 Task: Add a signature Melody Gonzalez containing With sincere appreciation and gratitude, Melody Gonzalez to email address softage.9@softage.net and add a folder Health insurance
Action: Mouse moved to (1093, 82)
Screenshot: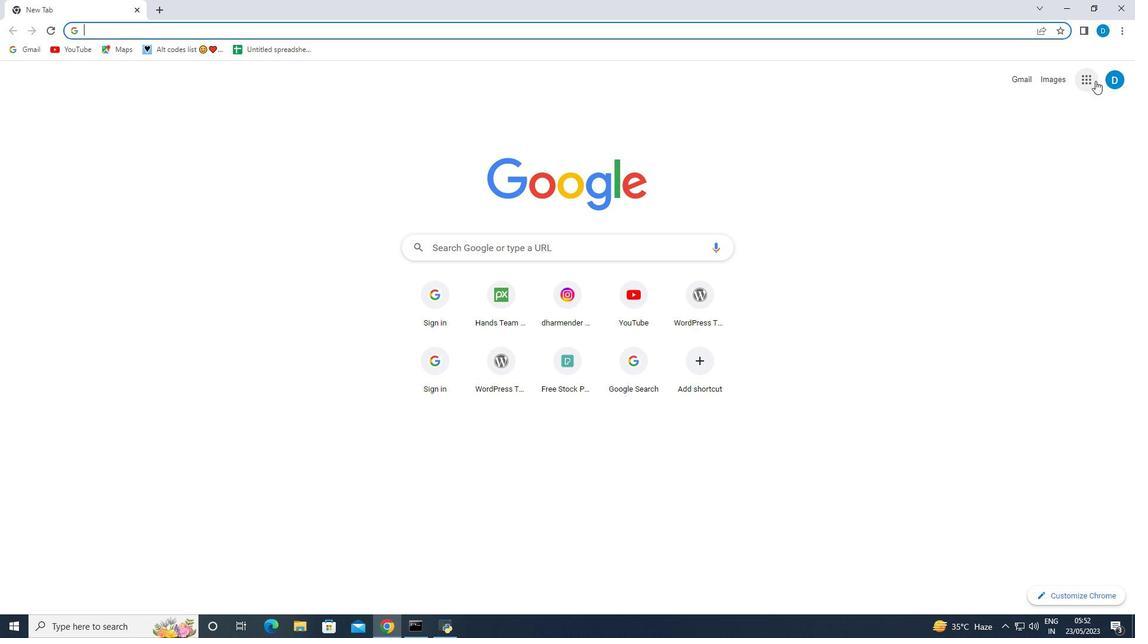 
Action: Mouse pressed left at (1093, 82)
Screenshot: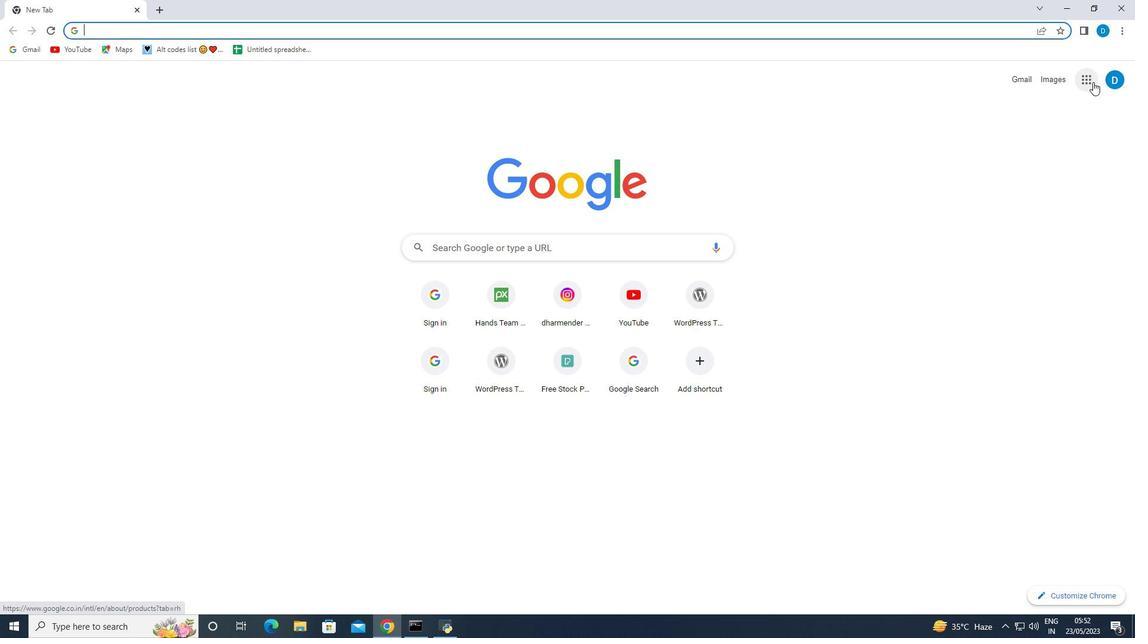 
Action: Mouse moved to (983, 247)
Screenshot: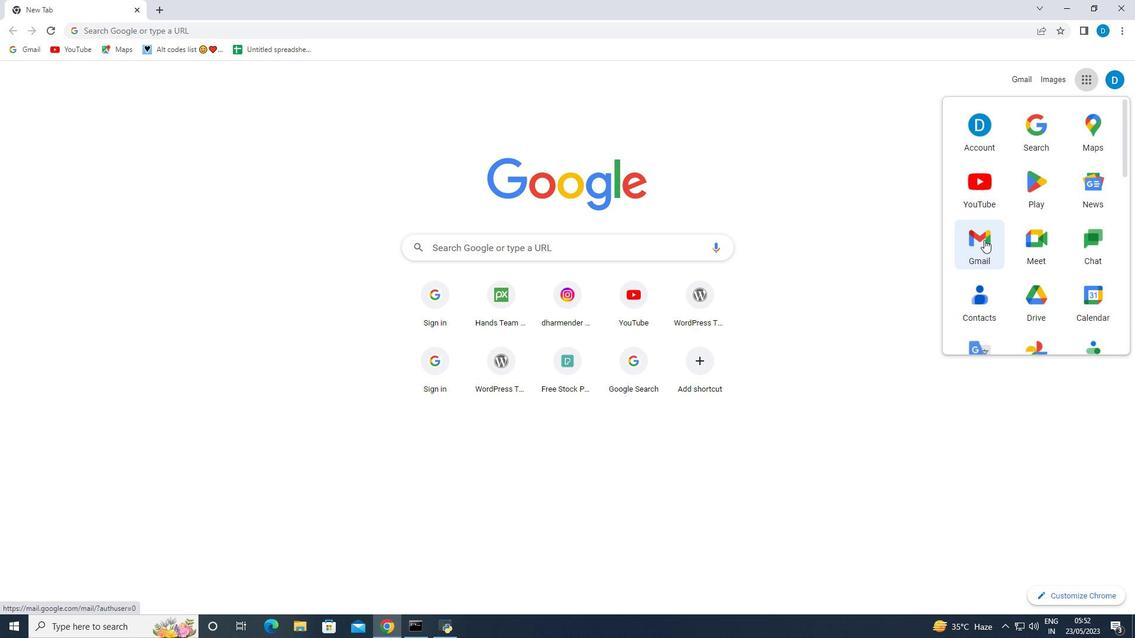
Action: Mouse pressed left at (983, 247)
Screenshot: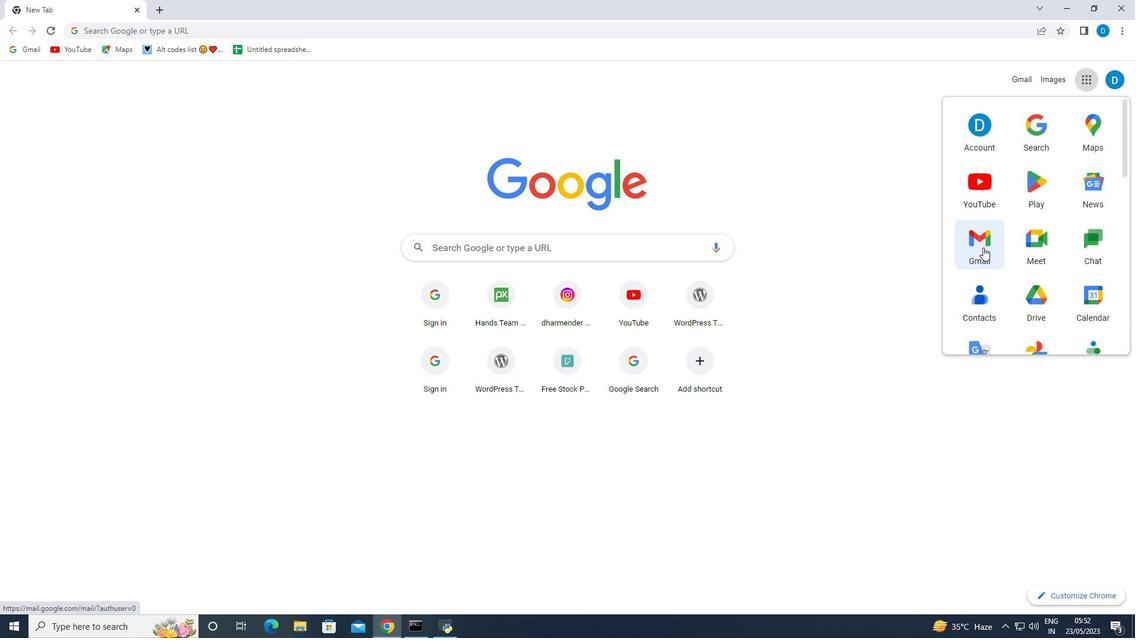 
Action: Mouse moved to (1062, 84)
Screenshot: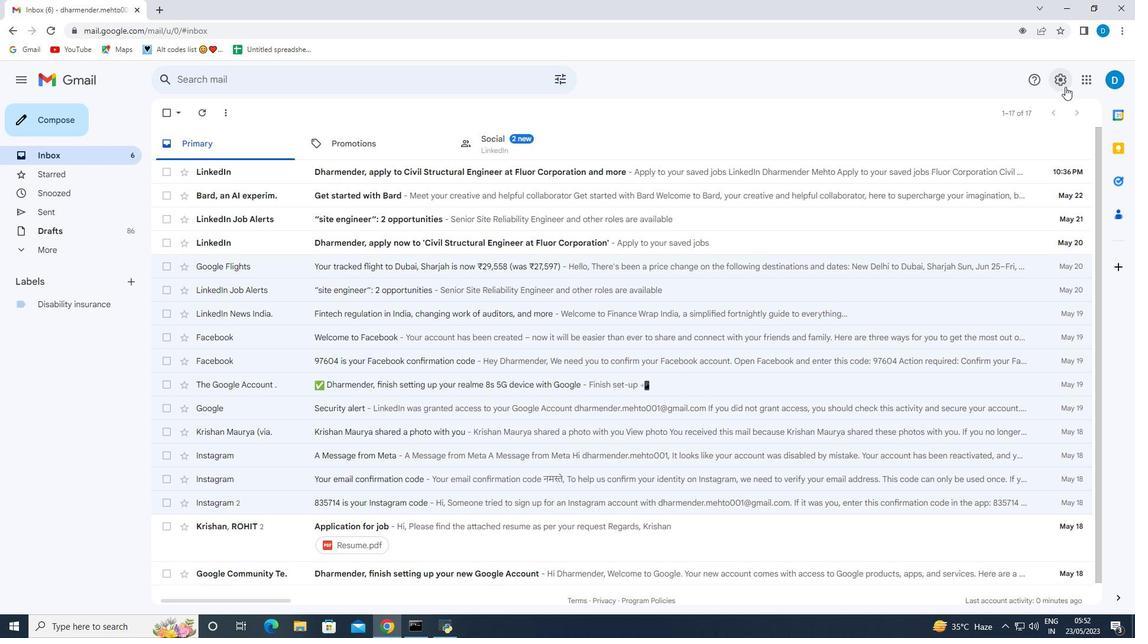 
Action: Mouse pressed left at (1062, 84)
Screenshot: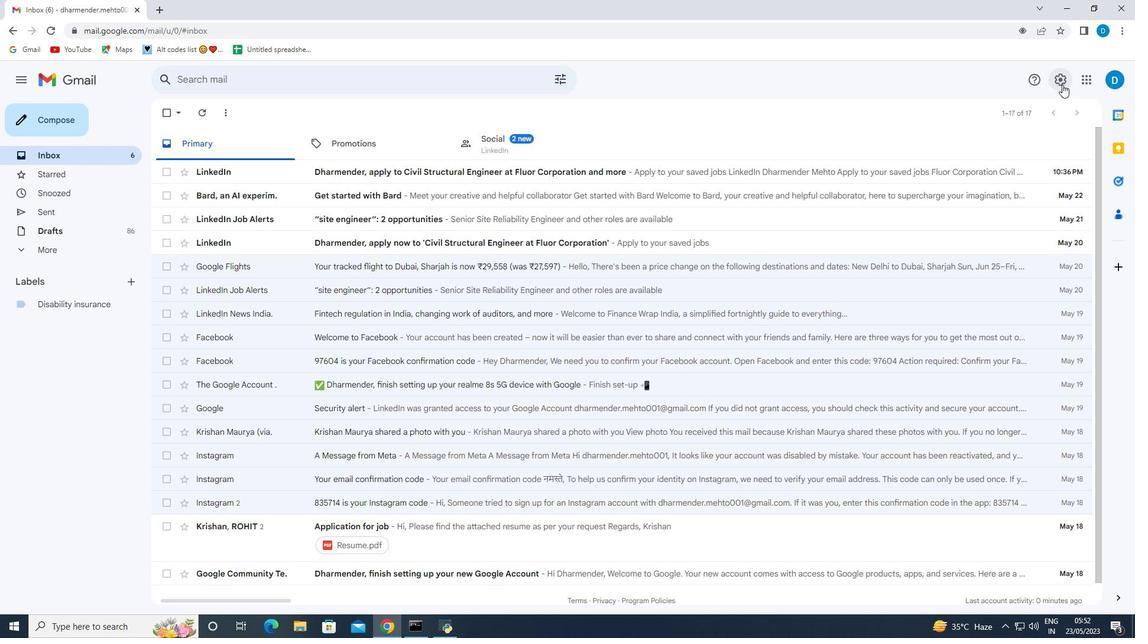 
Action: Mouse moved to (1011, 140)
Screenshot: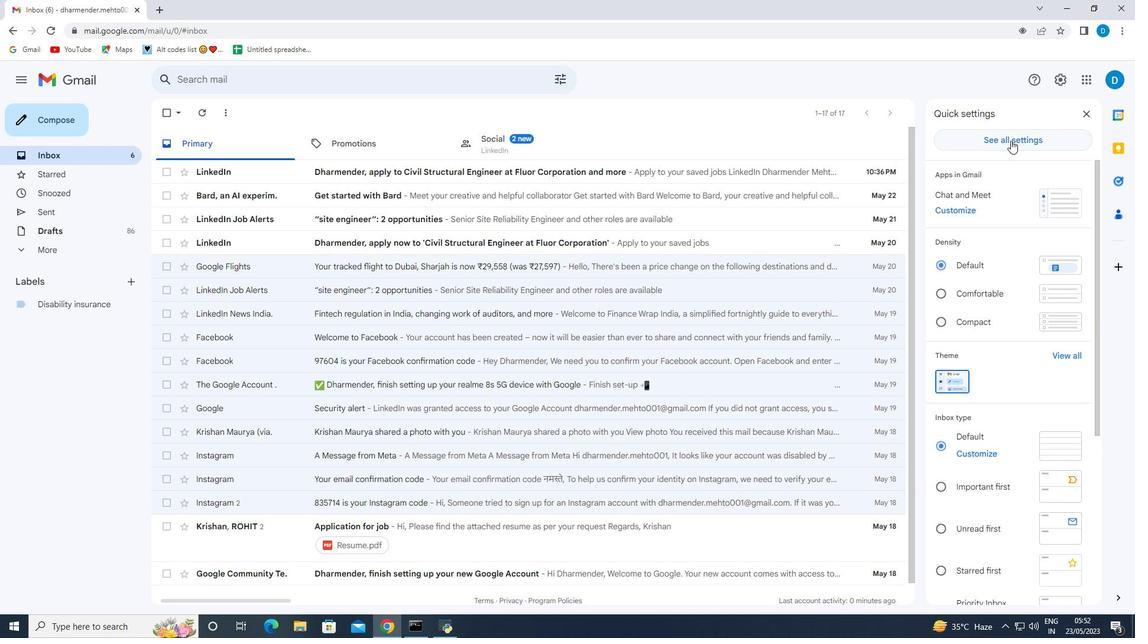 
Action: Mouse pressed left at (1011, 140)
Screenshot: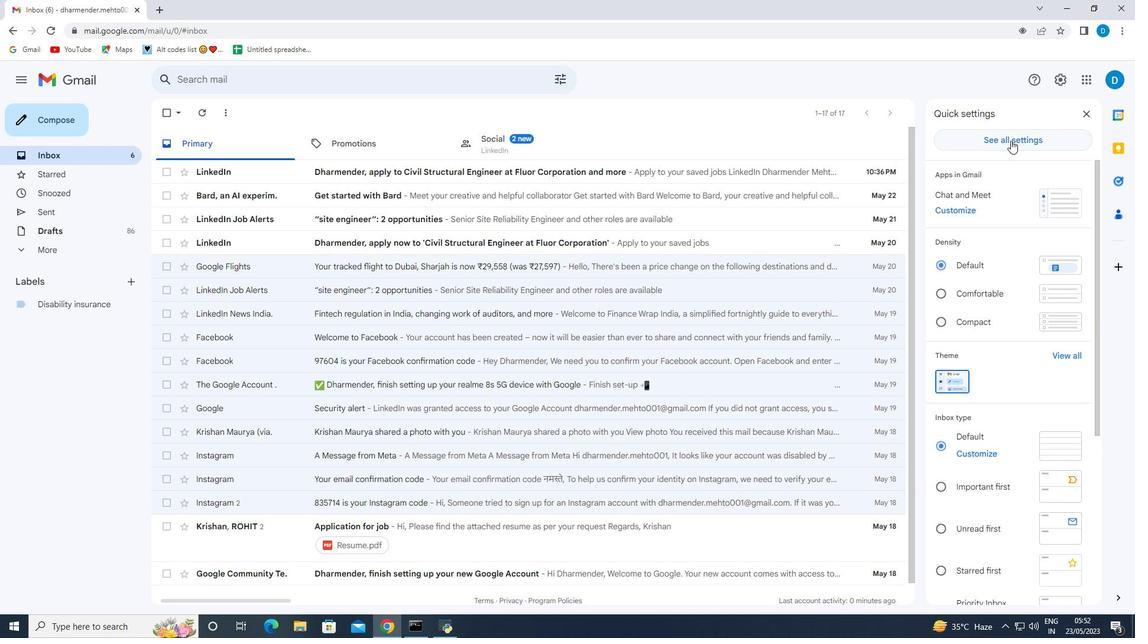 
Action: Mouse moved to (635, 299)
Screenshot: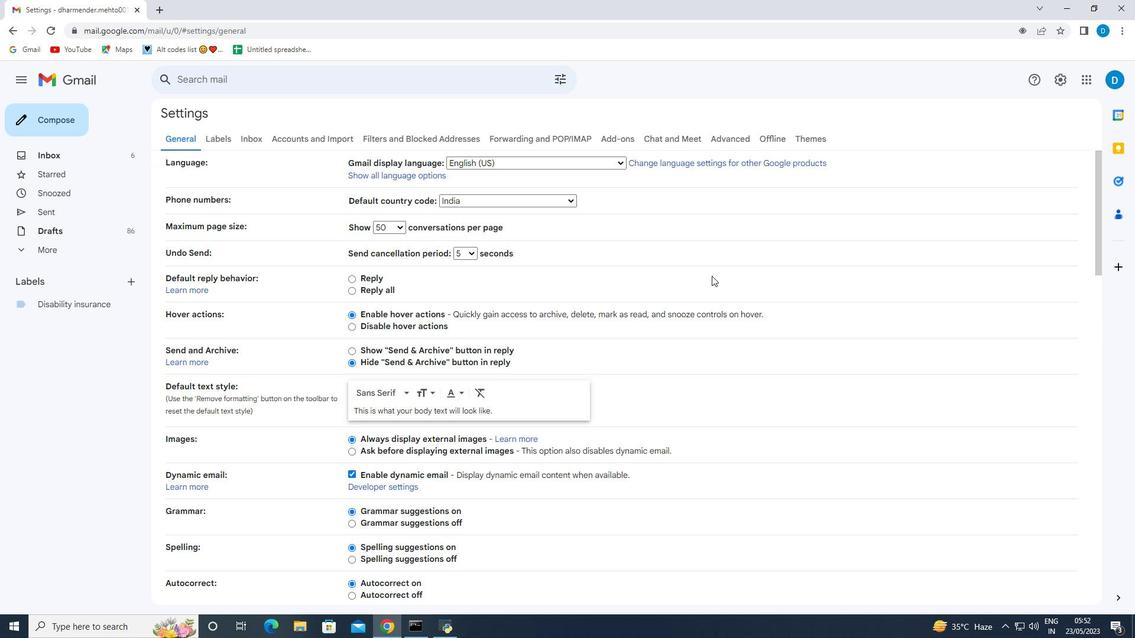 
Action: Mouse scrolled (635, 299) with delta (0, 0)
Screenshot: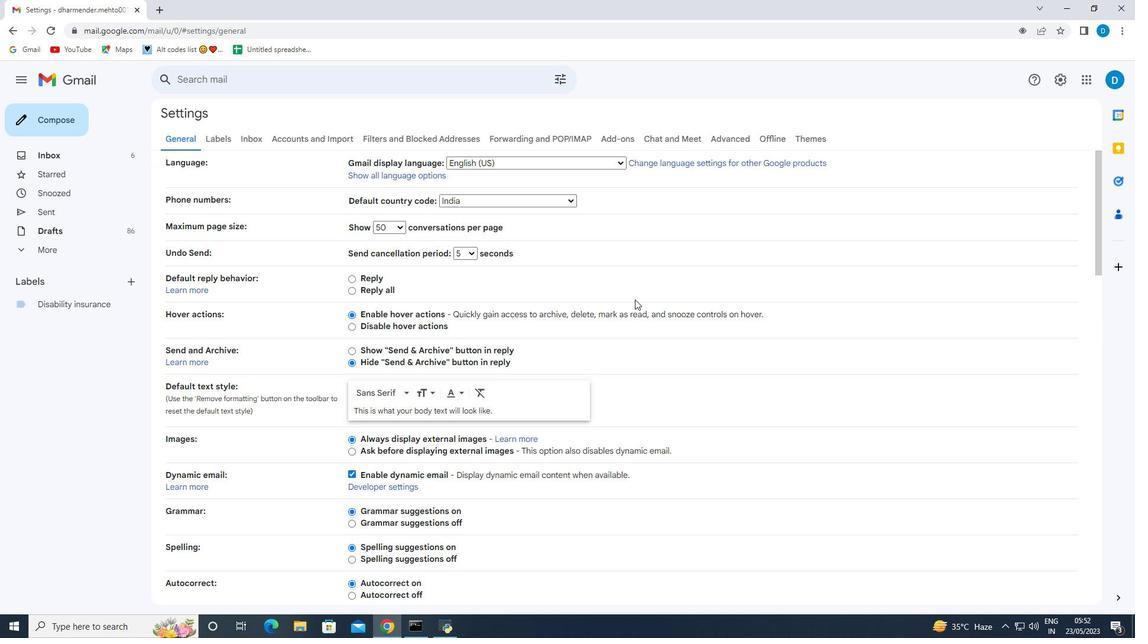 
Action: Mouse moved to (632, 300)
Screenshot: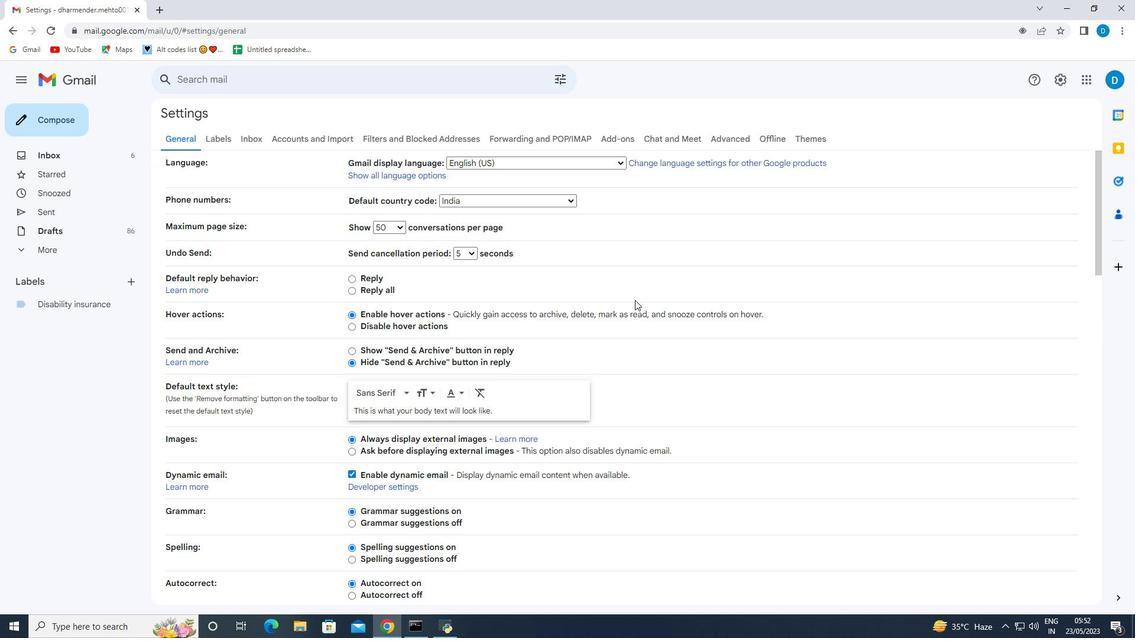 
Action: Mouse scrolled (632, 300) with delta (0, 0)
Screenshot: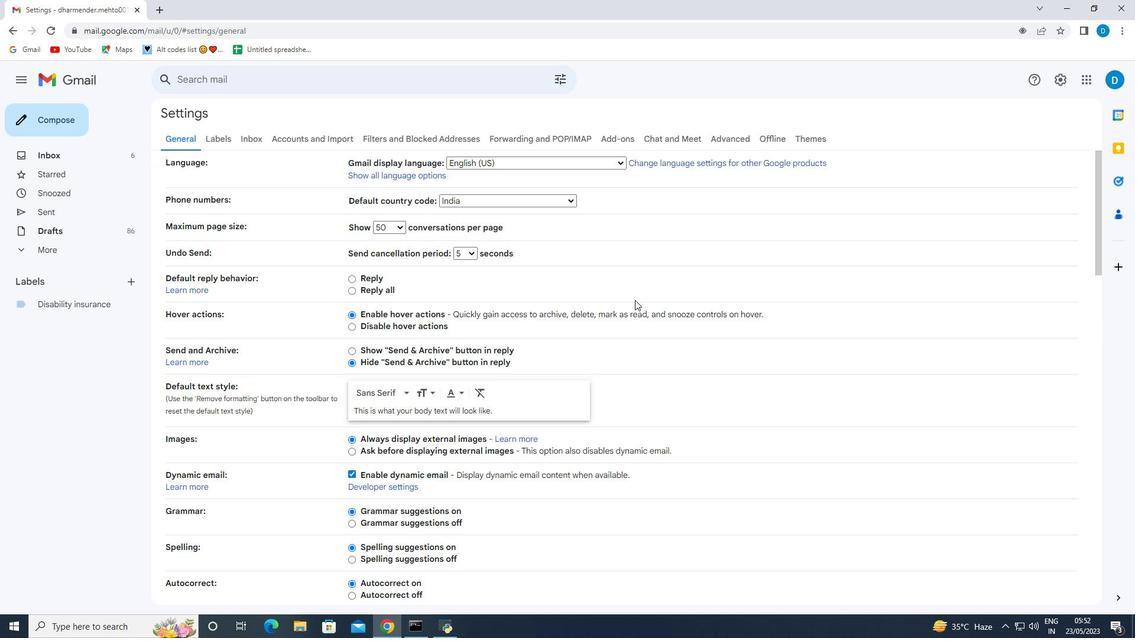 
Action: Mouse moved to (587, 308)
Screenshot: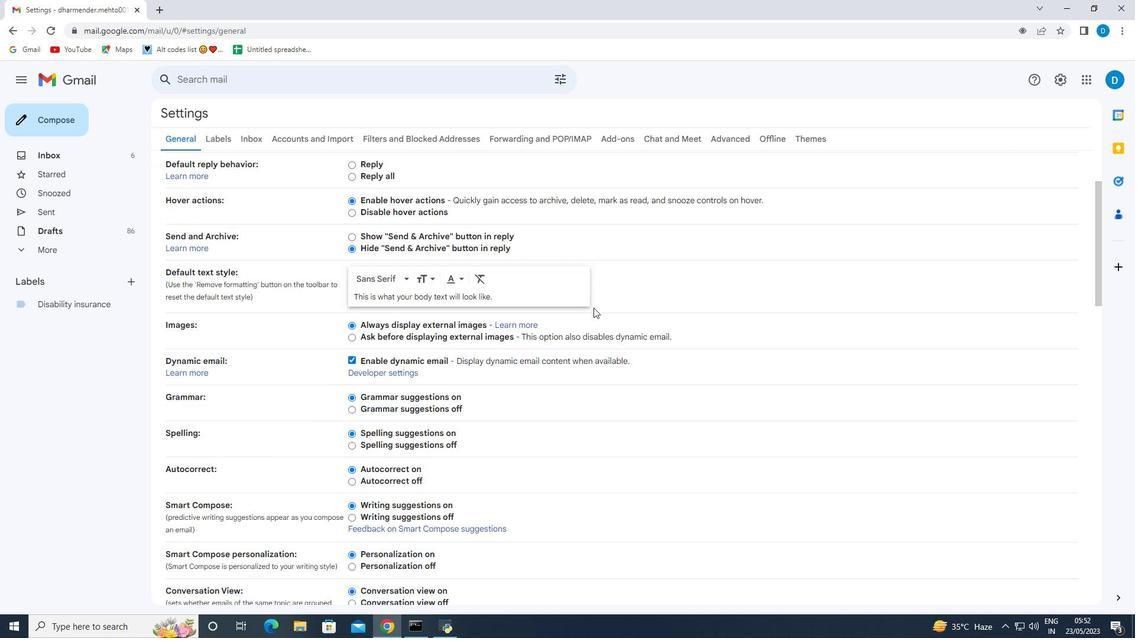 
Action: Mouse scrolled (587, 308) with delta (0, 0)
Screenshot: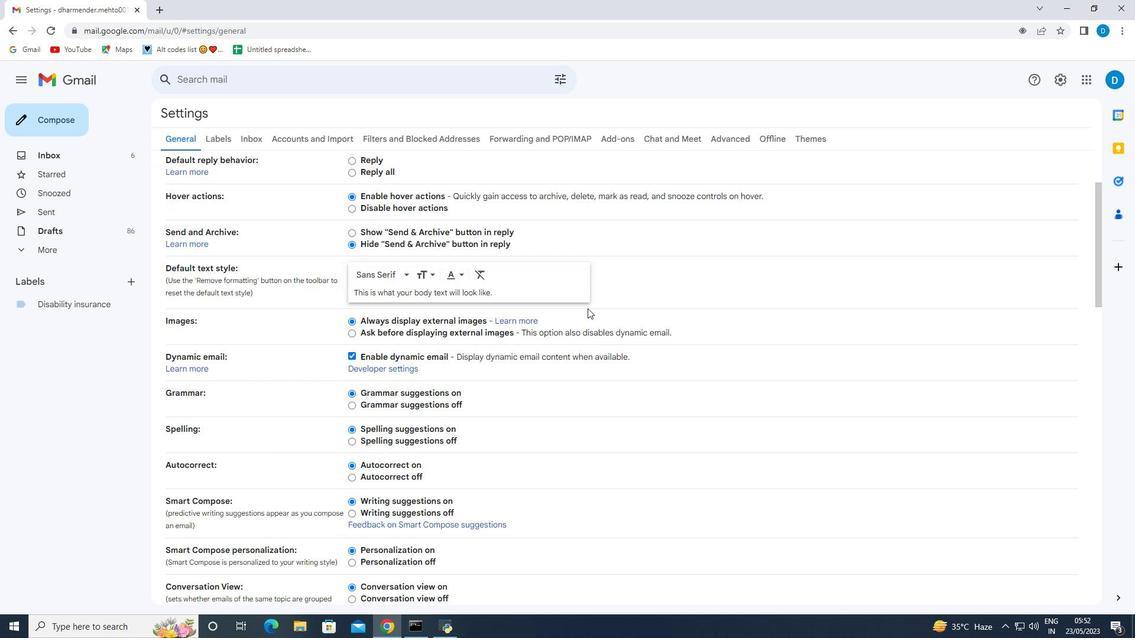 
Action: Mouse scrolled (587, 308) with delta (0, 0)
Screenshot: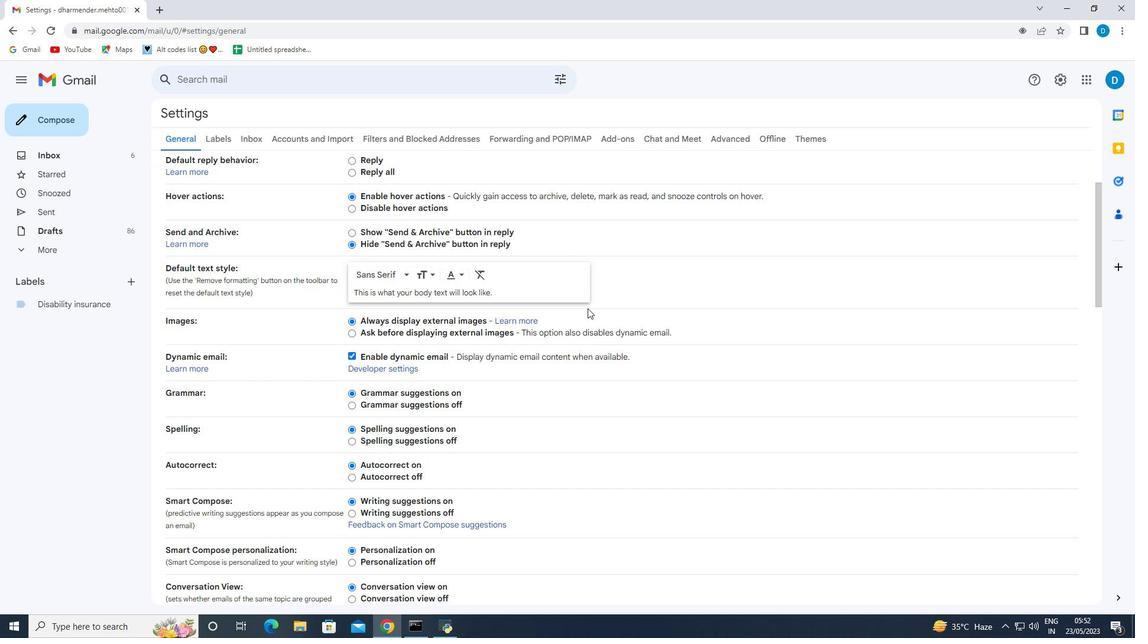
Action: Mouse scrolled (587, 308) with delta (0, 0)
Screenshot: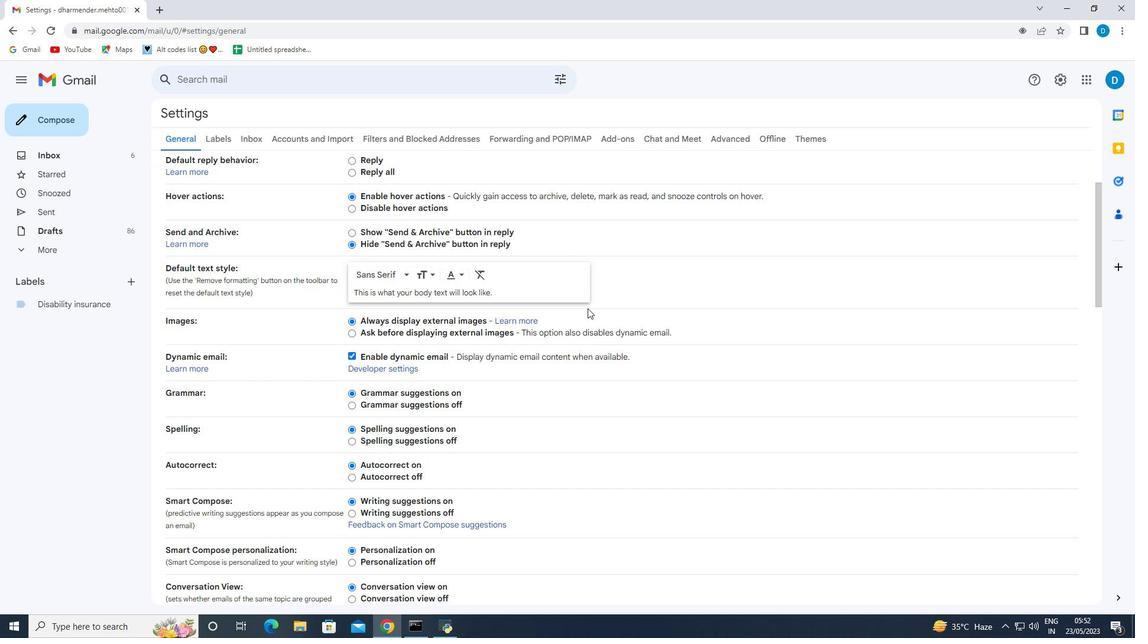 
Action: Mouse scrolled (587, 308) with delta (0, 0)
Screenshot: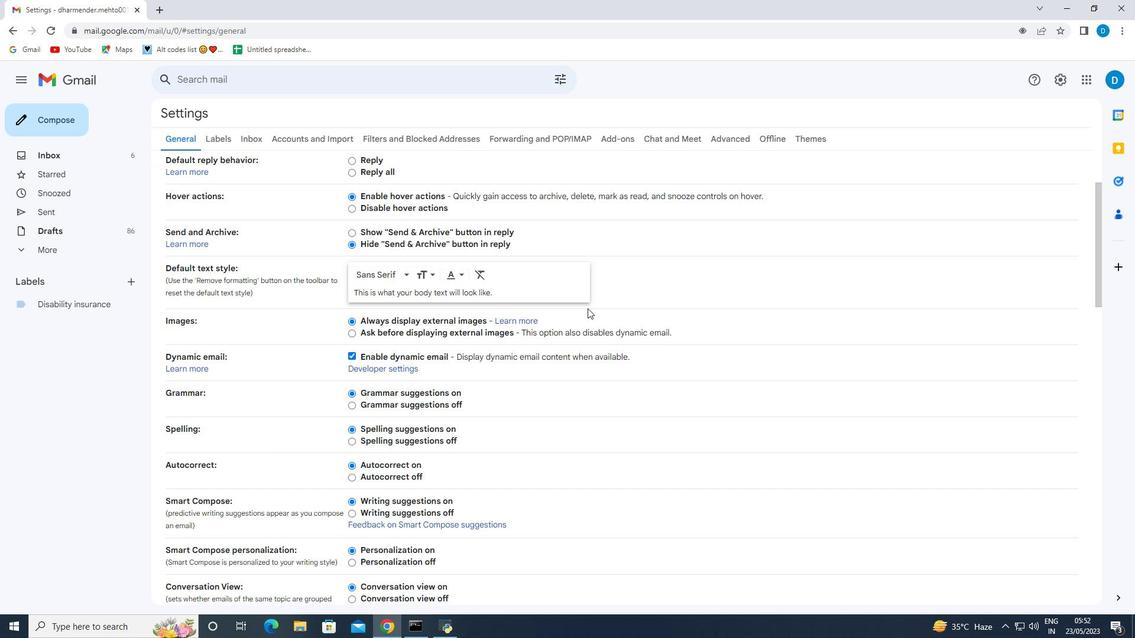 
Action: Mouse scrolled (587, 308) with delta (0, 0)
Screenshot: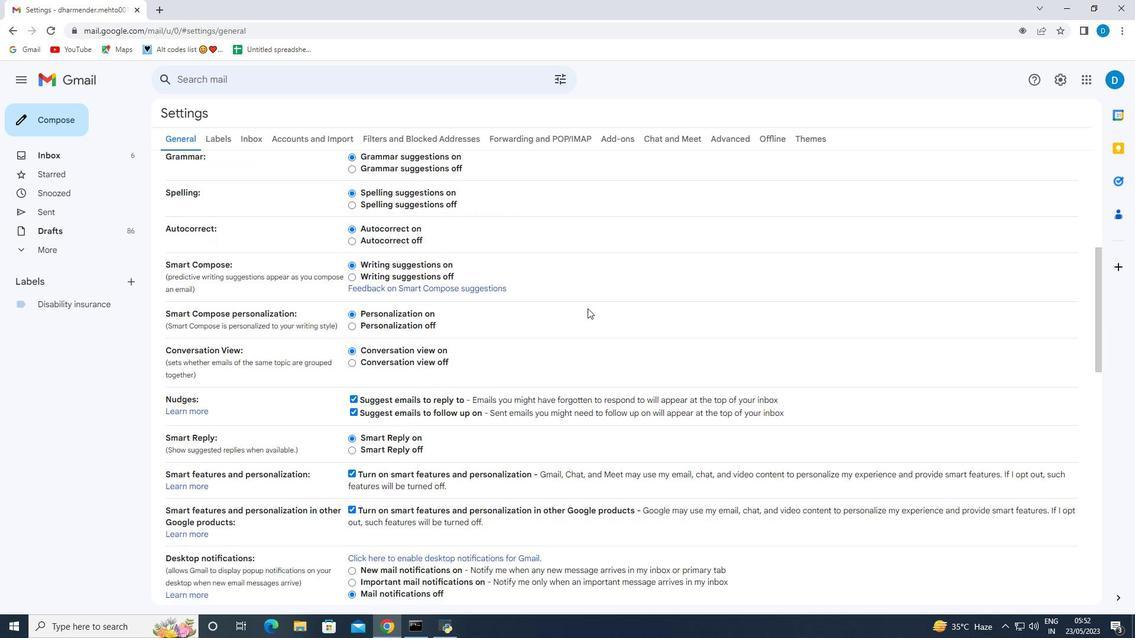 
Action: Mouse scrolled (587, 308) with delta (0, 0)
Screenshot: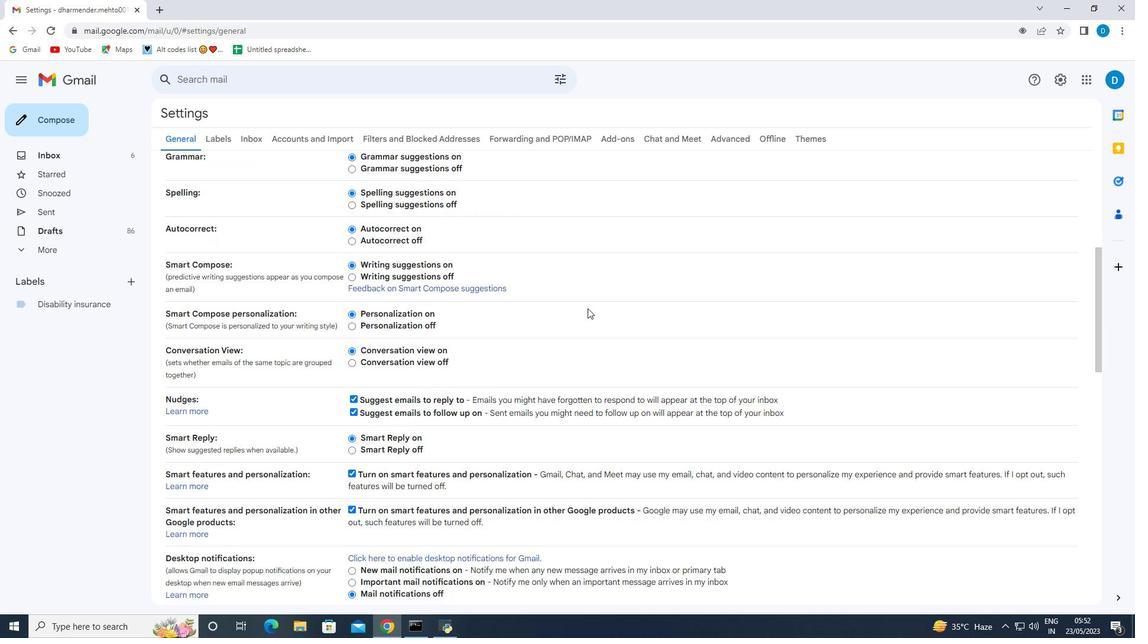 
Action: Mouse scrolled (587, 308) with delta (0, 0)
Screenshot: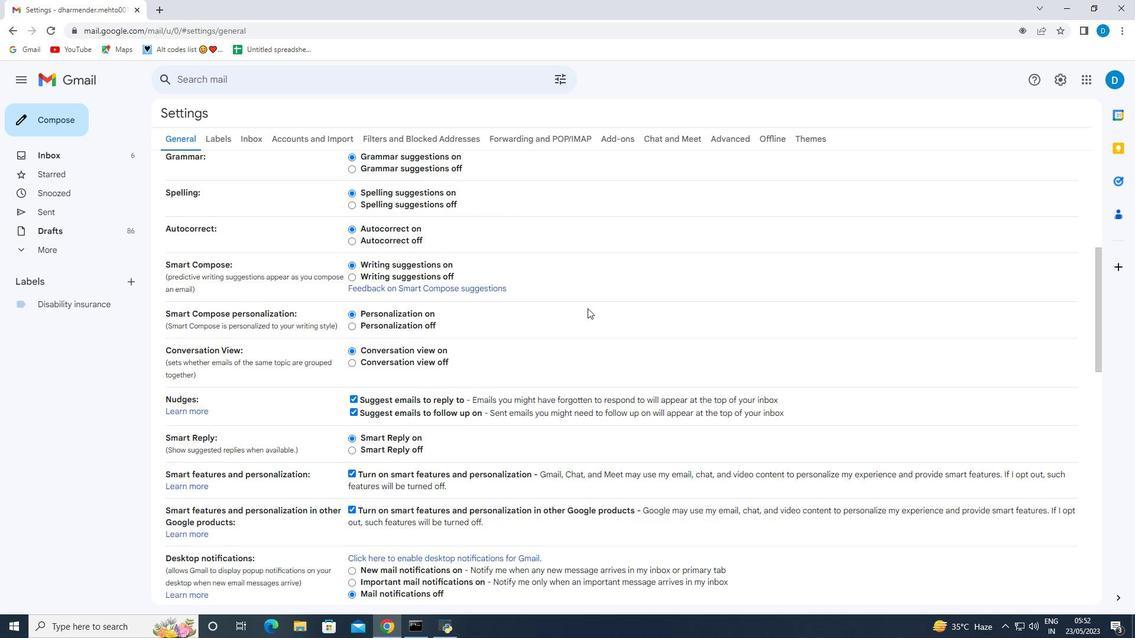 
Action: Mouse scrolled (587, 308) with delta (0, 0)
Screenshot: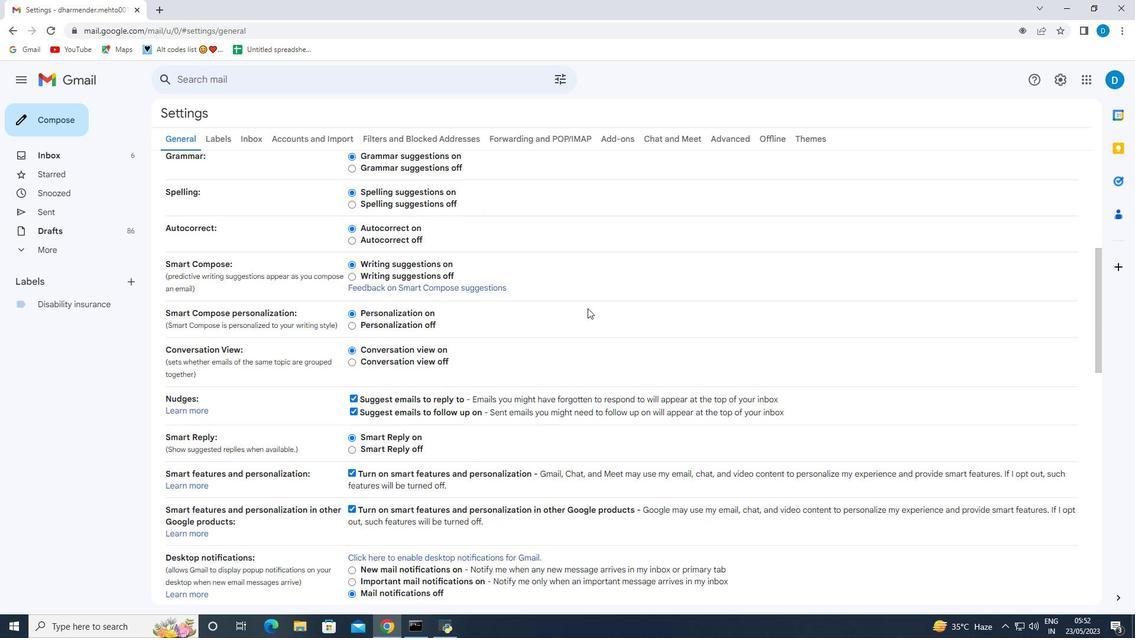 
Action: Mouse moved to (562, 346)
Screenshot: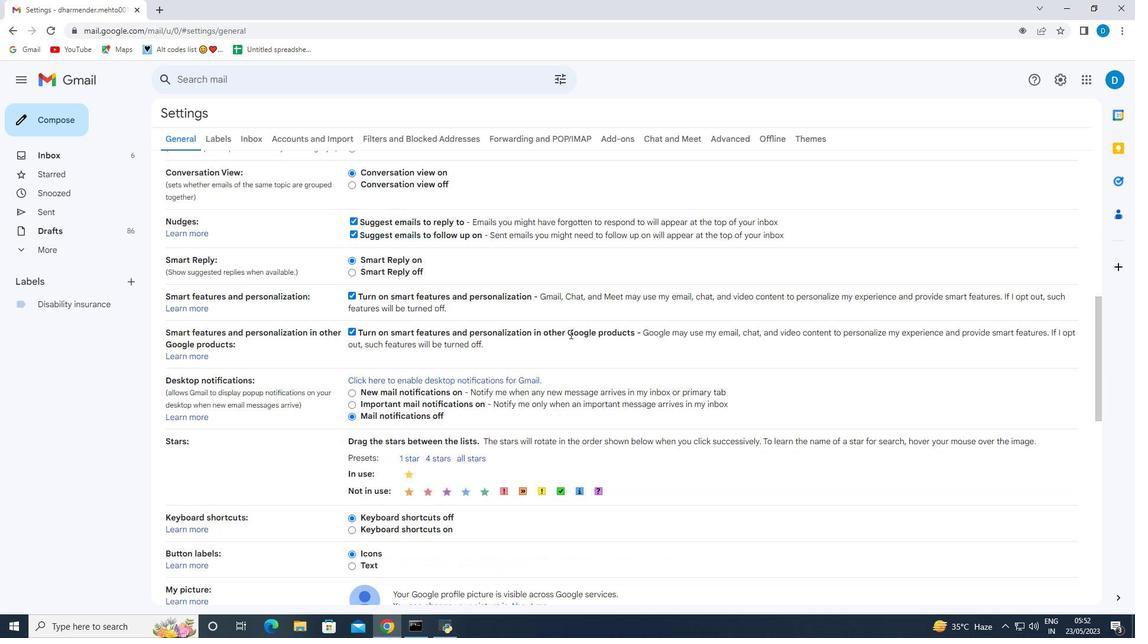 
Action: Mouse scrolled (562, 345) with delta (0, 0)
Screenshot: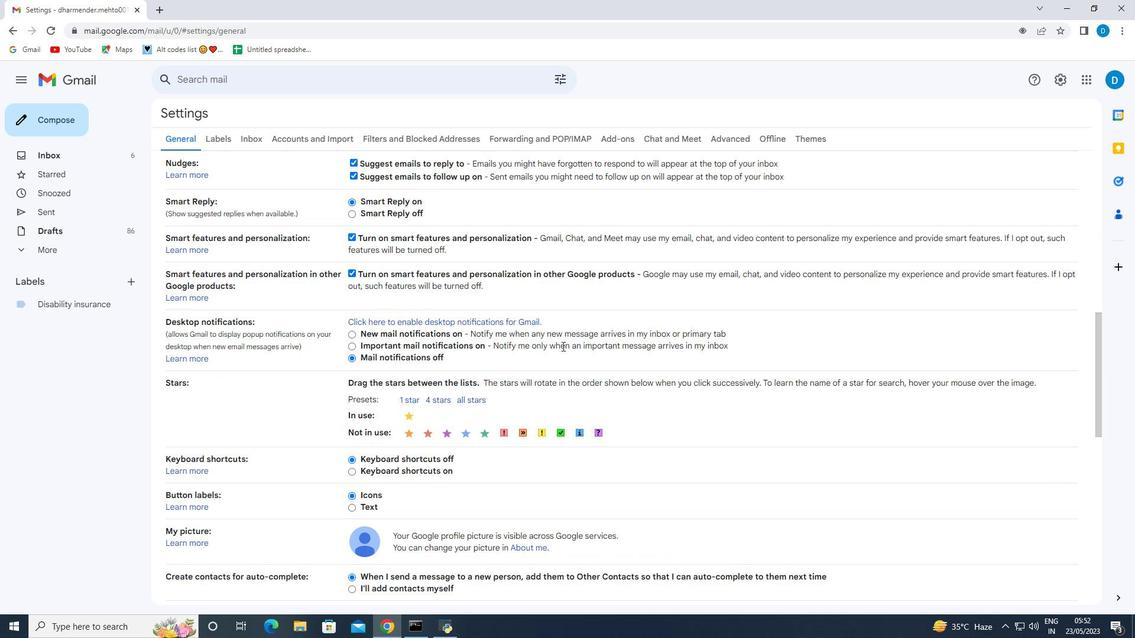 
Action: Mouse scrolled (562, 345) with delta (0, 0)
Screenshot: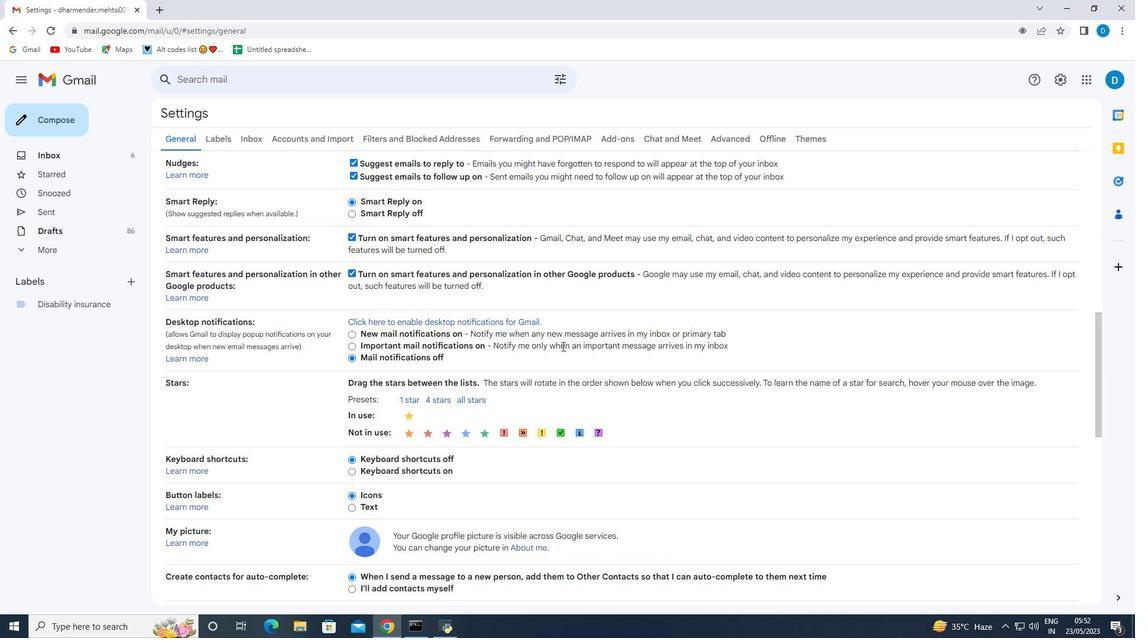 
Action: Mouse scrolled (562, 345) with delta (0, 0)
Screenshot: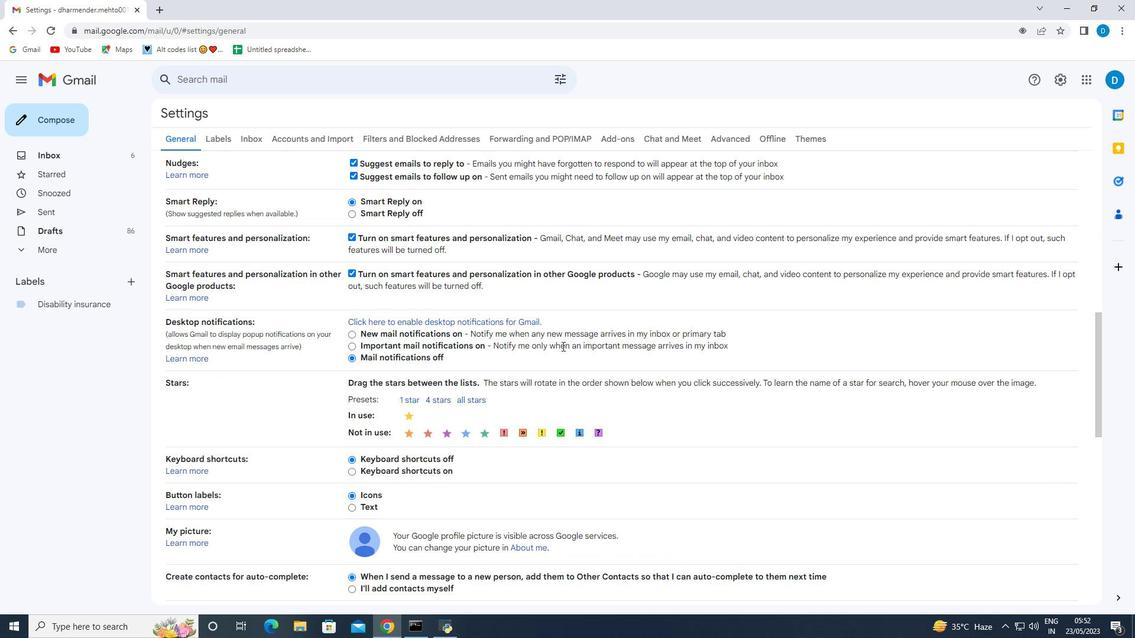 
Action: Mouse scrolled (562, 345) with delta (0, 0)
Screenshot: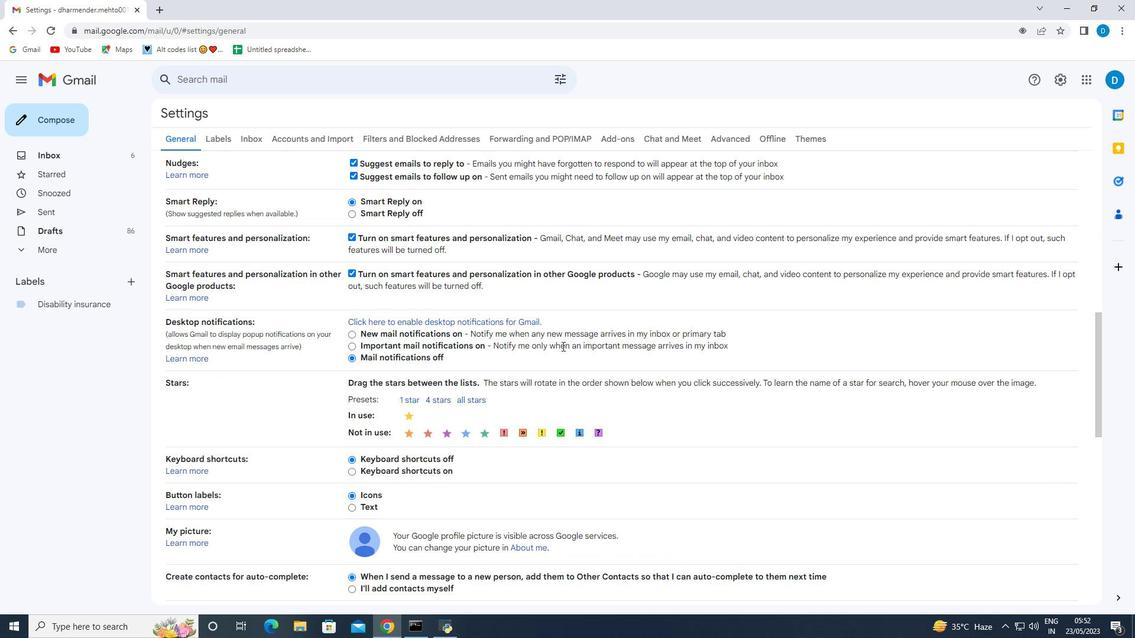 
Action: Mouse moved to (481, 411)
Screenshot: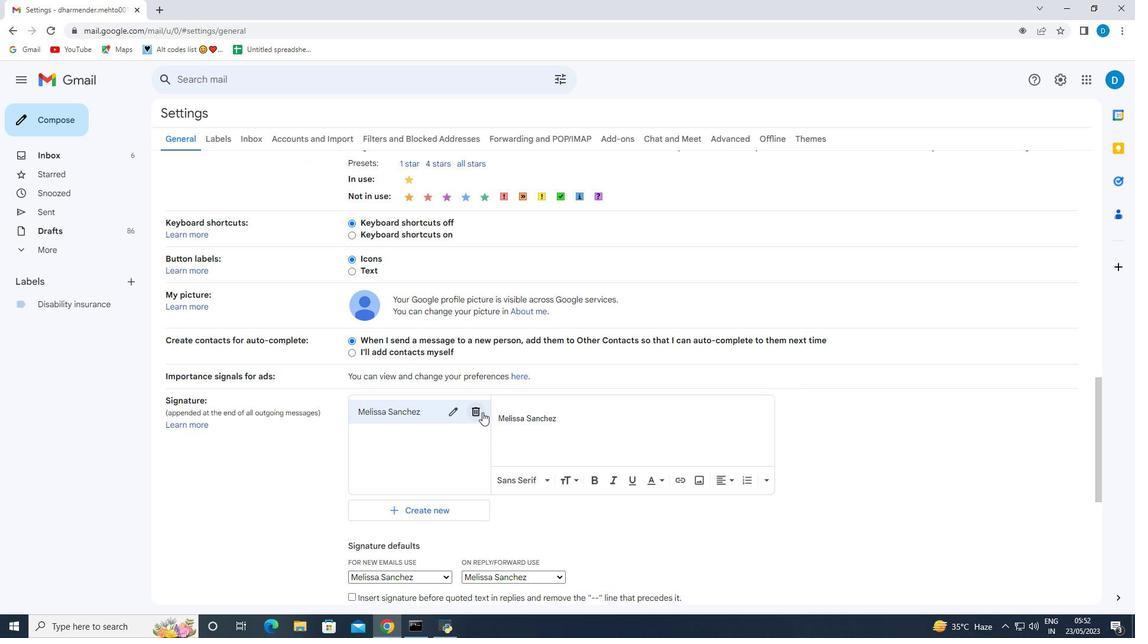 
Action: Mouse pressed left at (481, 411)
Screenshot: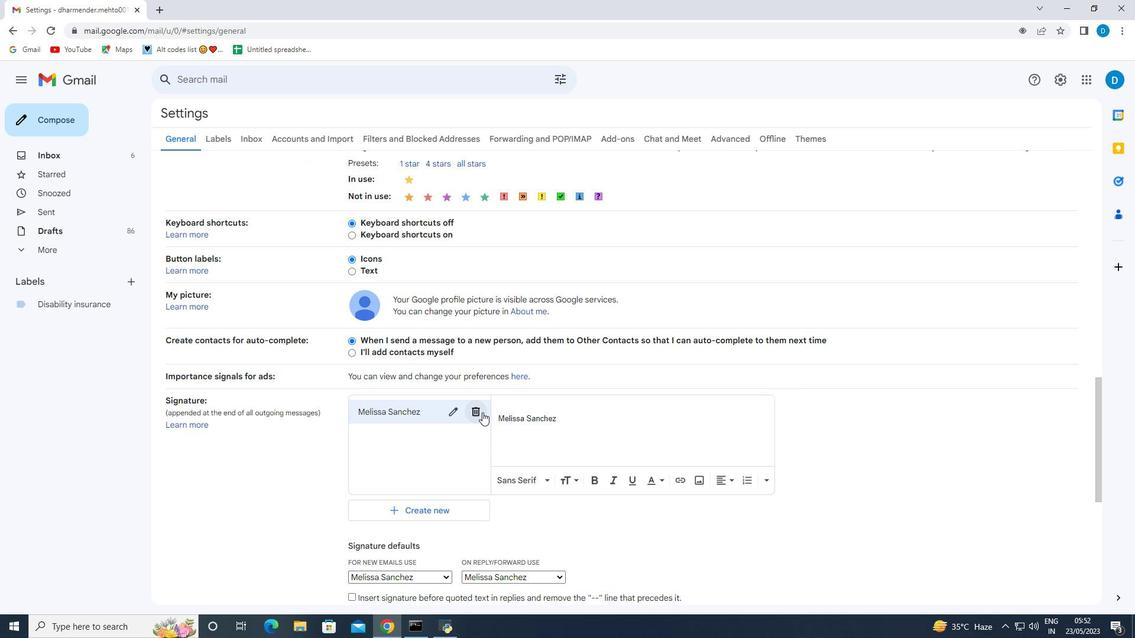 
Action: Mouse moved to (660, 364)
Screenshot: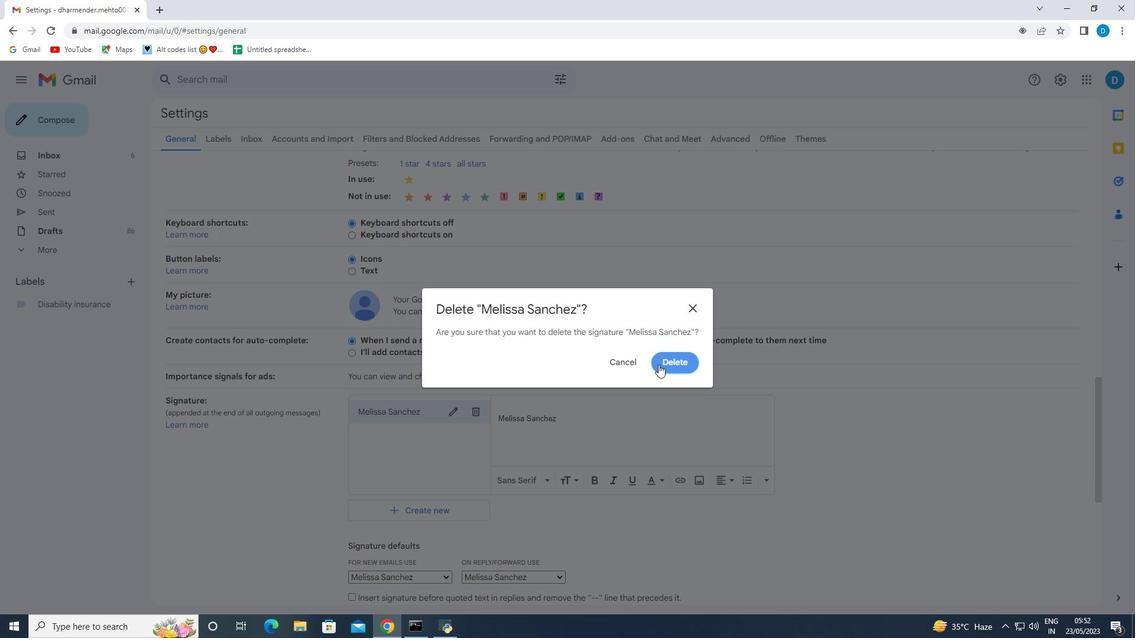 
Action: Mouse pressed left at (660, 364)
Screenshot: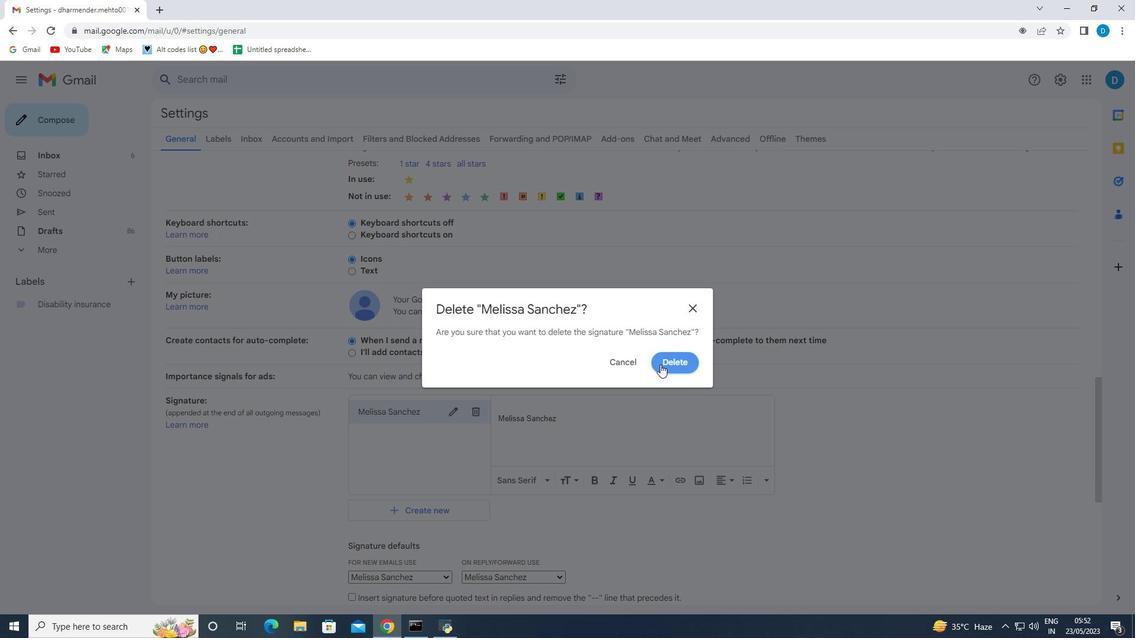 
Action: Mouse moved to (659, 368)
Screenshot: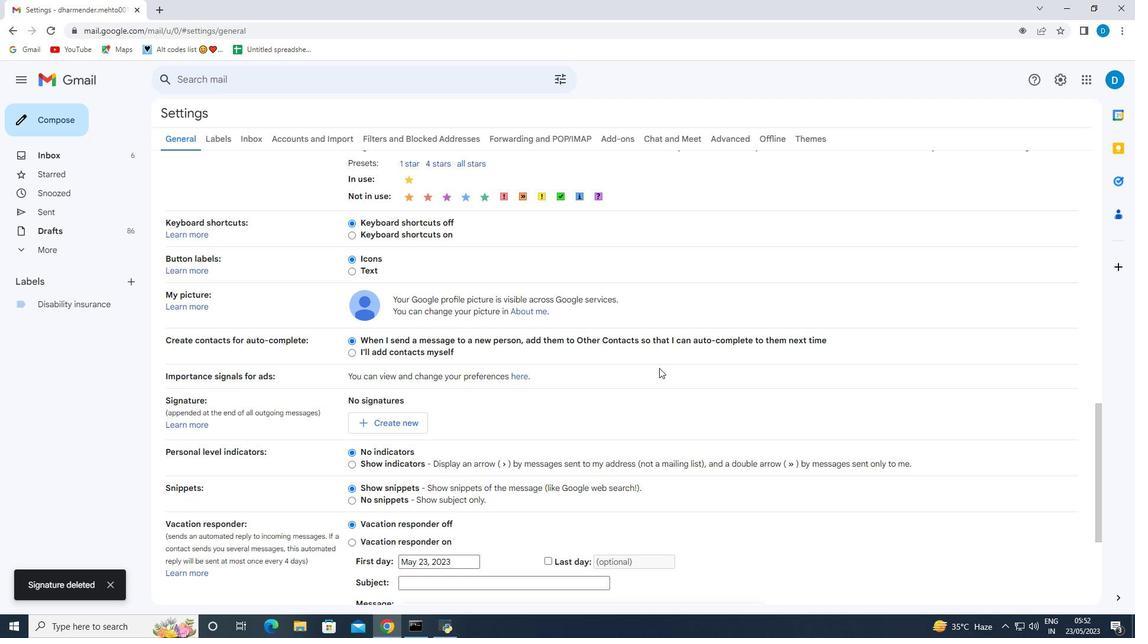 
Action: Mouse scrolled (659, 368) with delta (0, 0)
Screenshot: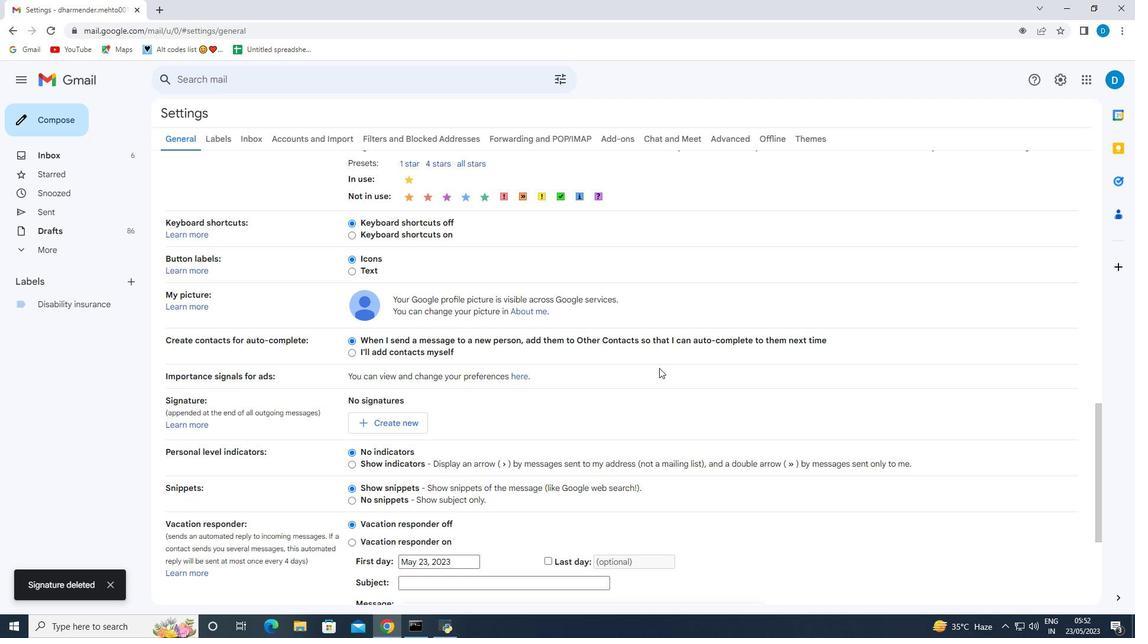 
Action: Mouse moved to (659, 368)
Screenshot: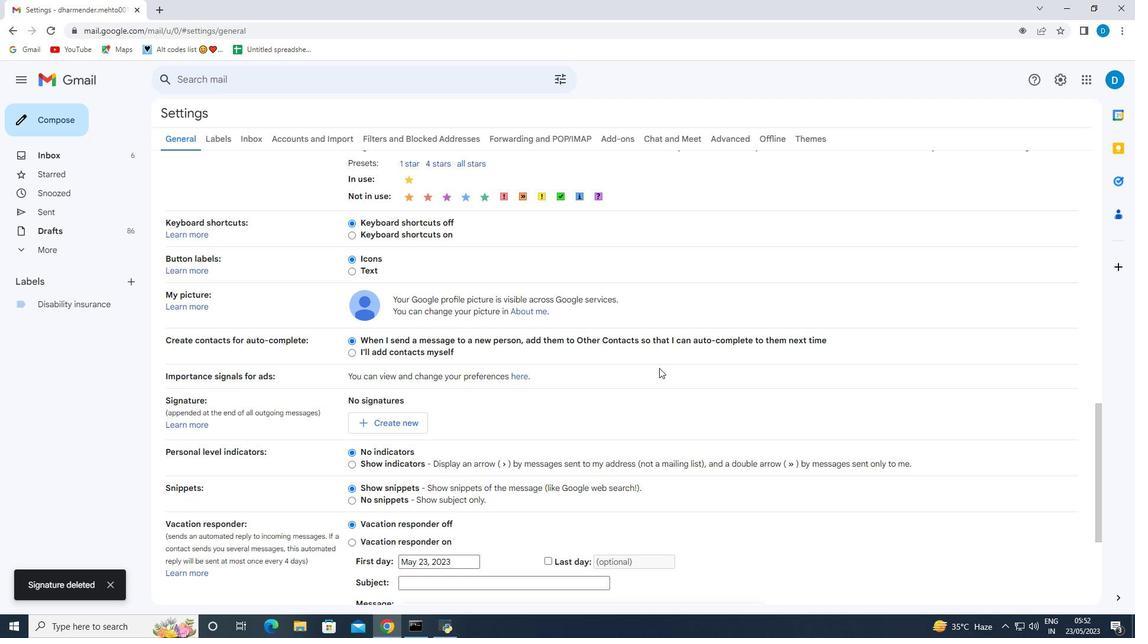 
Action: Mouse scrolled (659, 368) with delta (0, 0)
Screenshot: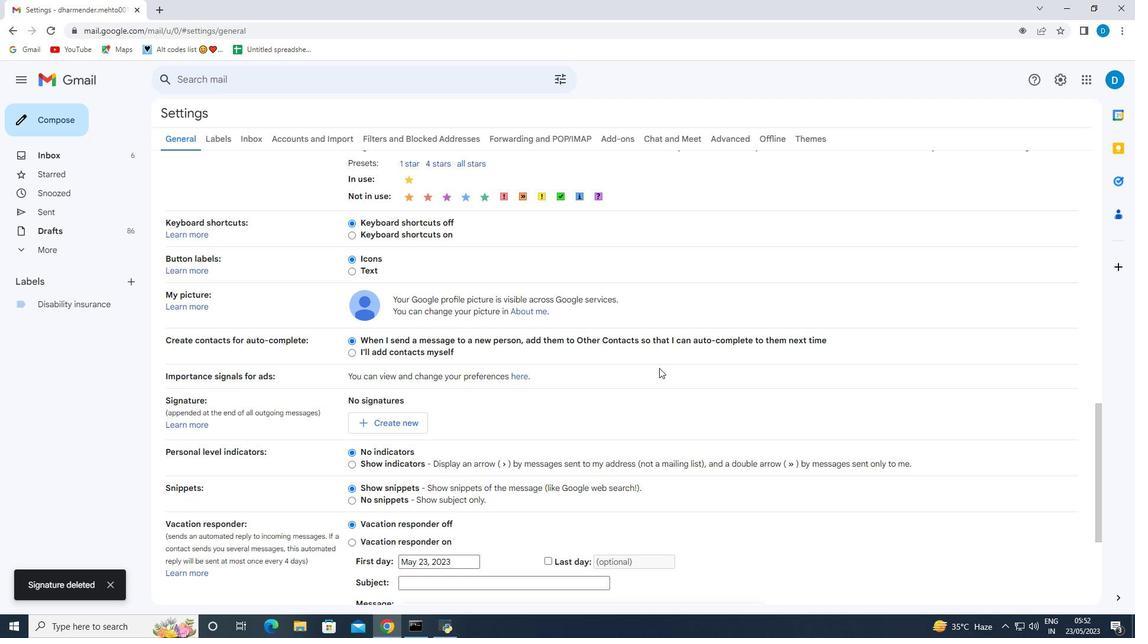 
Action: Mouse moved to (659, 369)
Screenshot: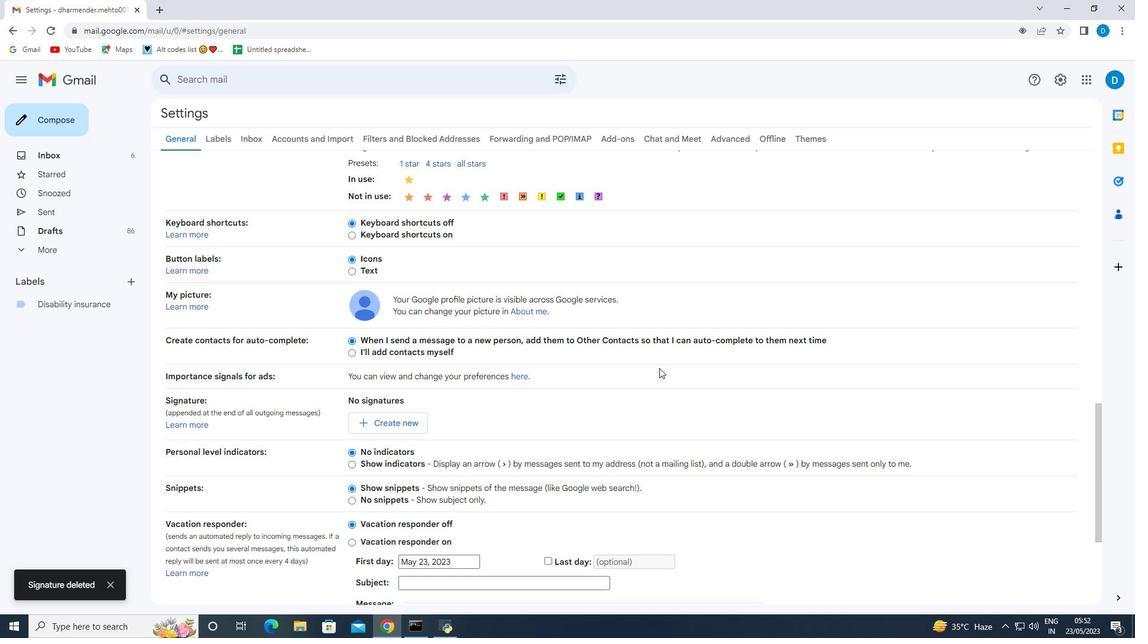 
Action: Mouse scrolled (659, 368) with delta (0, 0)
Screenshot: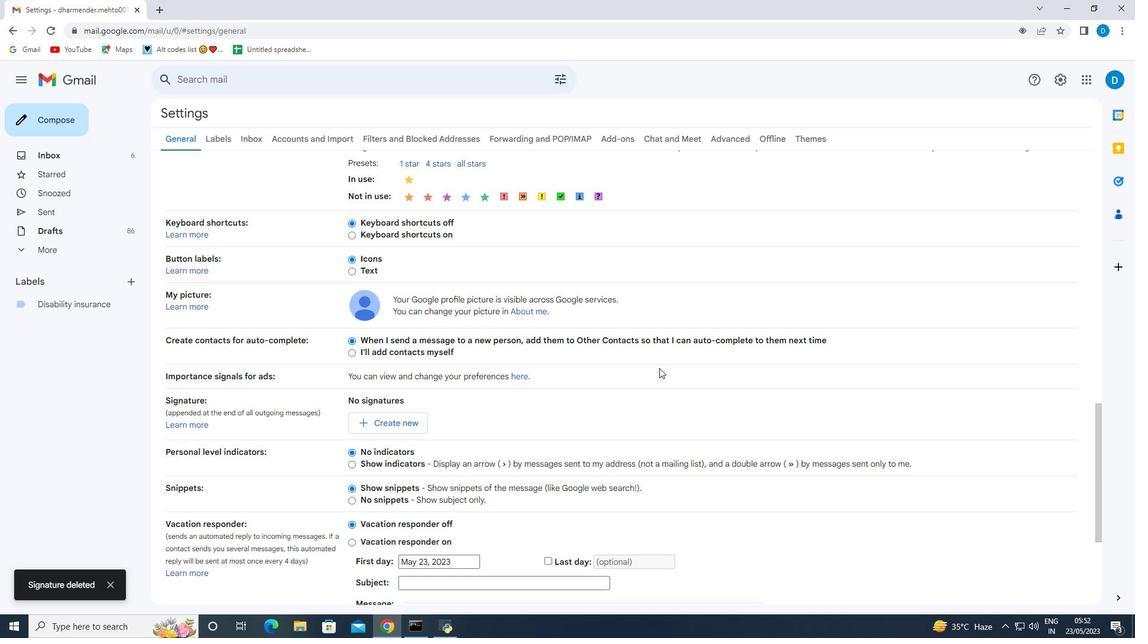 
Action: Mouse scrolled (659, 368) with delta (0, 0)
Screenshot: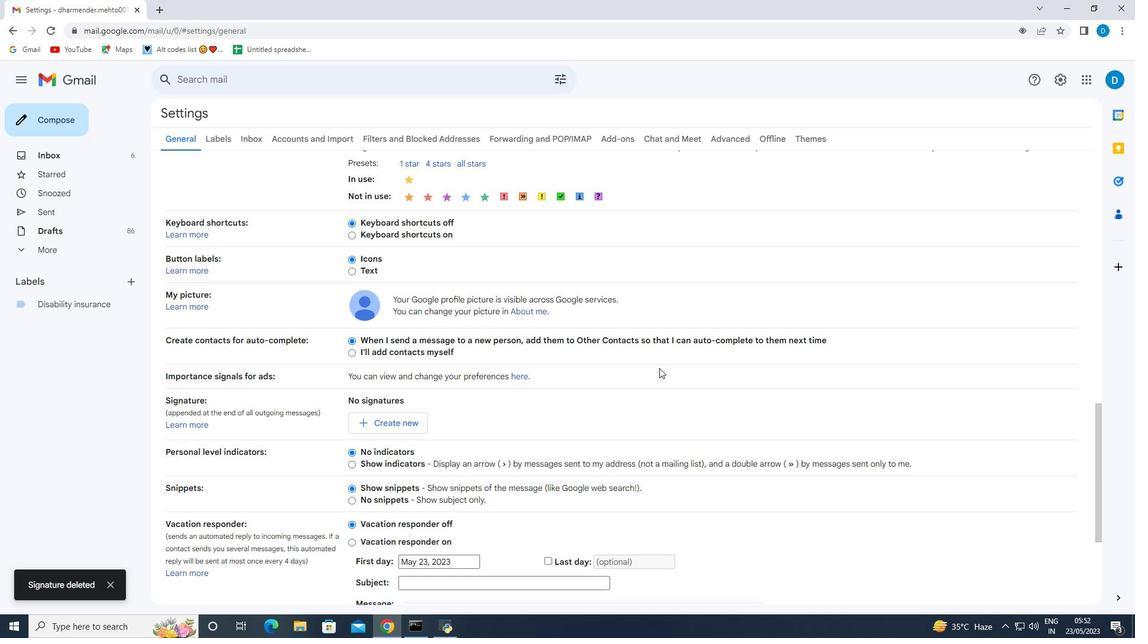 
Action: Mouse moved to (659, 370)
Screenshot: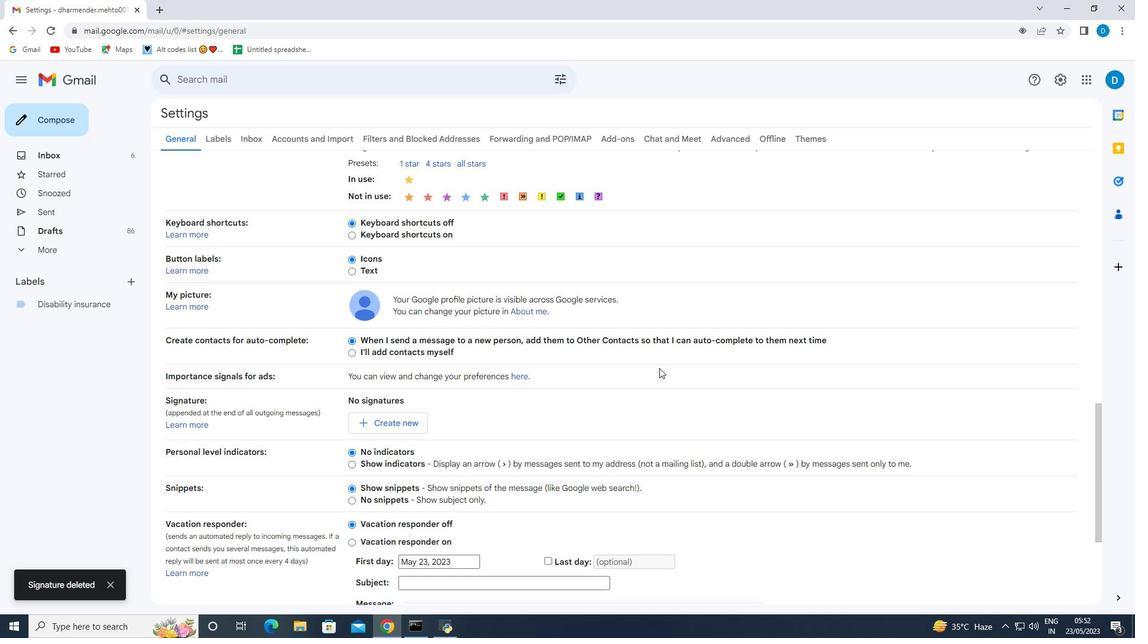 
Action: Mouse scrolled (659, 369) with delta (0, 0)
Screenshot: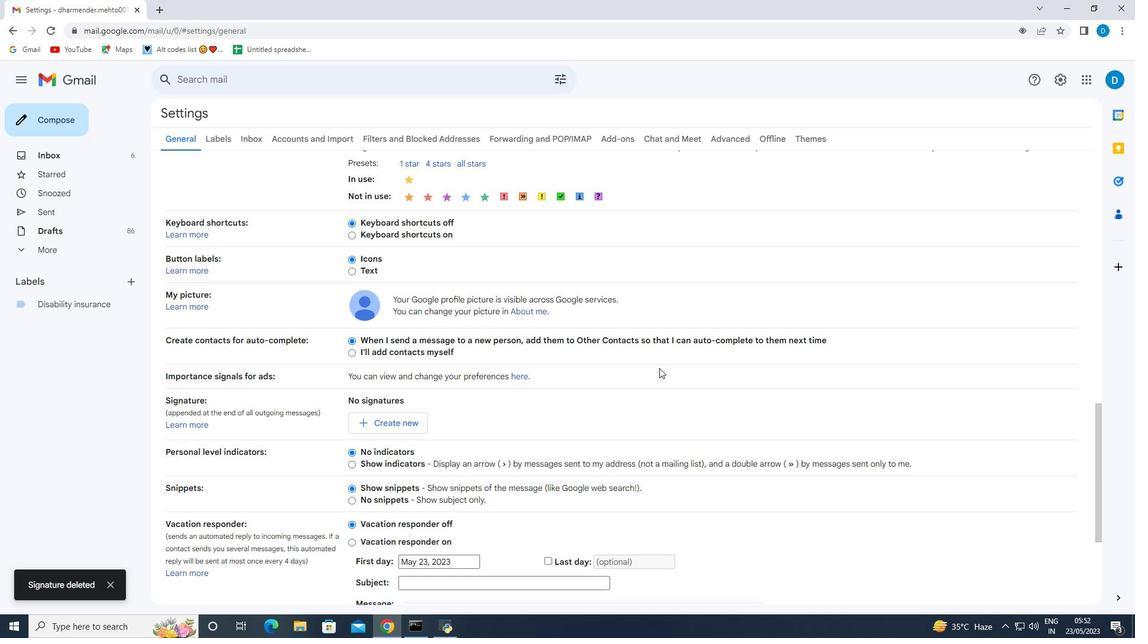 
Action: Mouse moved to (658, 370)
Screenshot: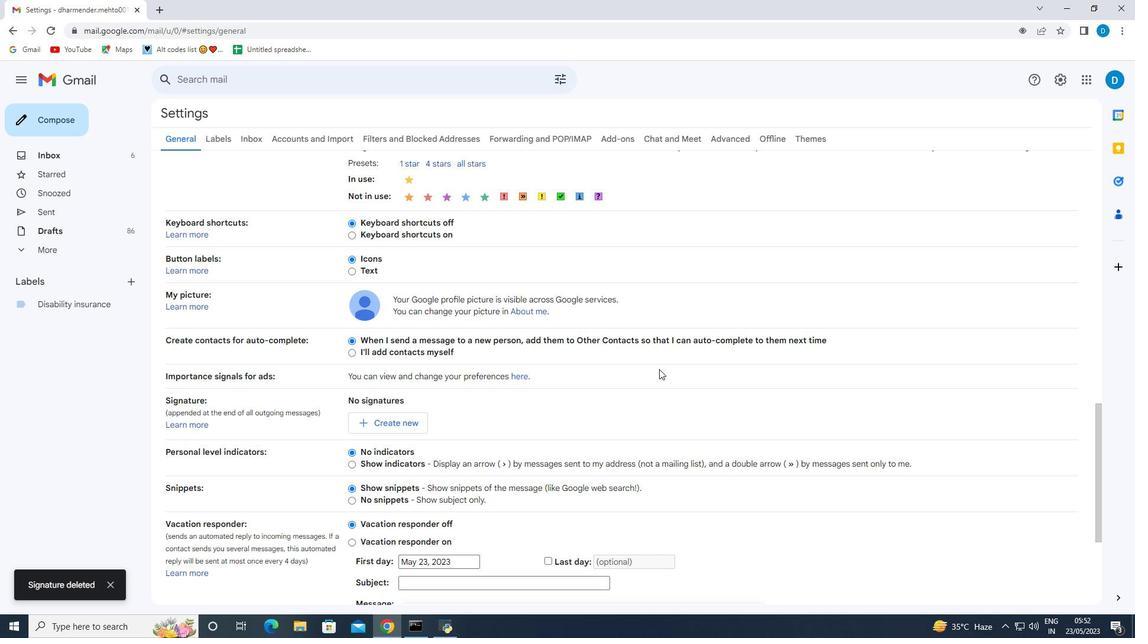 
Action: Mouse scrolled (658, 369) with delta (0, 0)
Screenshot: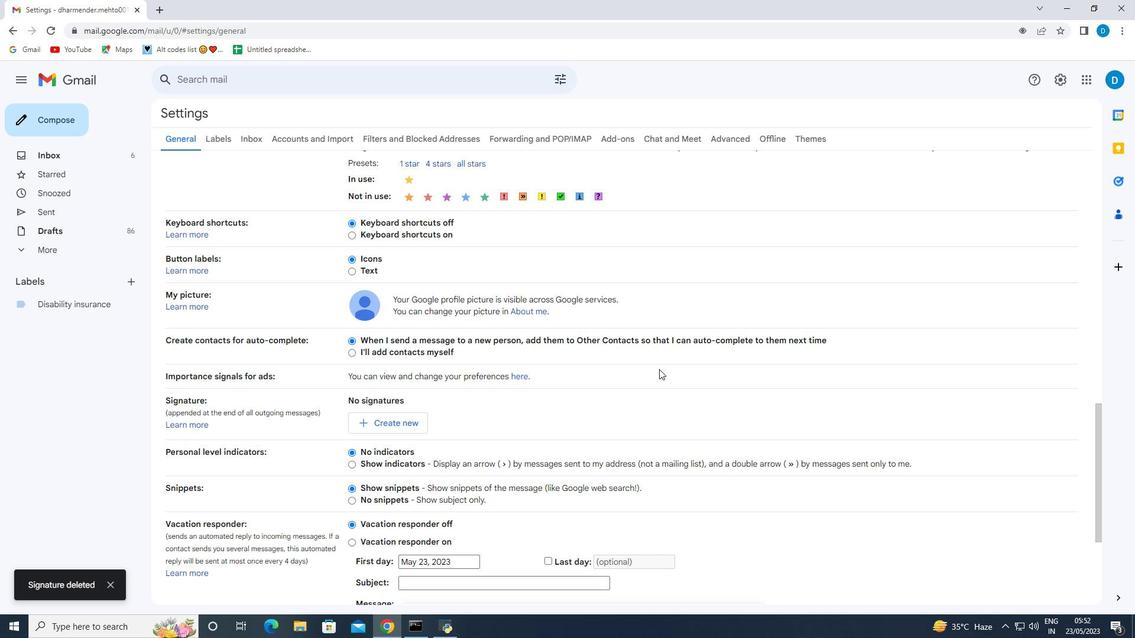 
Action: Mouse moved to (656, 373)
Screenshot: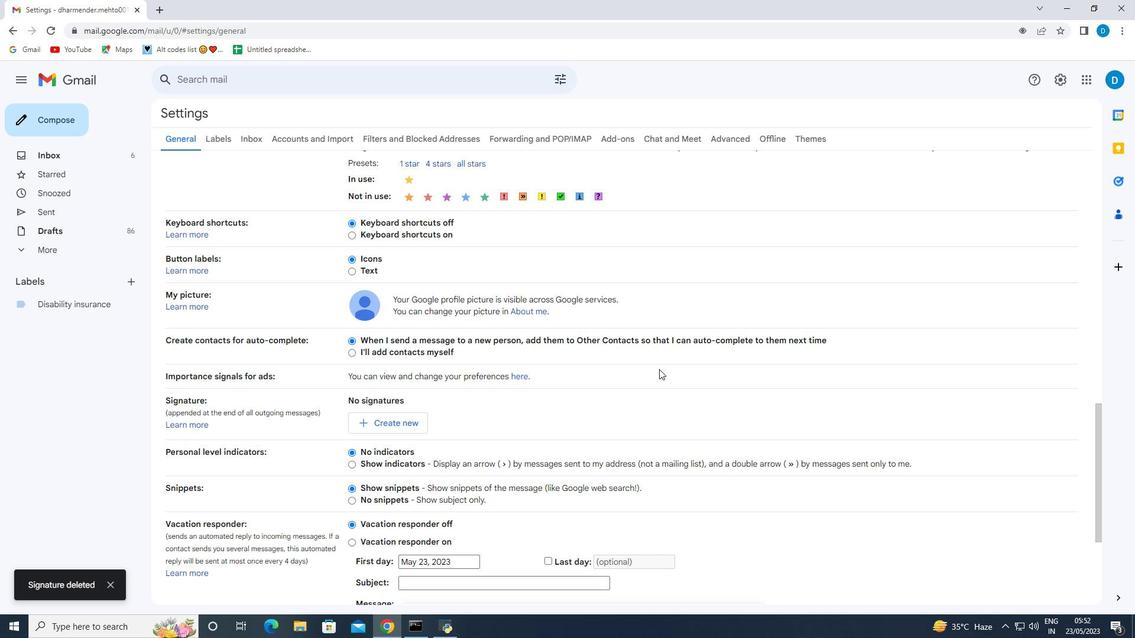 
Action: Mouse scrolled (656, 373) with delta (0, 0)
Screenshot: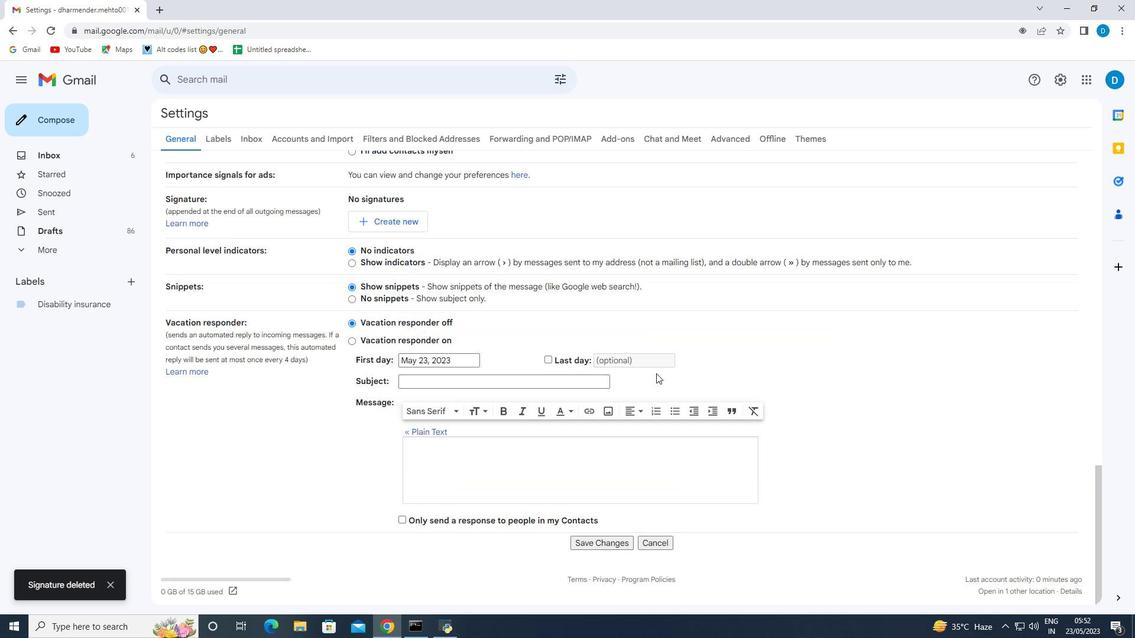 
Action: Mouse moved to (655, 374)
Screenshot: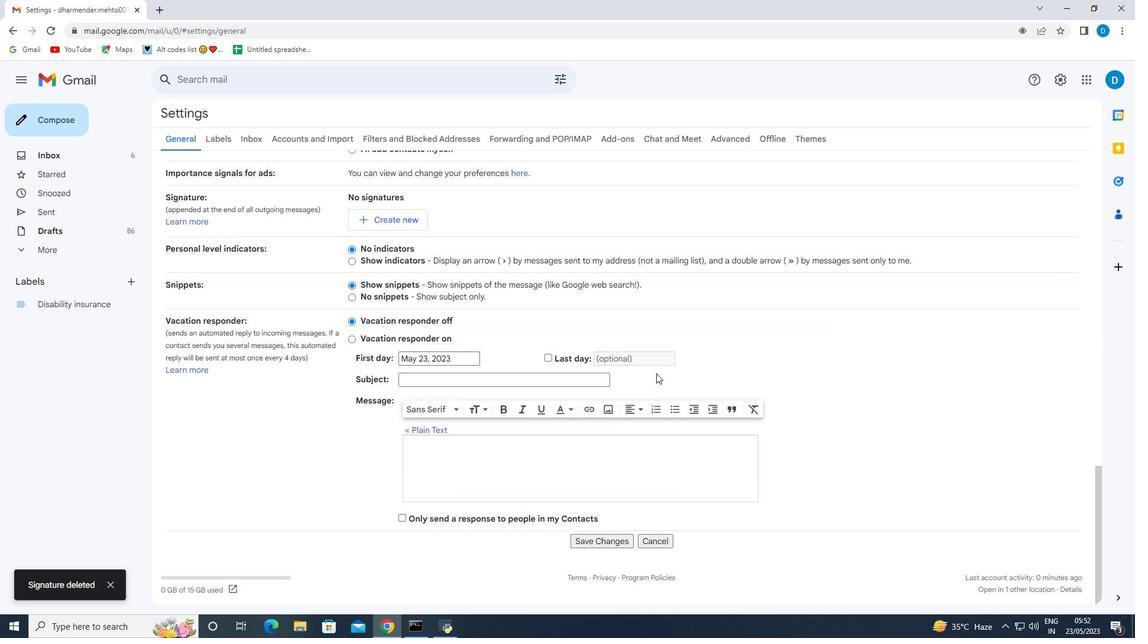 
Action: Mouse scrolled (655, 373) with delta (0, 0)
Screenshot: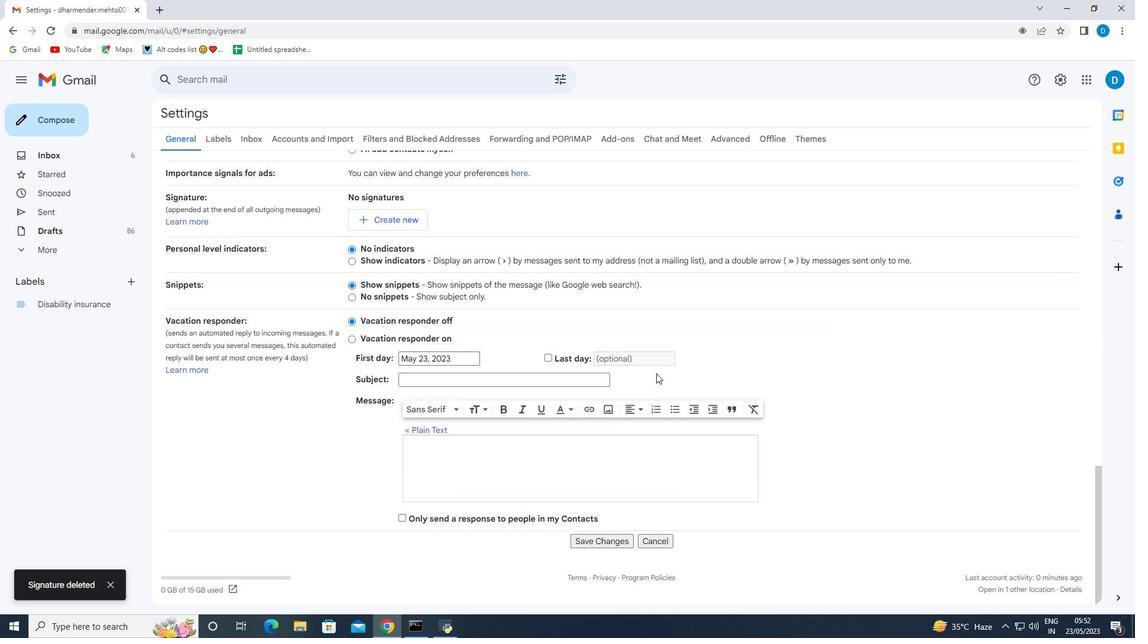 
Action: Mouse scrolled (655, 373) with delta (0, 0)
Screenshot: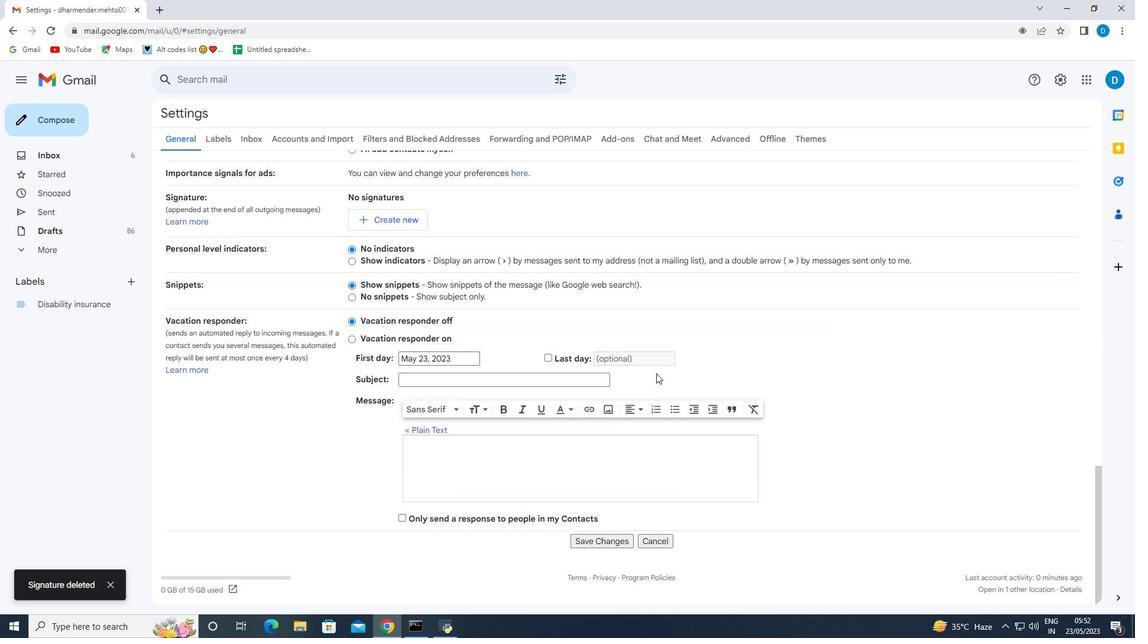 
Action: Mouse moved to (655, 374)
Screenshot: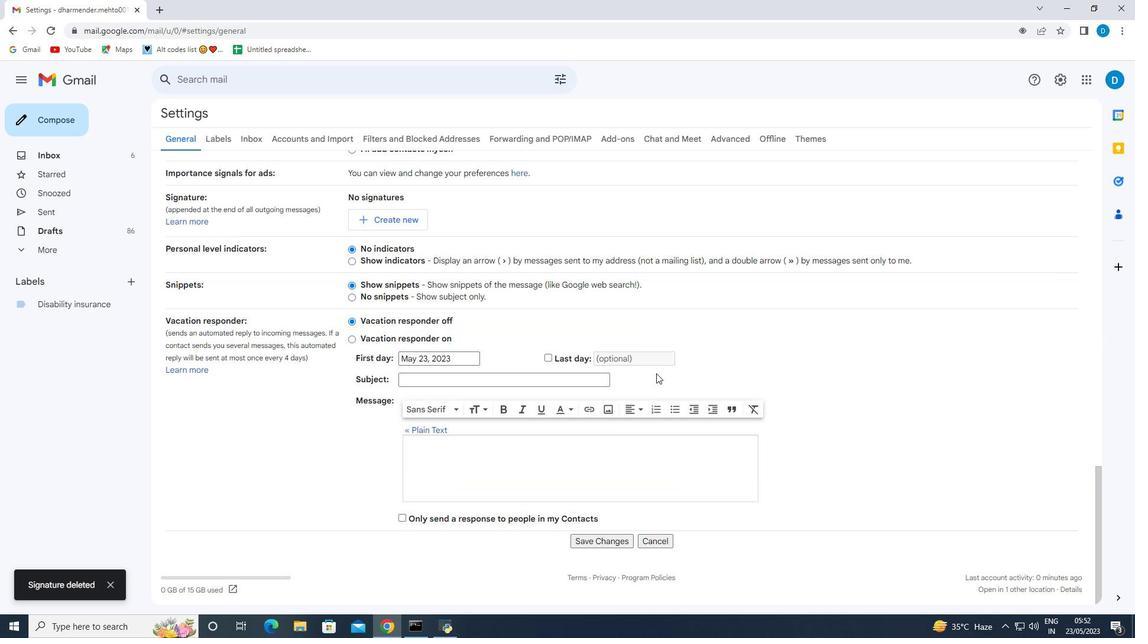 
Action: Mouse scrolled (655, 373) with delta (0, 0)
Screenshot: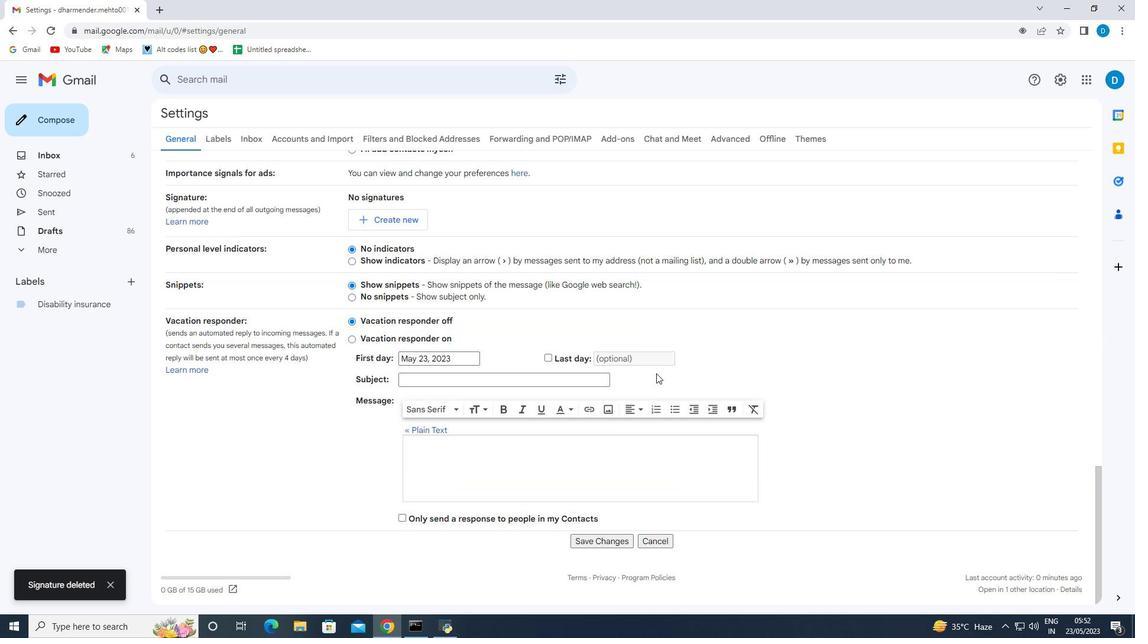 
Action: Mouse moved to (653, 374)
Screenshot: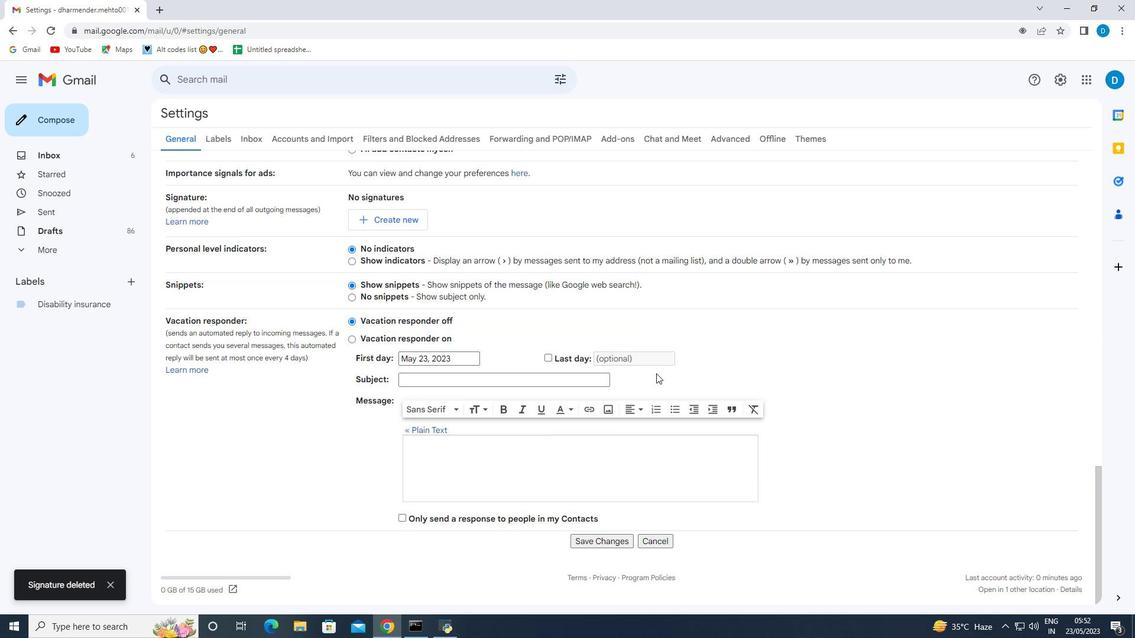 
Action: Mouse scrolled (653, 374) with delta (0, 0)
Screenshot: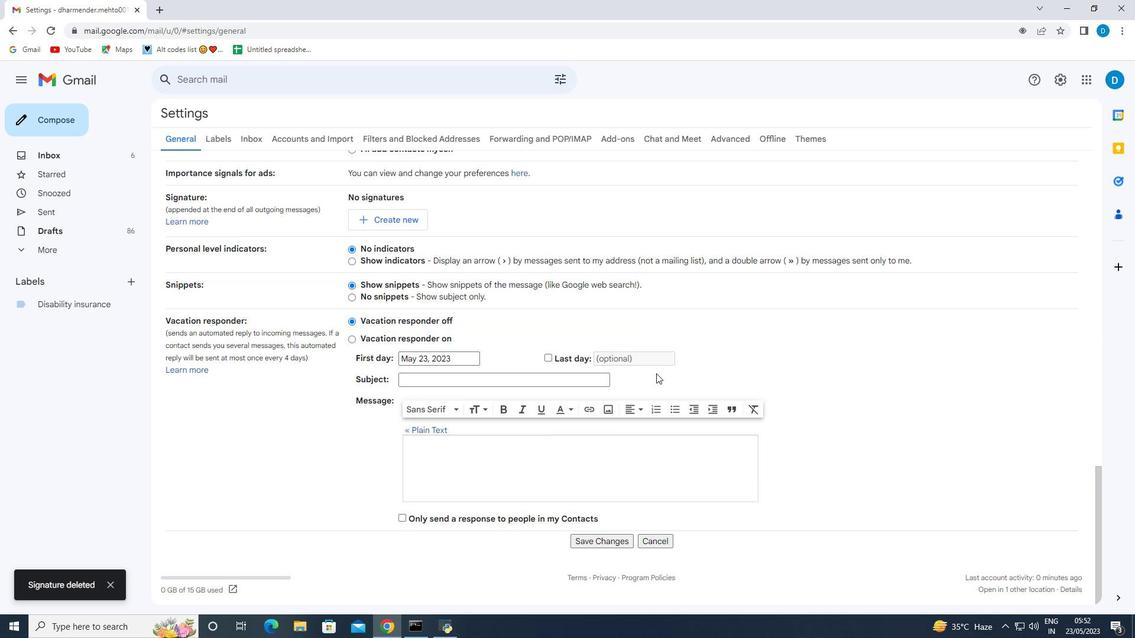 
Action: Mouse moved to (610, 538)
Screenshot: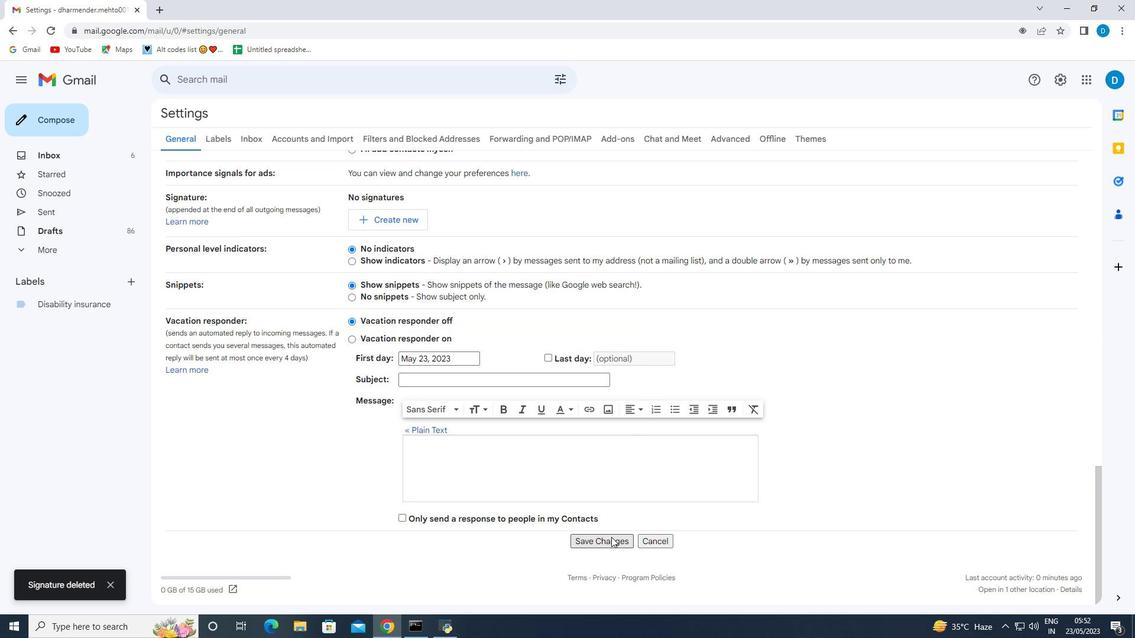 
Action: Mouse pressed left at (610, 538)
Screenshot: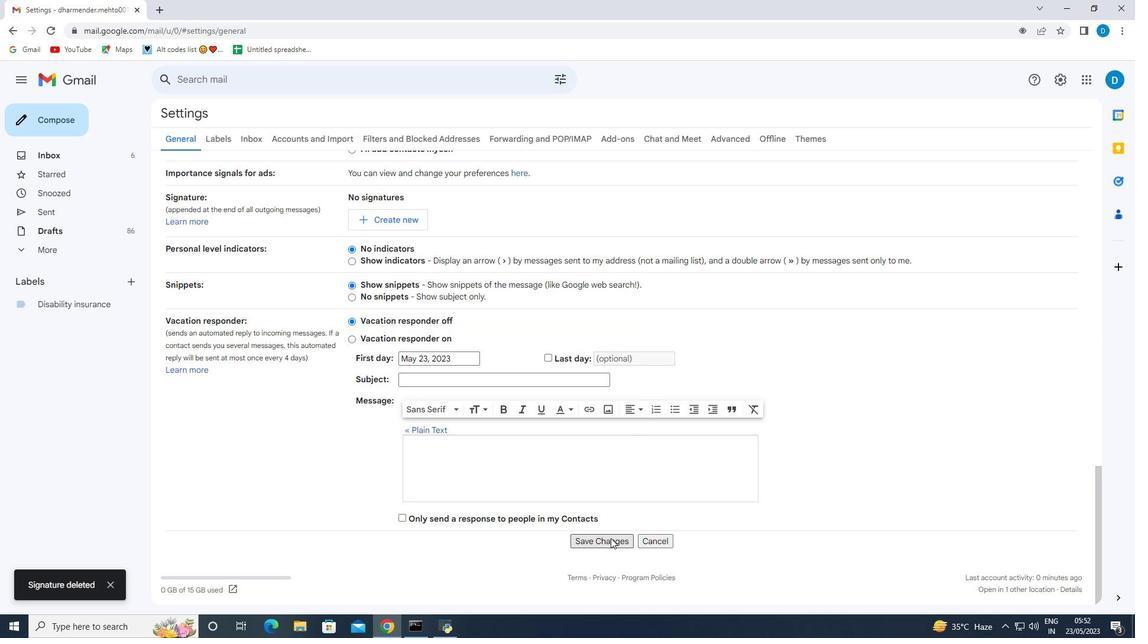 
Action: Mouse moved to (843, 293)
Screenshot: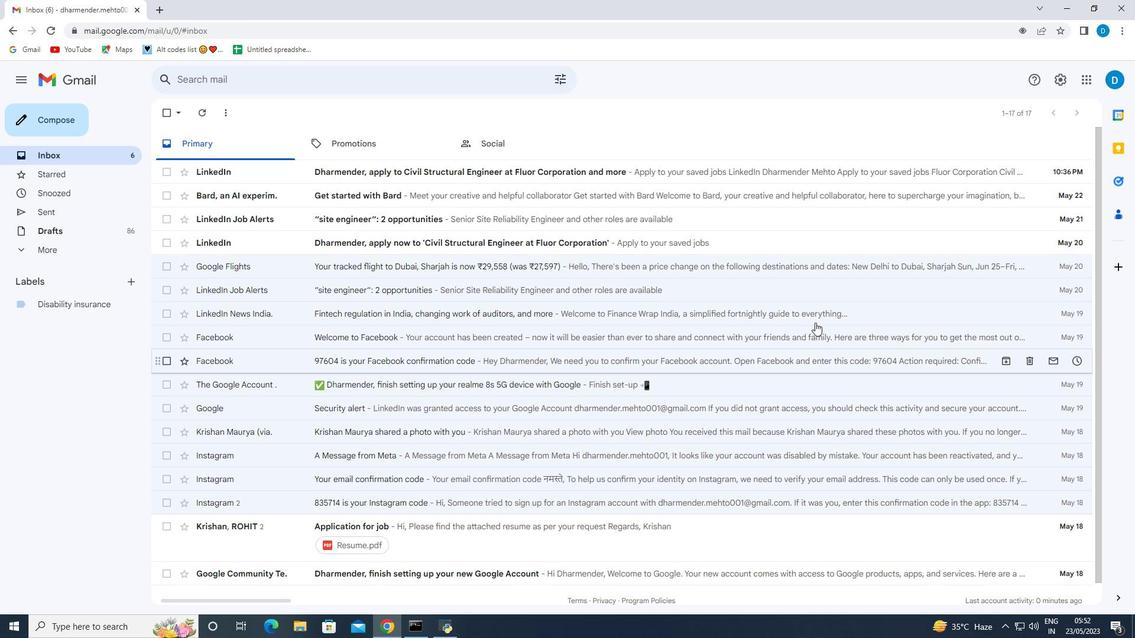 
Action: Mouse scrolled (843, 293) with delta (0, 0)
Screenshot: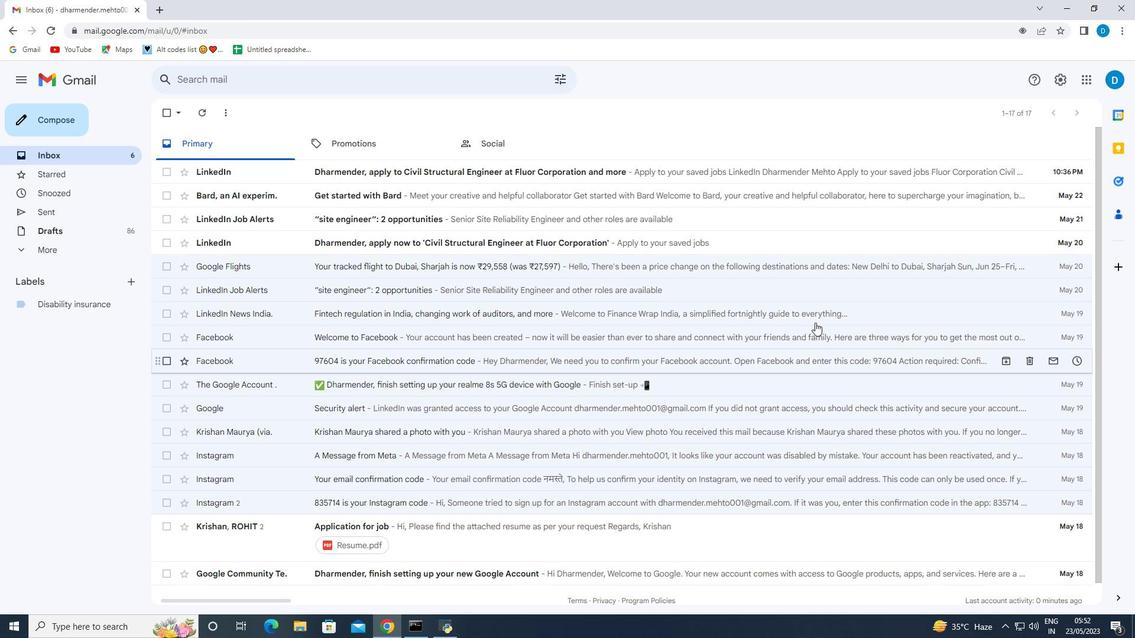 
Action: Mouse moved to (843, 292)
Screenshot: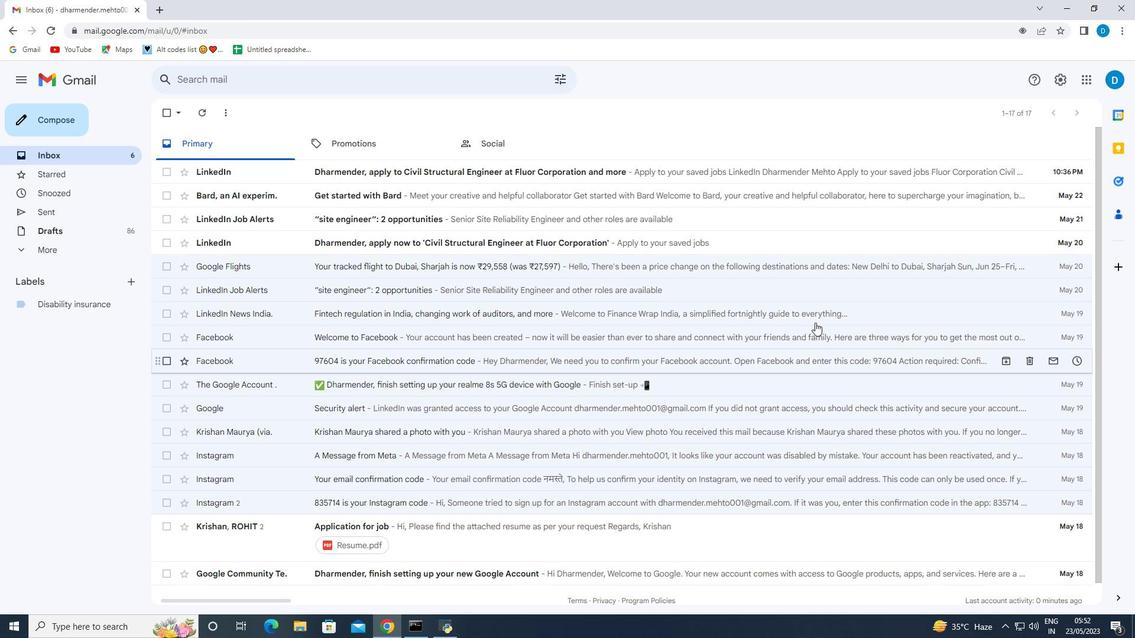
Action: Mouse scrolled (843, 293) with delta (0, 0)
Screenshot: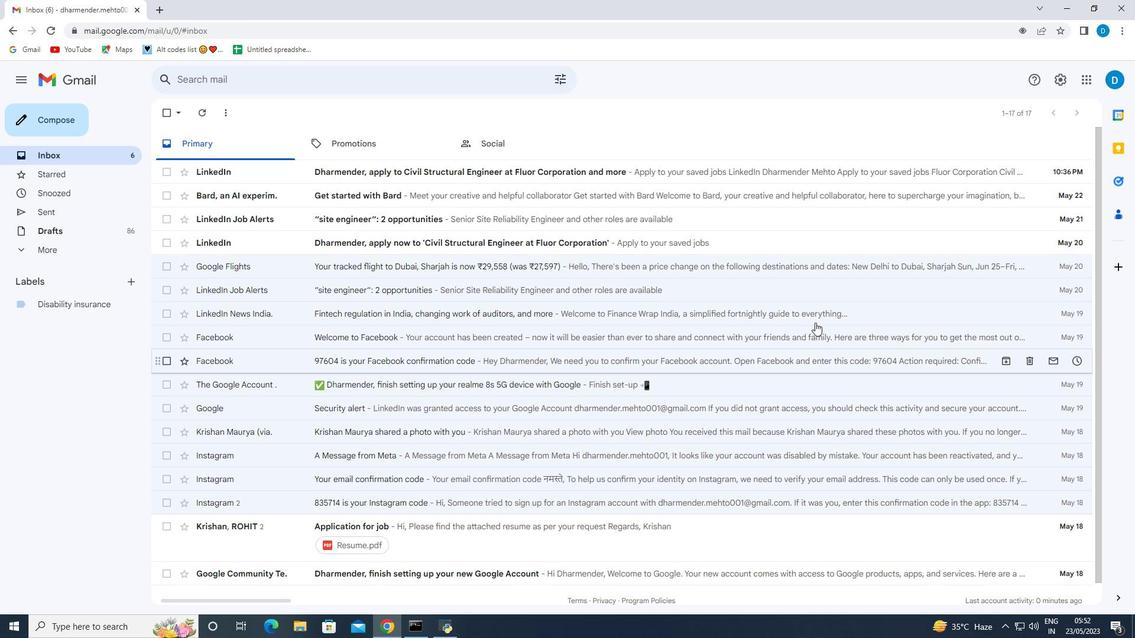 
Action: Mouse moved to (844, 292)
Screenshot: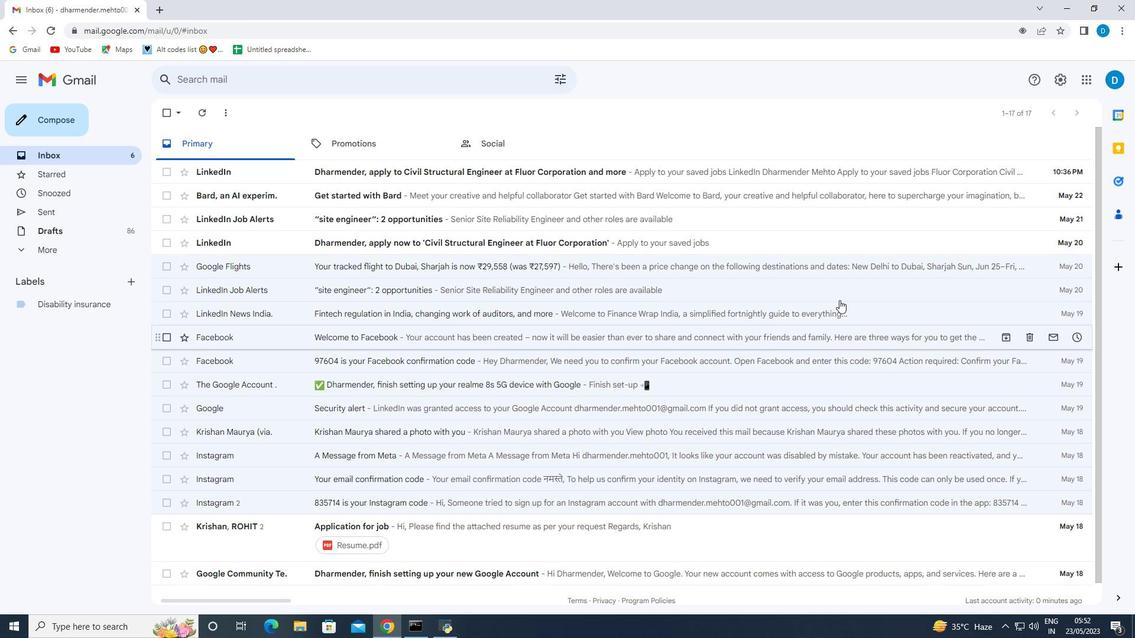 
Action: Mouse scrolled (844, 292) with delta (0, 0)
Screenshot: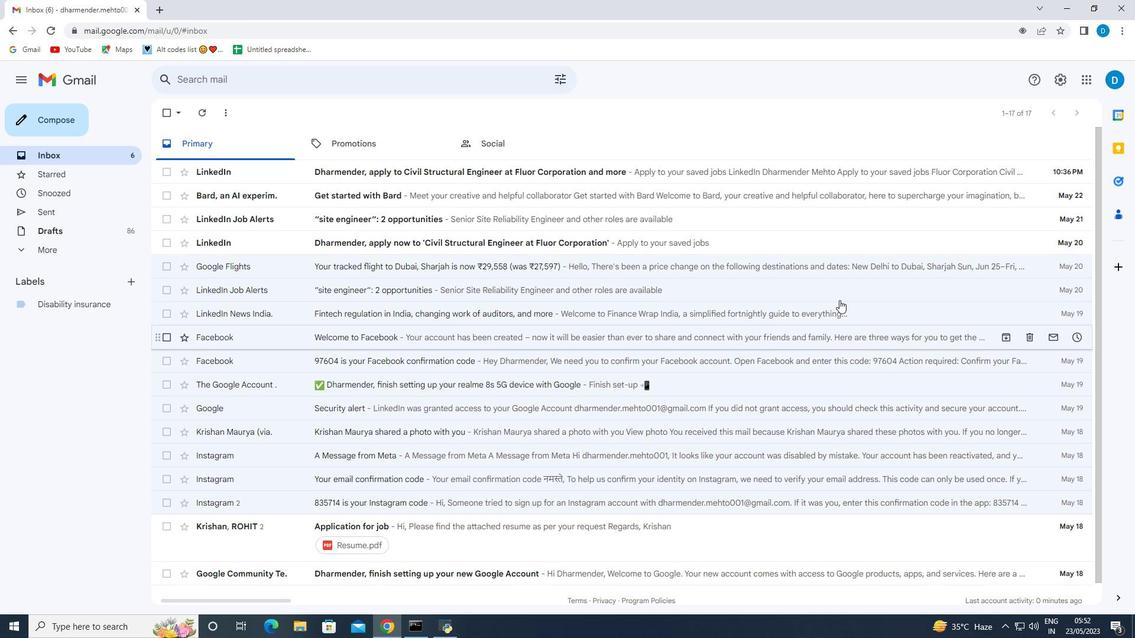 
Action: Mouse moved to (844, 291)
Screenshot: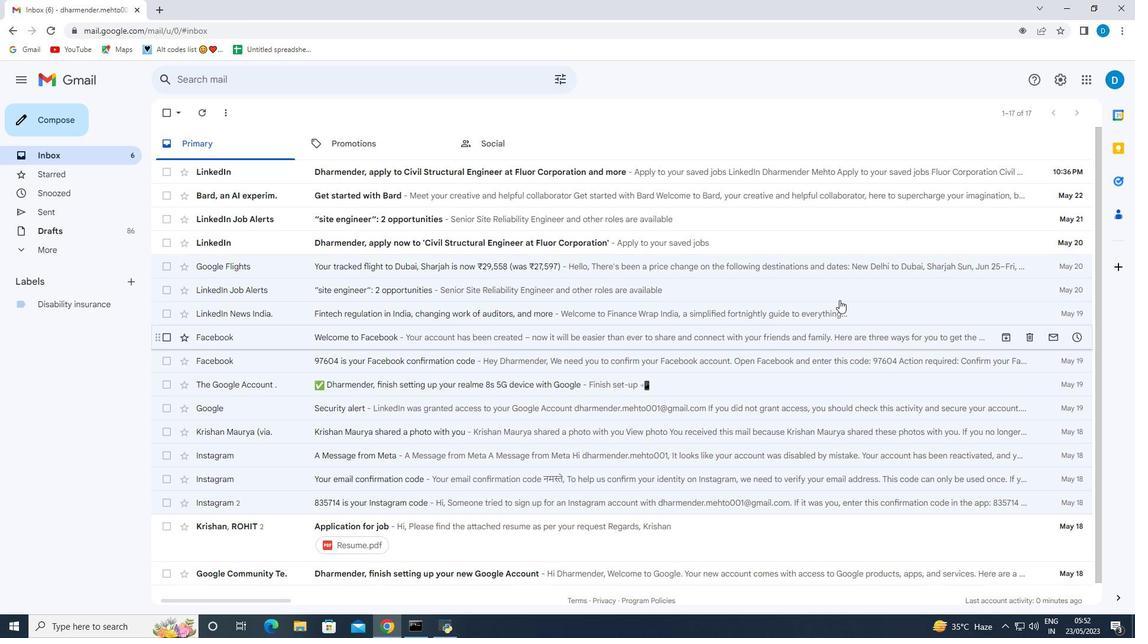 
Action: Mouse scrolled (844, 292) with delta (0, 0)
Screenshot: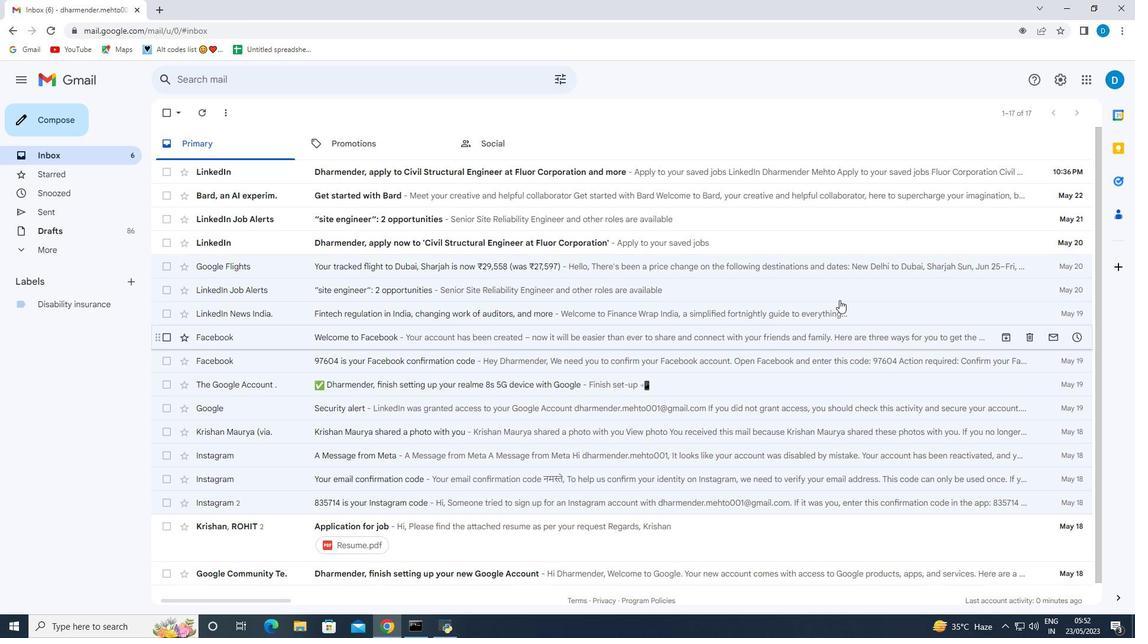 
Action: Mouse moved to (844, 289)
Screenshot: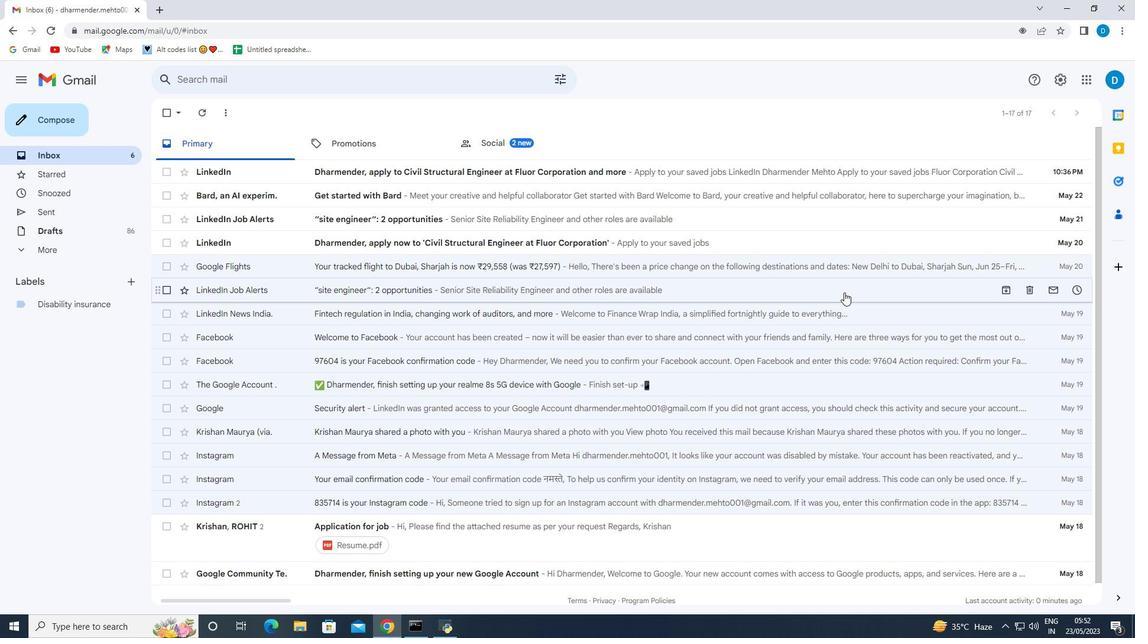 
Action: Mouse scrolled (844, 290) with delta (0, 0)
Screenshot: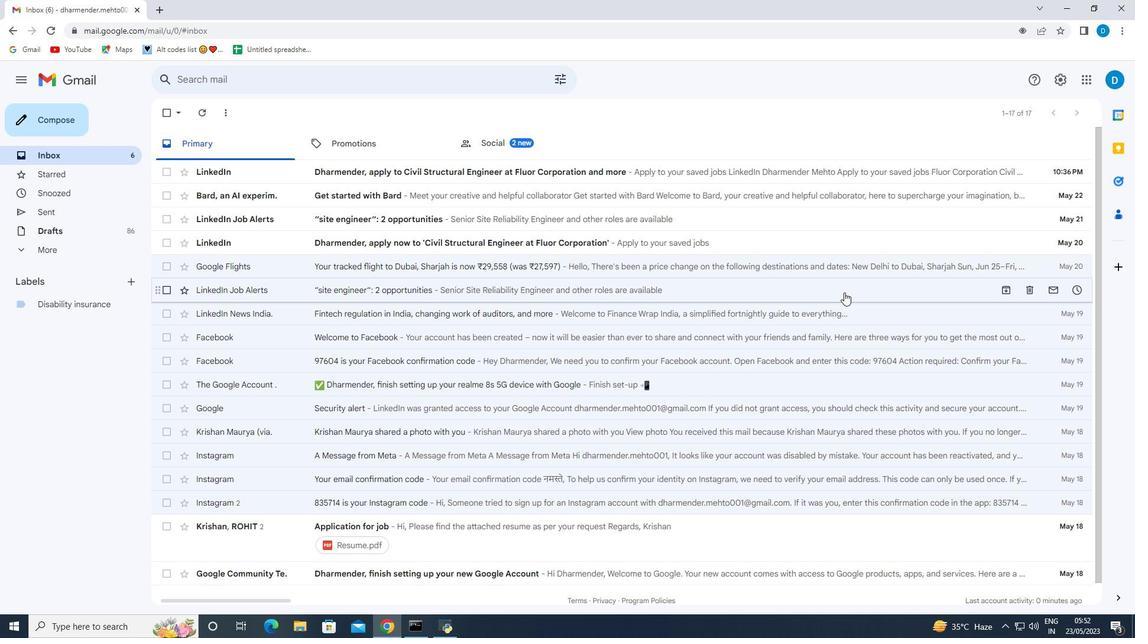 
Action: Mouse moved to (1060, 82)
Screenshot: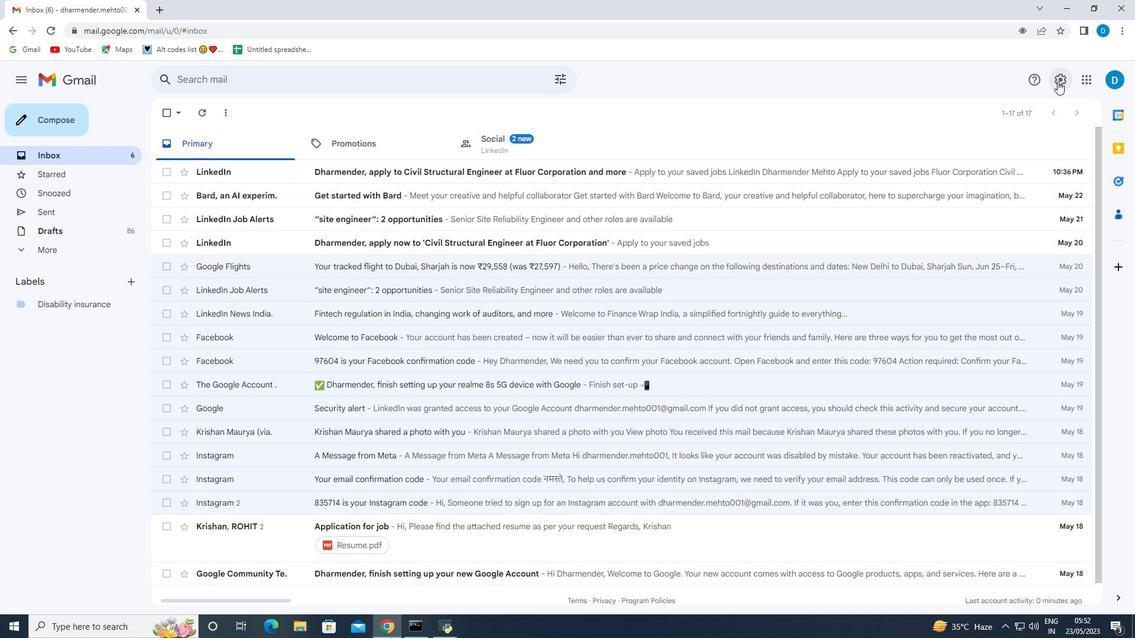 
Action: Mouse pressed left at (1060, 82)
Screenshot: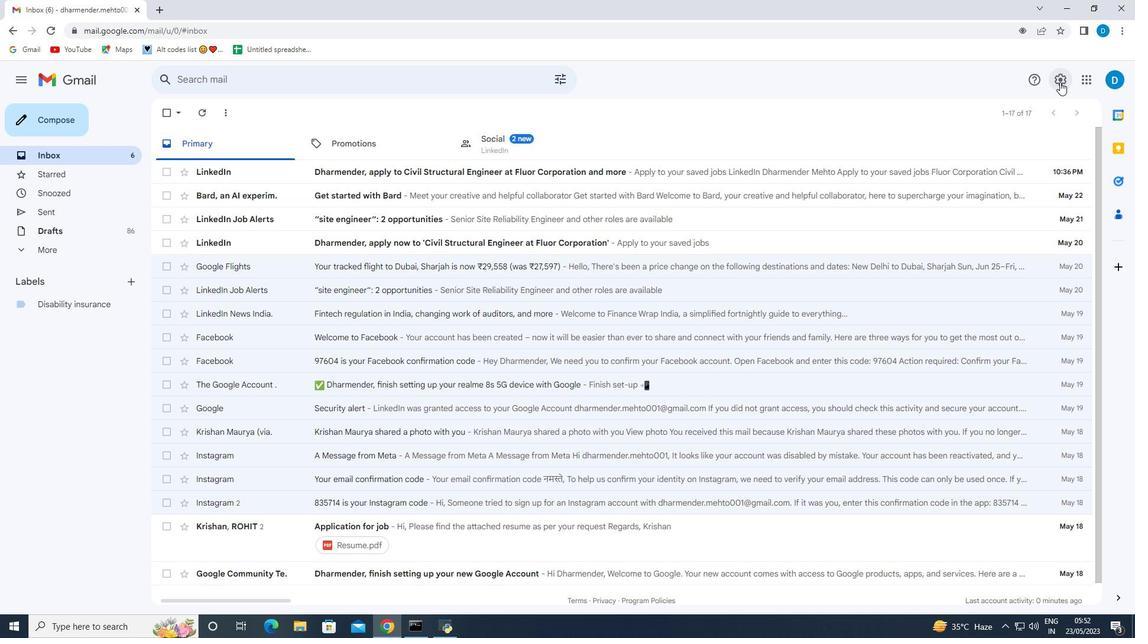 
Action: Mouse moved to (1022, 138)
Screenshot: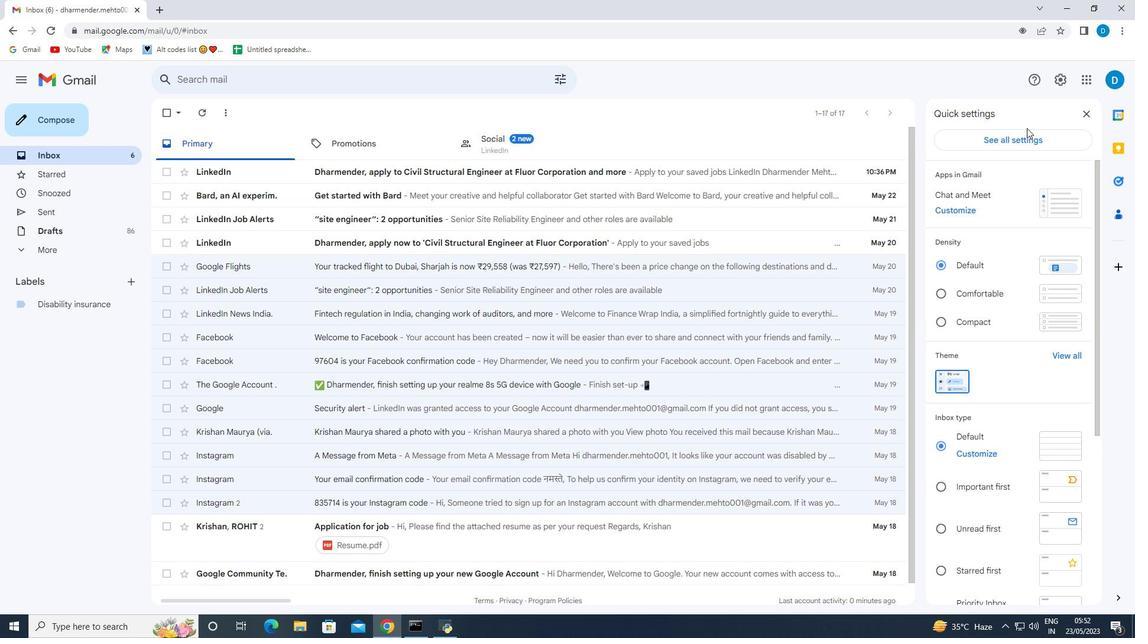 
Action: Mouse pressed left at (1022, 138)
Screenshot: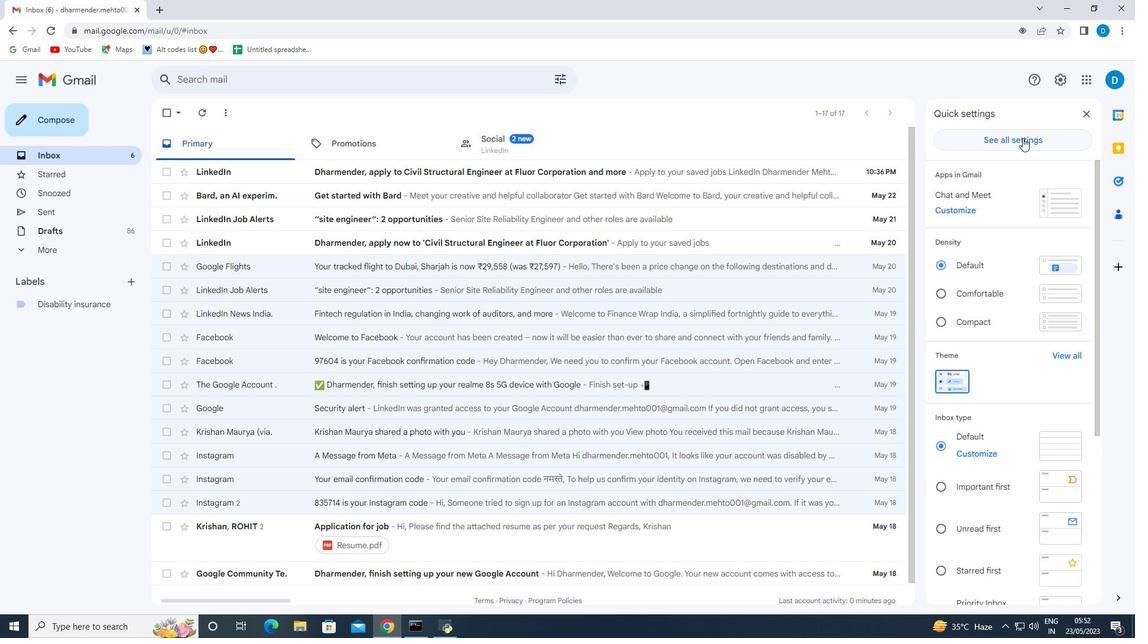 
Action: Mouse moved to (655, 257)
Screenshot: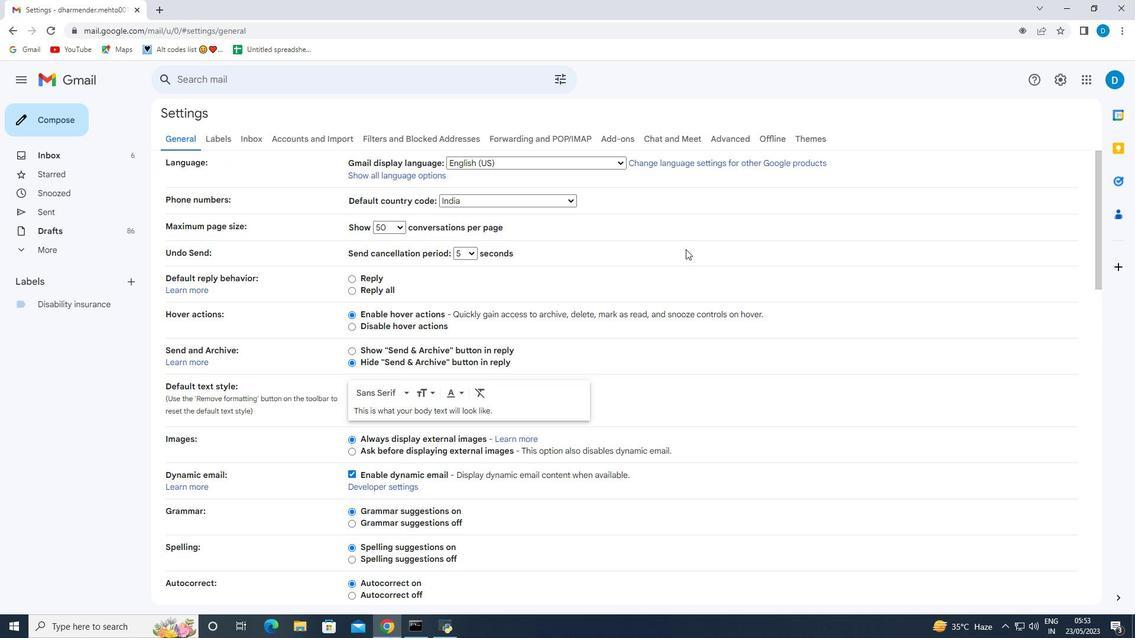 
Action: Mouse scrolled (655, 257) with delta (0, 0)
Screenshot: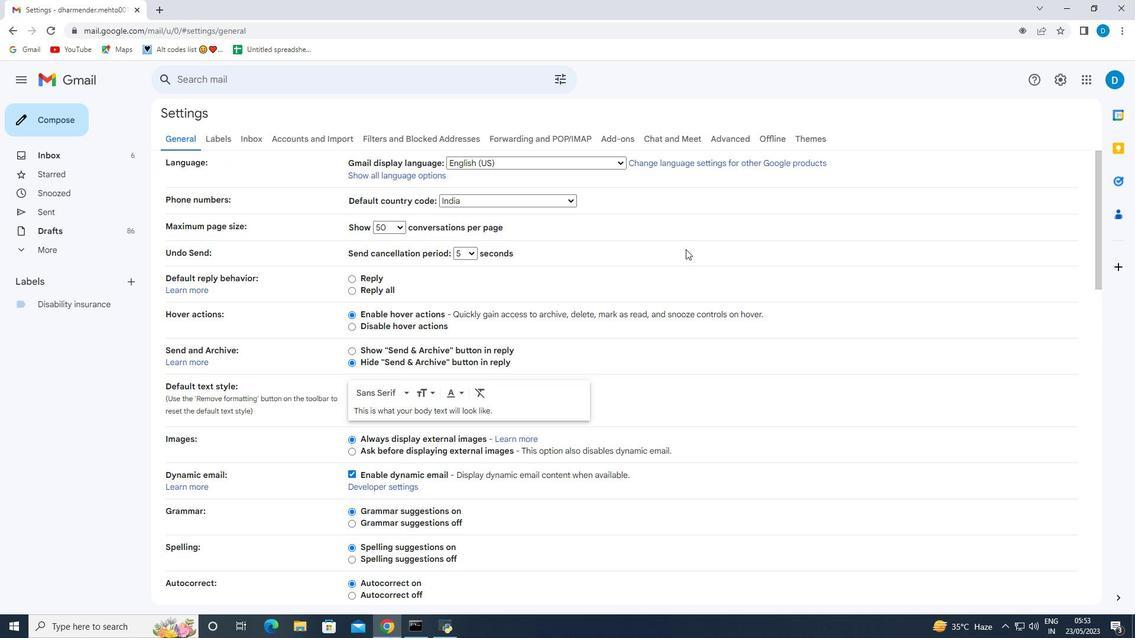 
Action: Mouse moved to (646, 261)
Screenshot: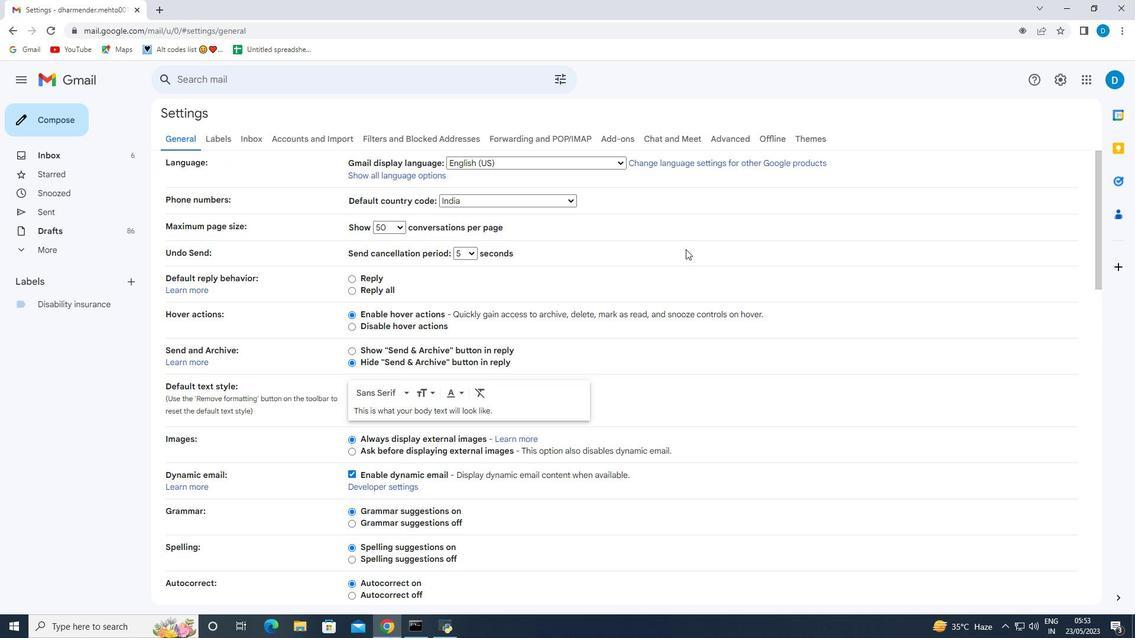 
Action: Mouse scrolled (646, 260) with delta (0, 0)
Screenshot: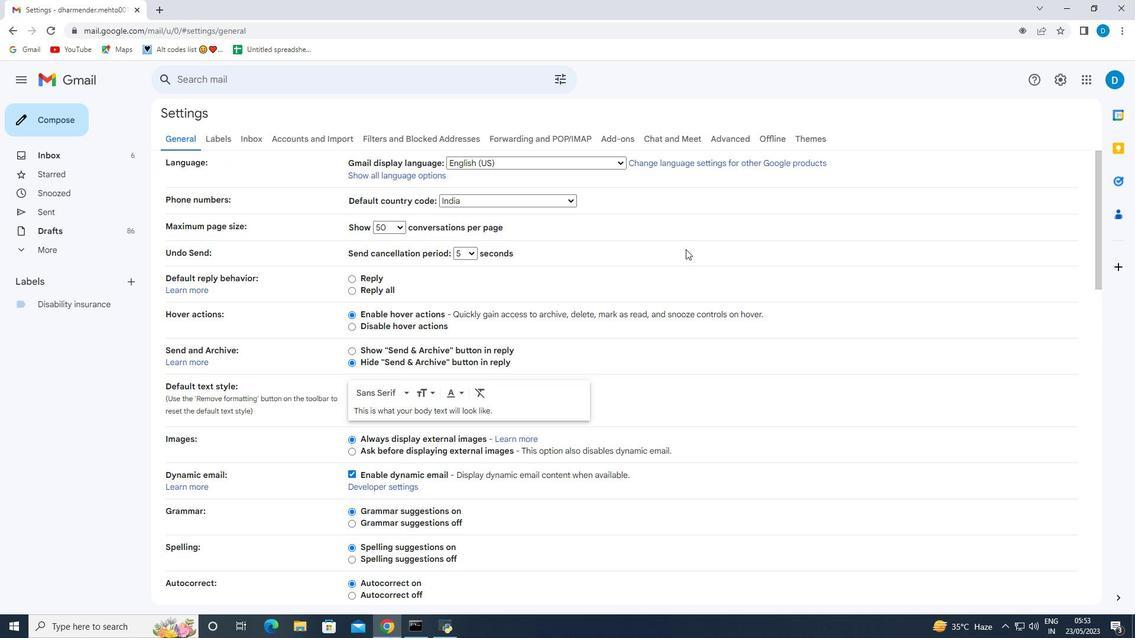 
Action: Mouse moved to (538, 300)
Screenshot: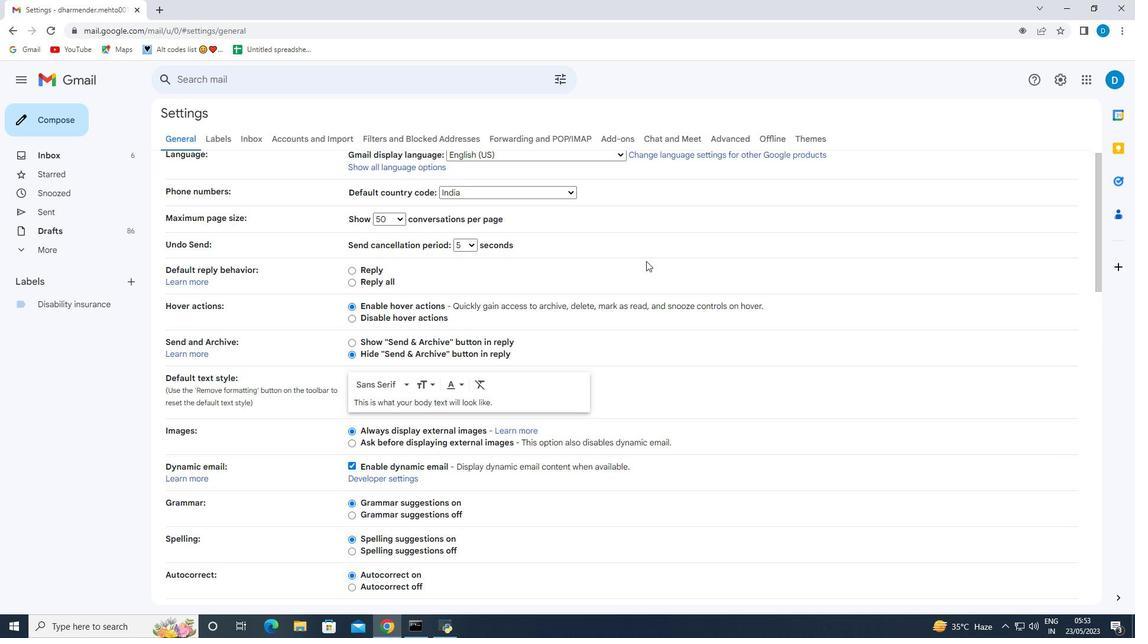 
Action: Mouse scrolled (629, 264) with delta (0, 0)
Screenshot: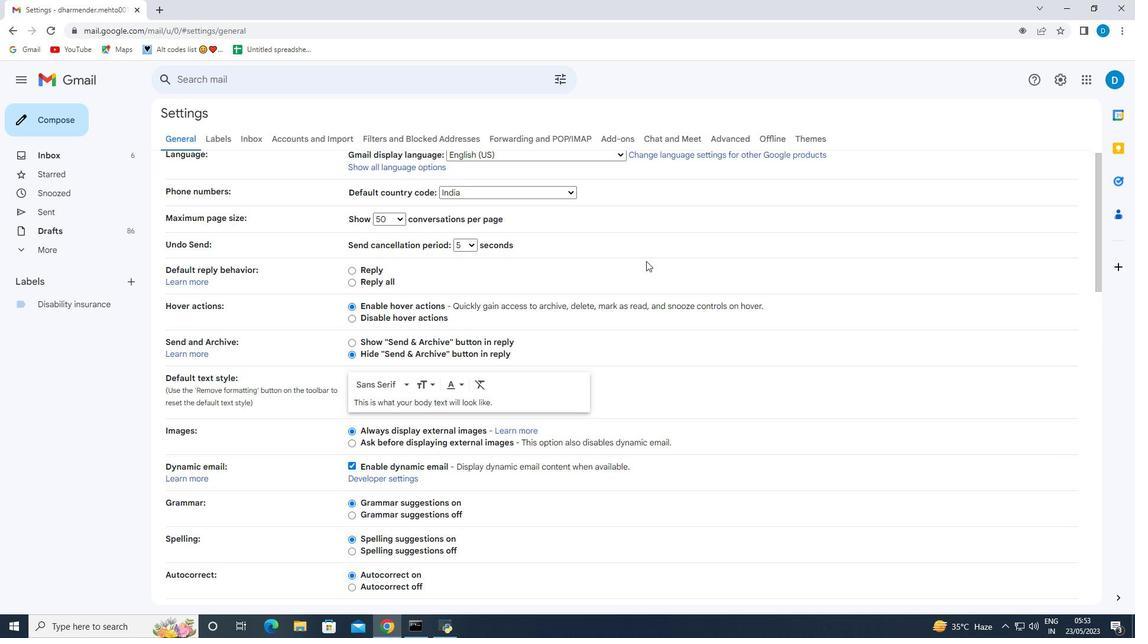 
Action: Mouse moved to (517, 313)
Screenshot: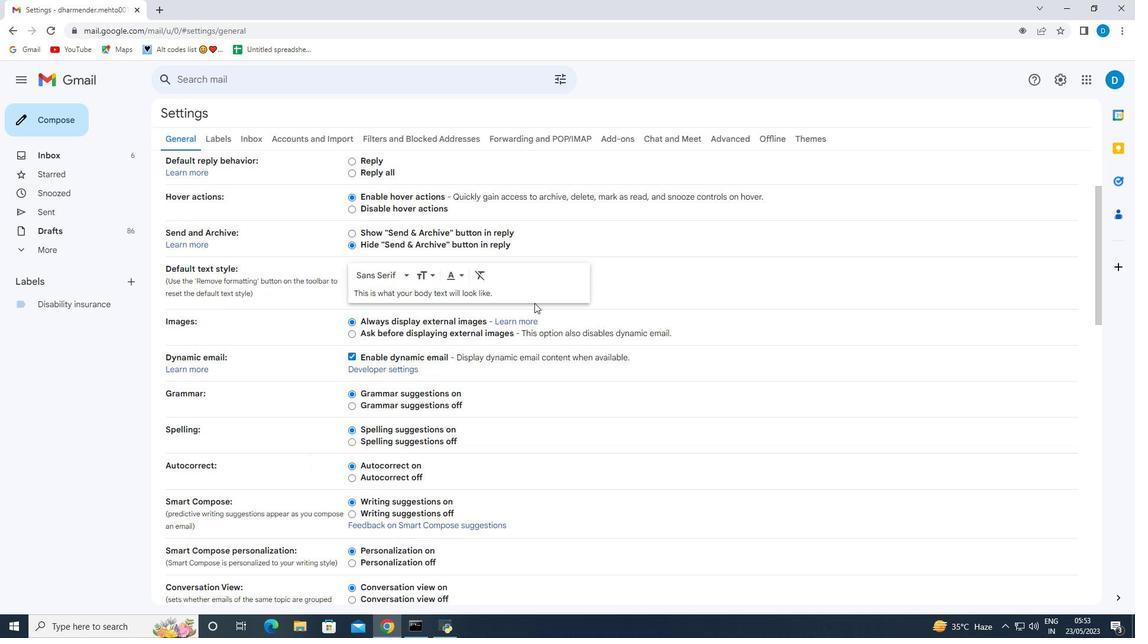 
Action: Mouse scrolled (517, 313) with delta (0, 0)
Screenshot: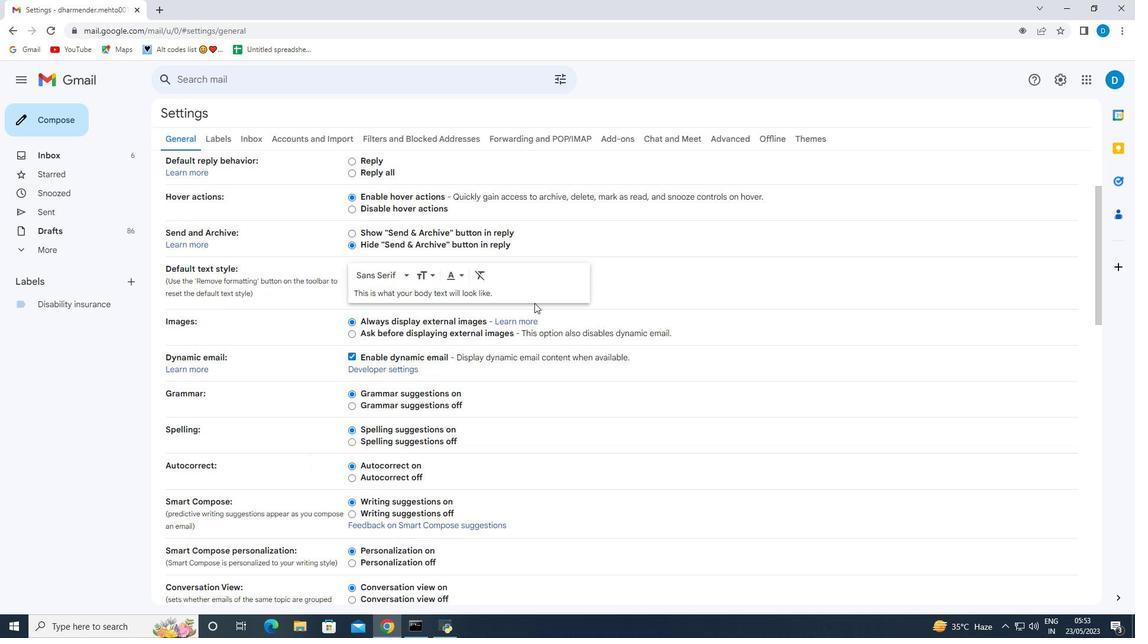 
Action: Mouse moved to (510, 317)
Screenshot: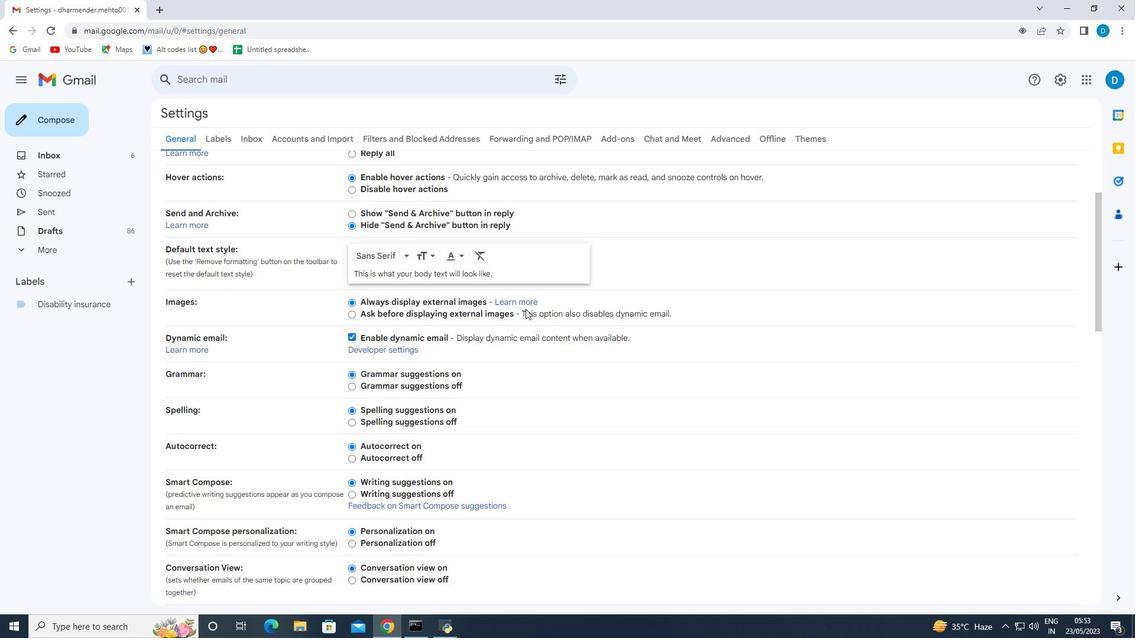 
Action: Mouse scrolled (510, 316) with delta (0, 0)
Screenshot: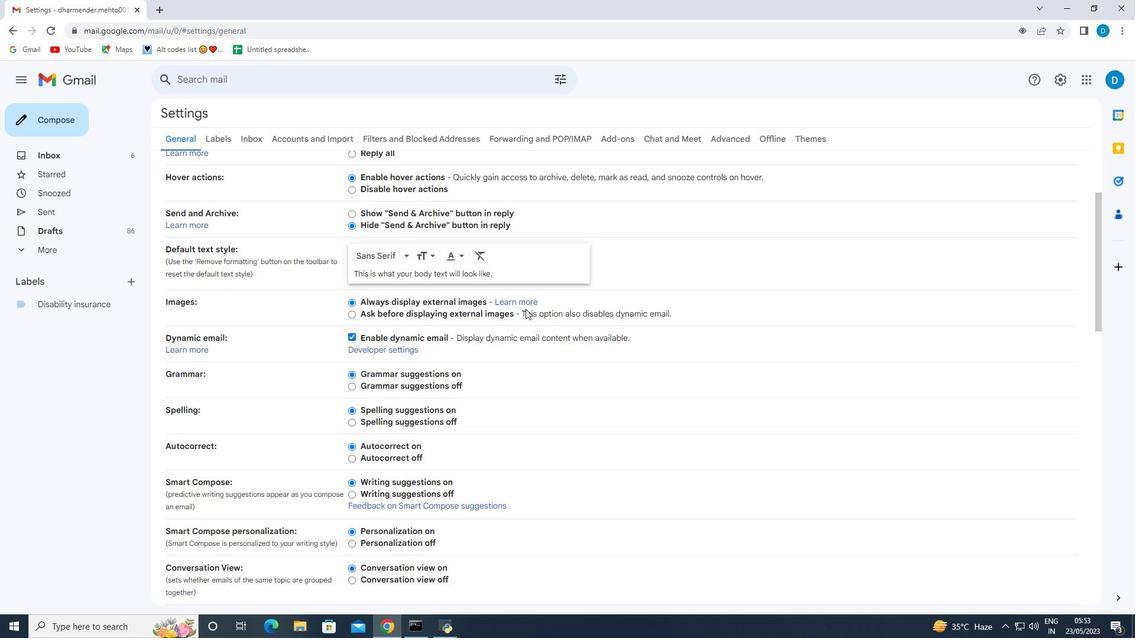 
Action: Mouse moved to (506, 319)
Screenshot: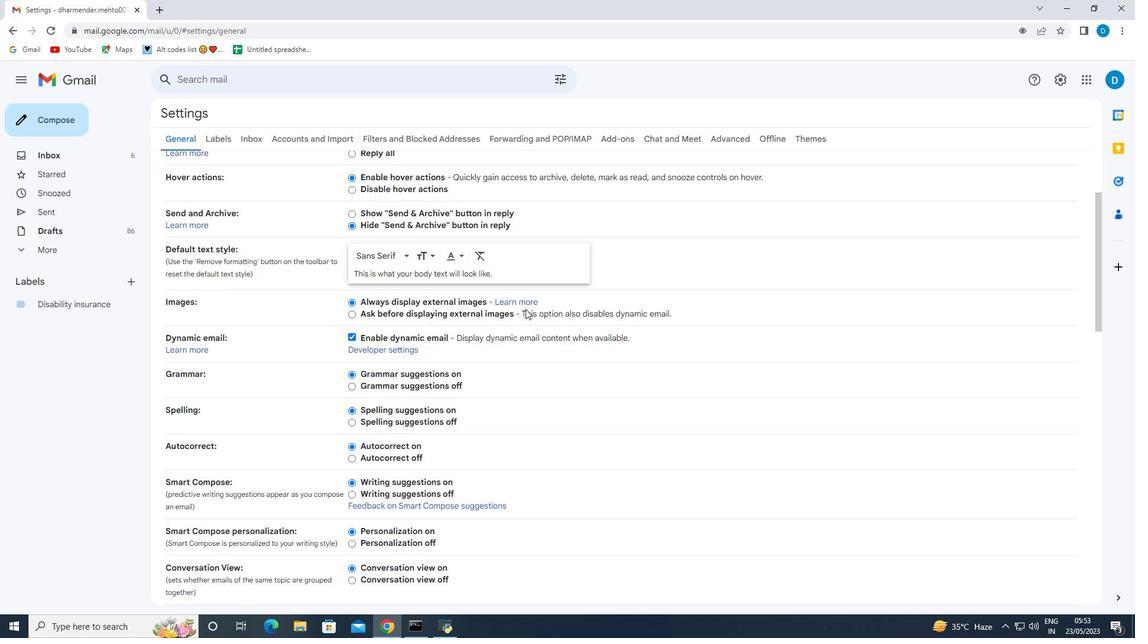 
Action: Mouse scrolled (506, 318) with delta (0, 0)
Screenshot: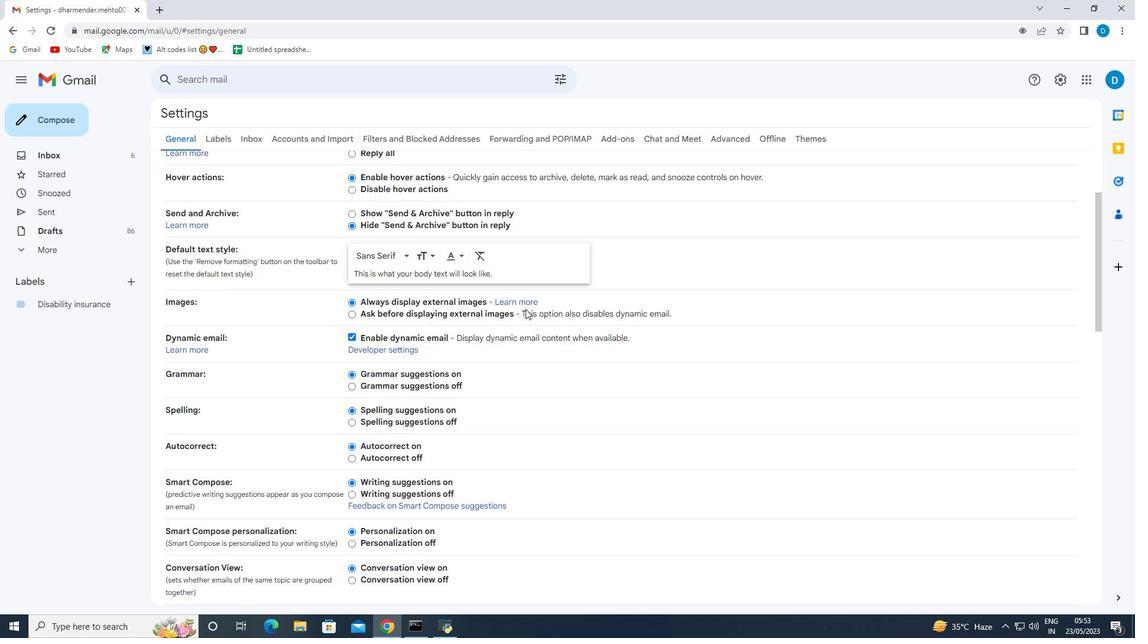 
Action: Mouse moved to (496, 323)
Screenshot: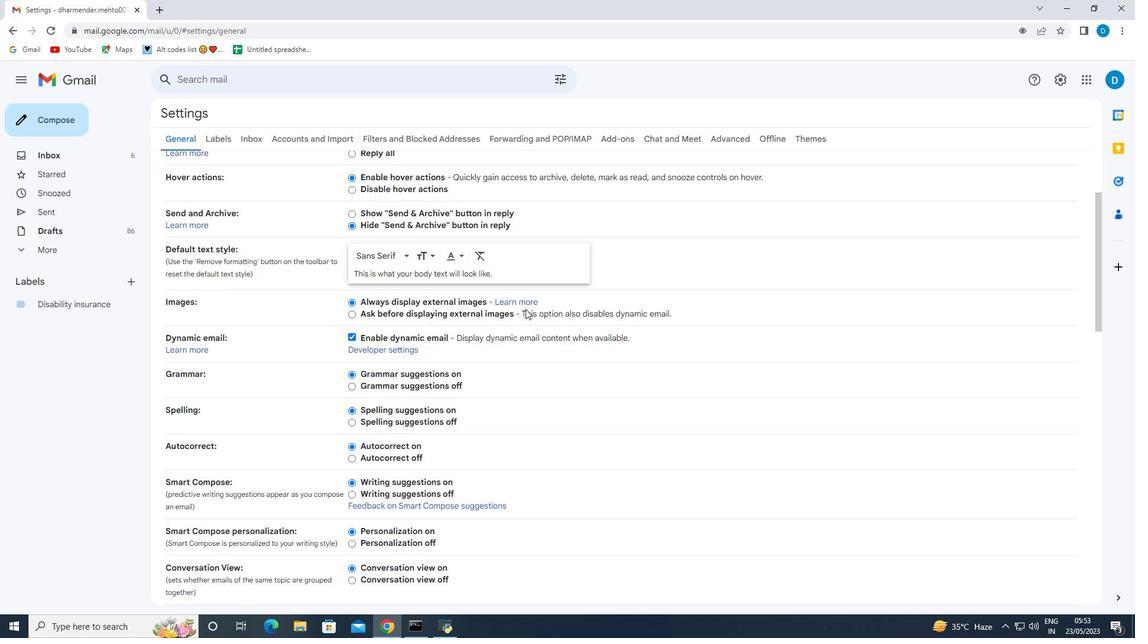 
Action: Mouse scrolled (496, 322) with delta (0, 0)
Screenshot: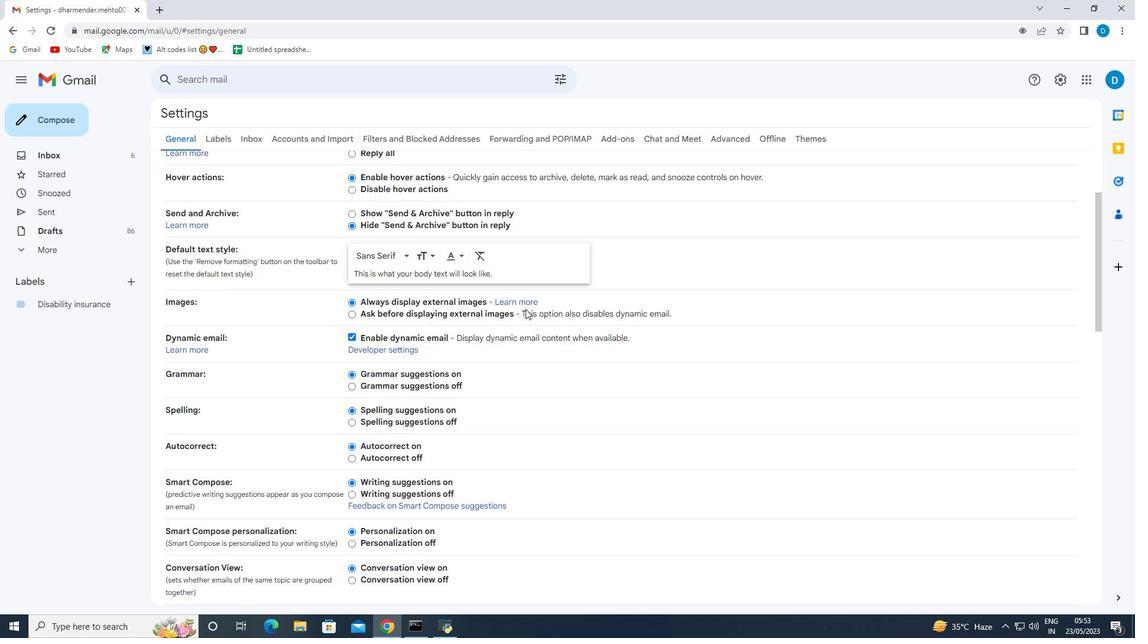 
Action: Mouse moved to (397, 364)
Screenshot: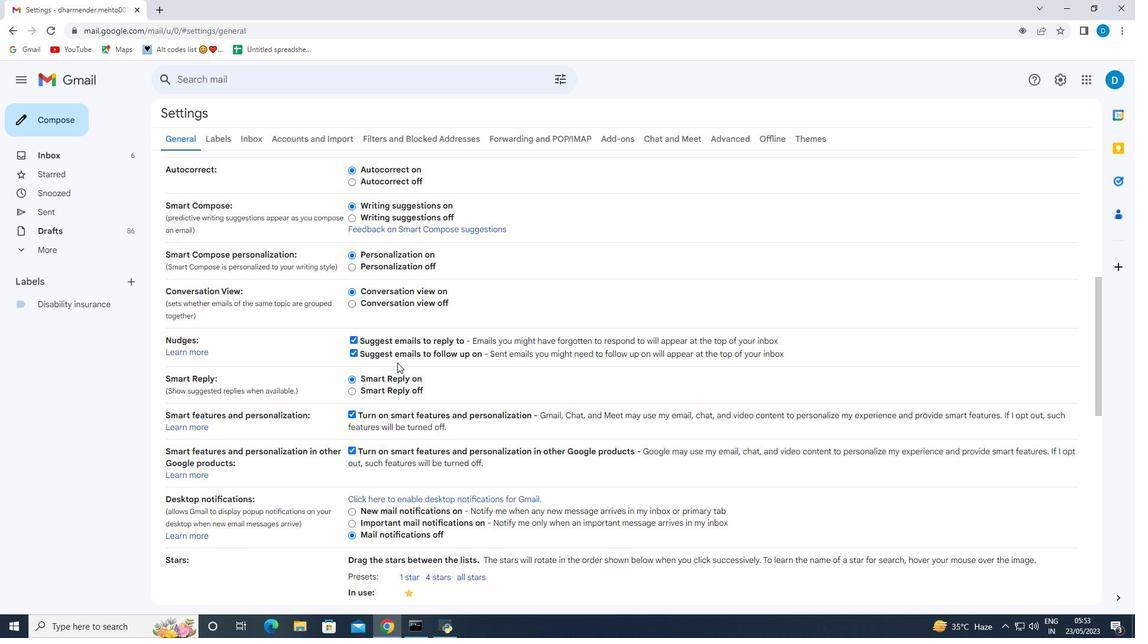 
Action: Mouse scrolled (397, 364) with delta (0, 0)
Screenshot: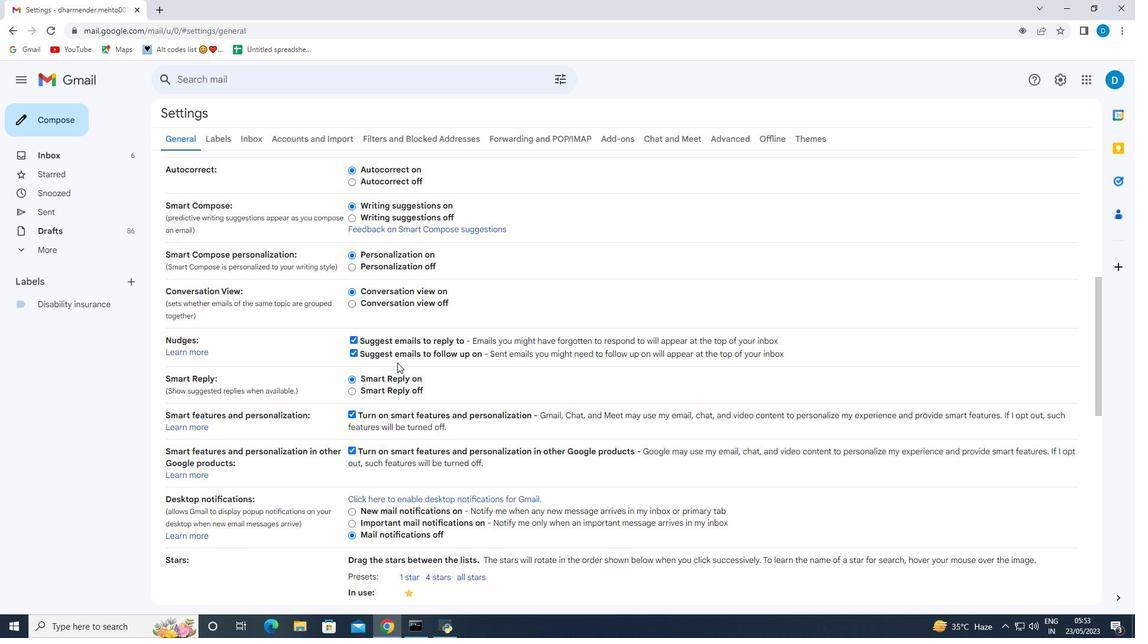 
Action: Mouse moved to (397, 364)
Screenshot: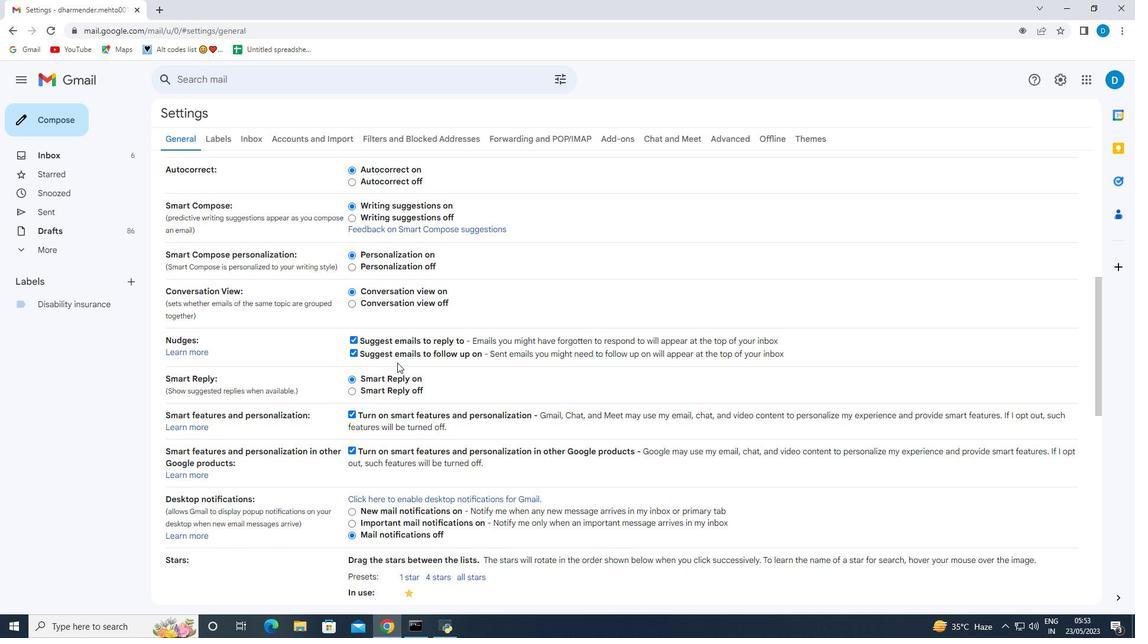 
Action: Mouse scrolled (397, 364) with delta (0, 0)
Screenshot: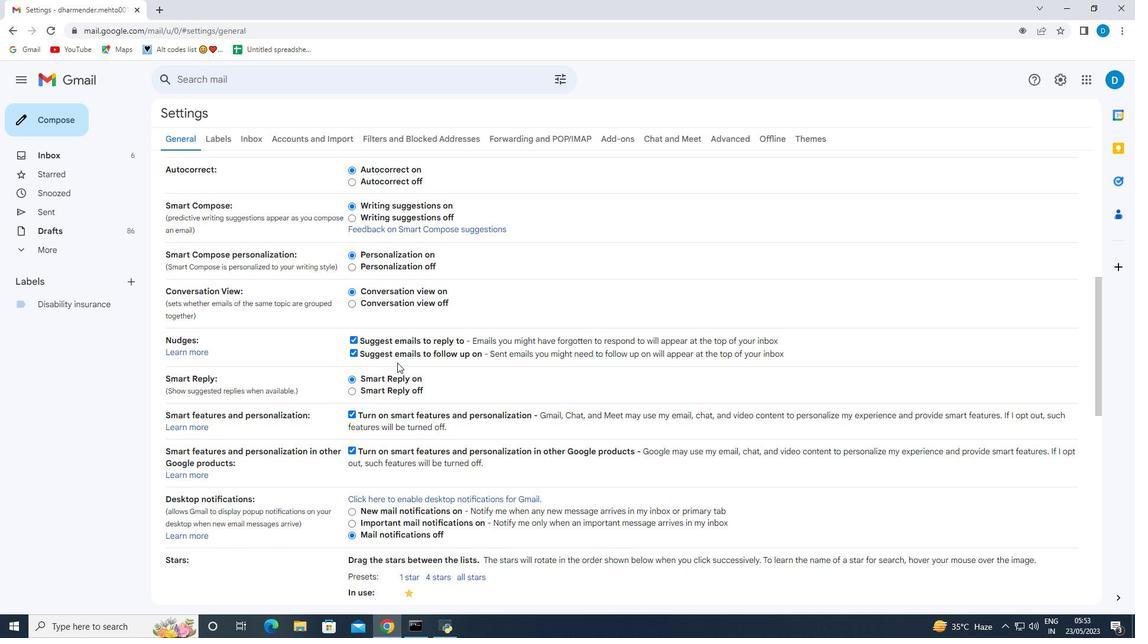 
Action: Mouse scrolled (397, 364) with delta (0, 0)
Screenshot: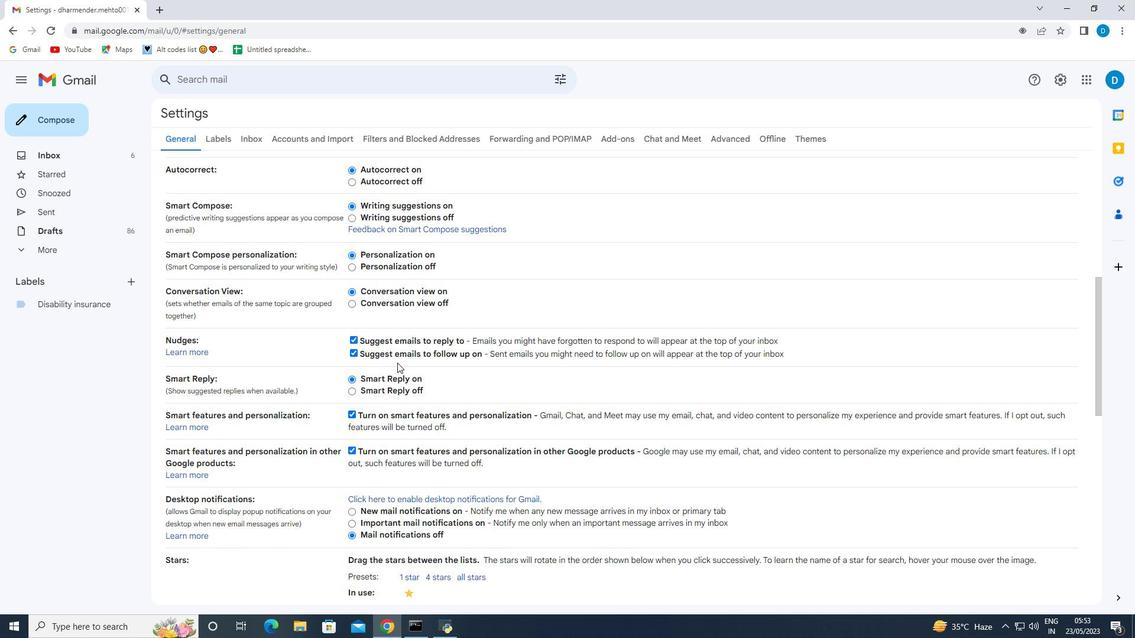 
Action: Mouse scrolled (397, 364) with delta (0, 0)
Screenshot: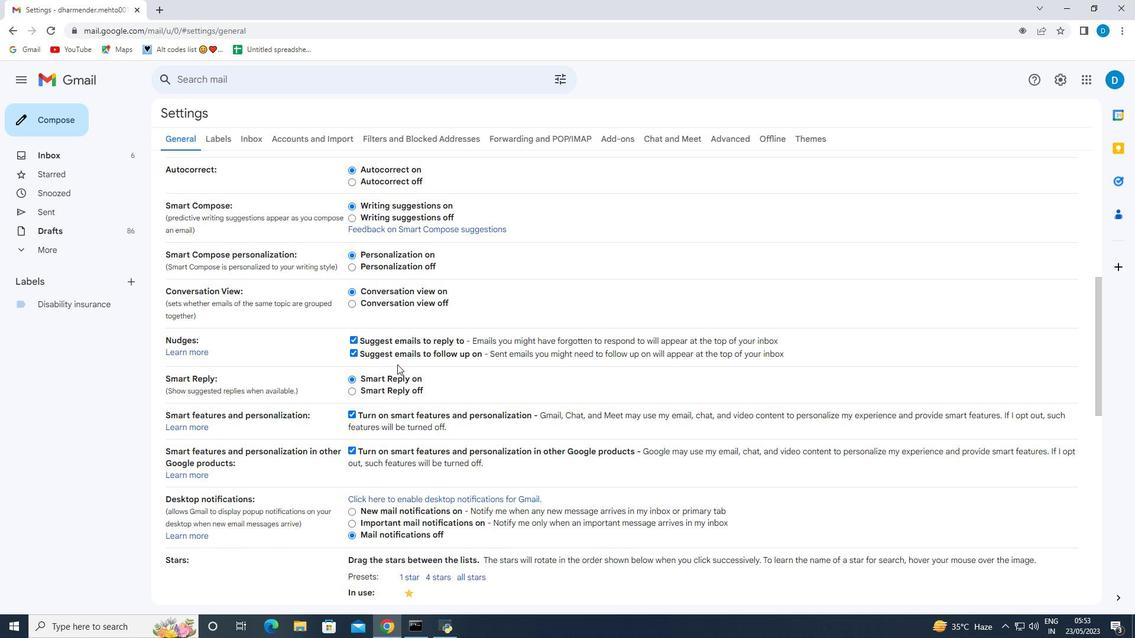
Action: Mouse moved to (400, 364)
Screenshot: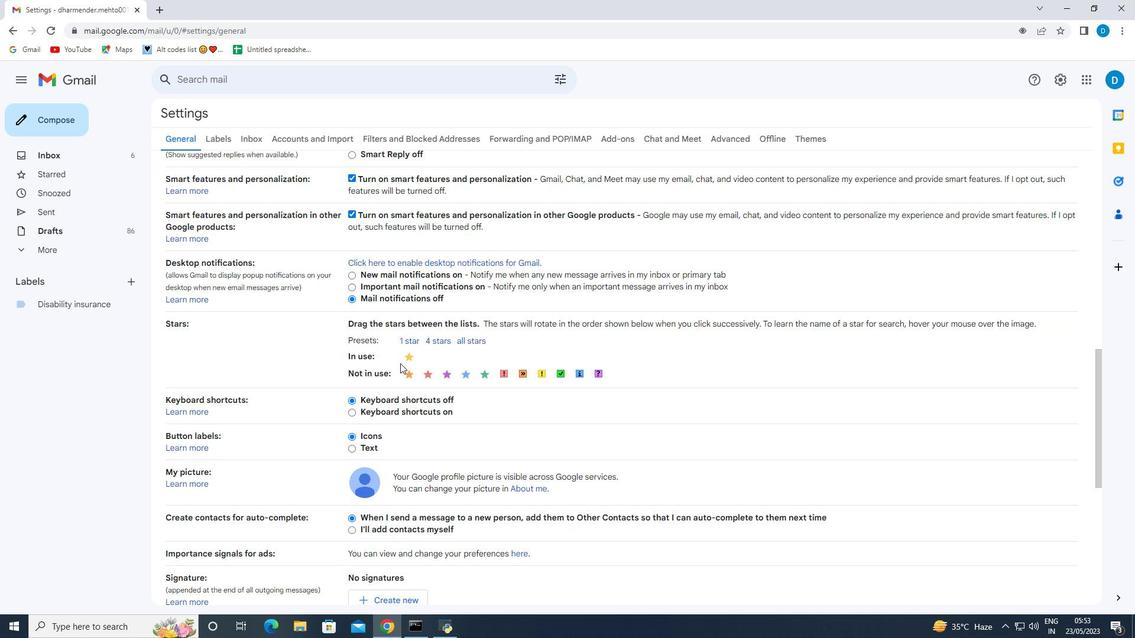 
Action: Mouse scrolled (400, 363) with delta (0, 0)
Screenshot: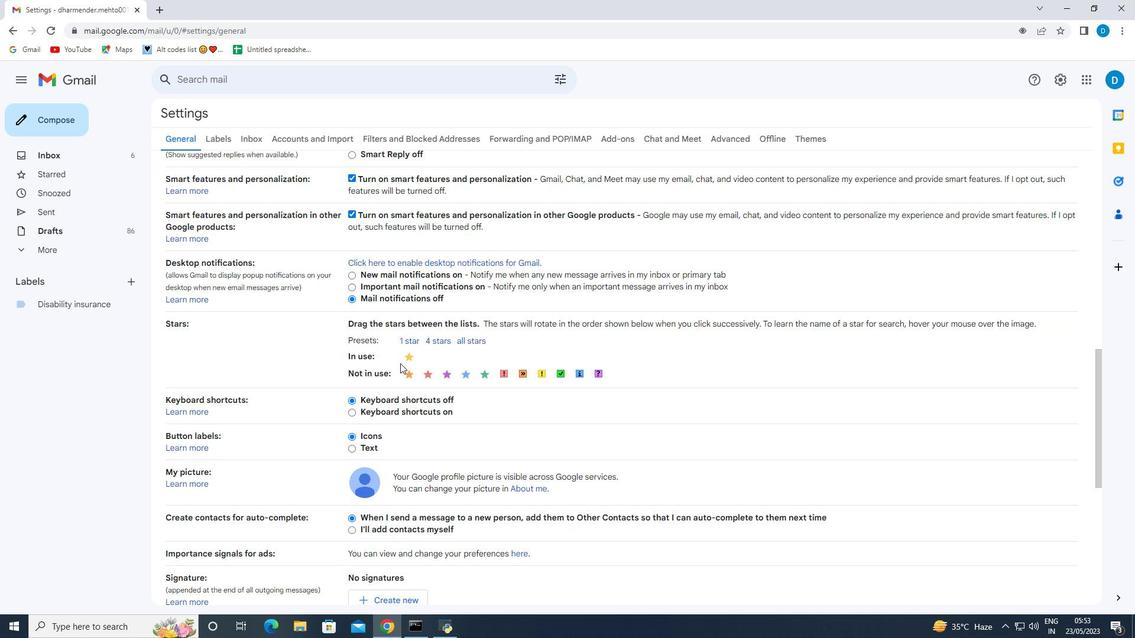 
Action: Mouse moved to (400, 364)
Screenshot: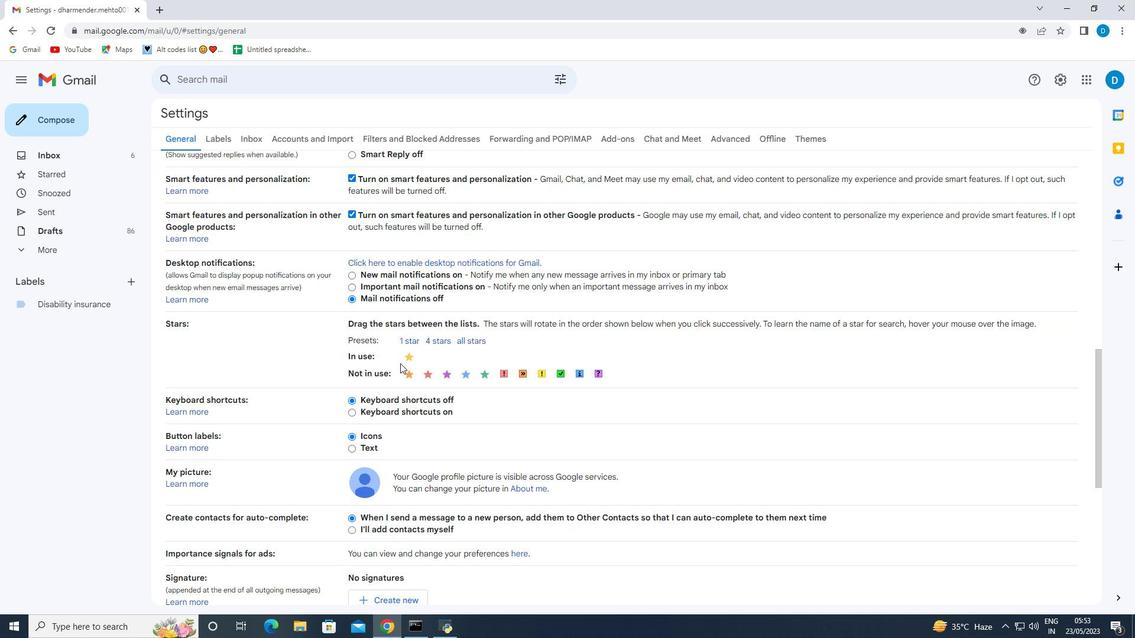 
Action: Mouse scrolled (400, 363) with delta (0, 0)
Screenshot: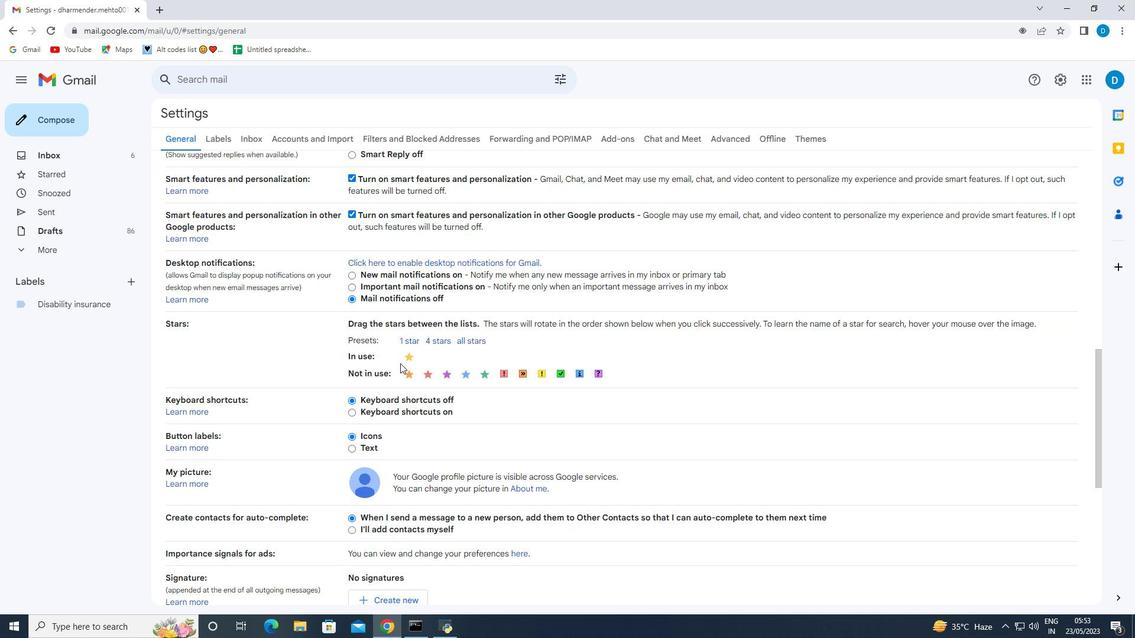 
Action: Mouse scrolled (400, 363) with delta (0, 0)
Screenshot: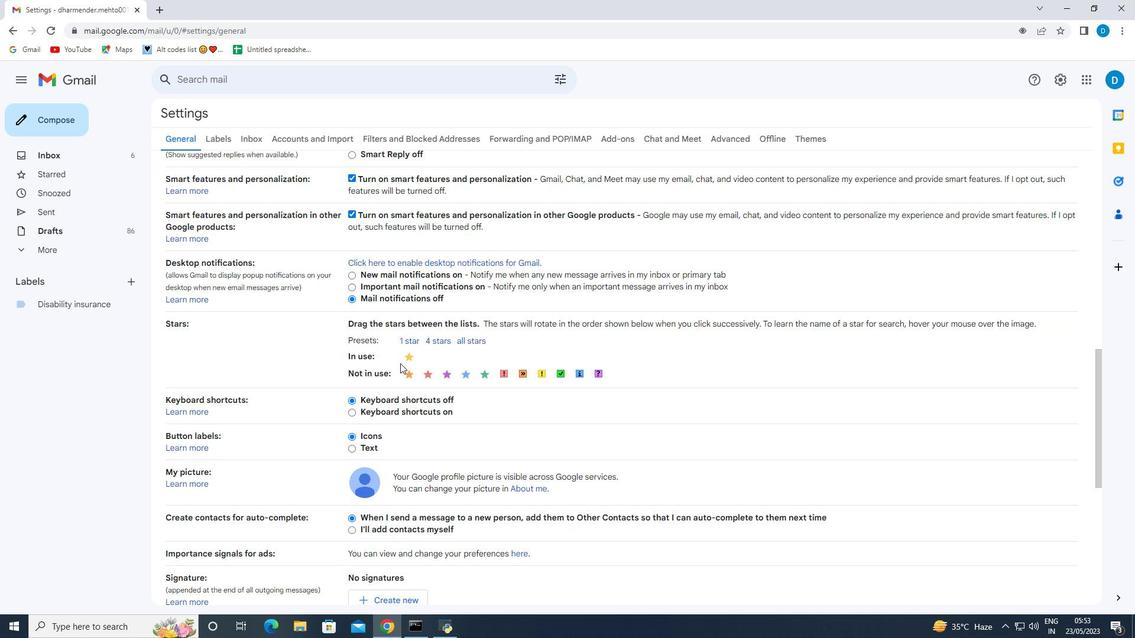 
Action: Mouse scrolled (400, 363) with delta (0, 0)
Screenshot: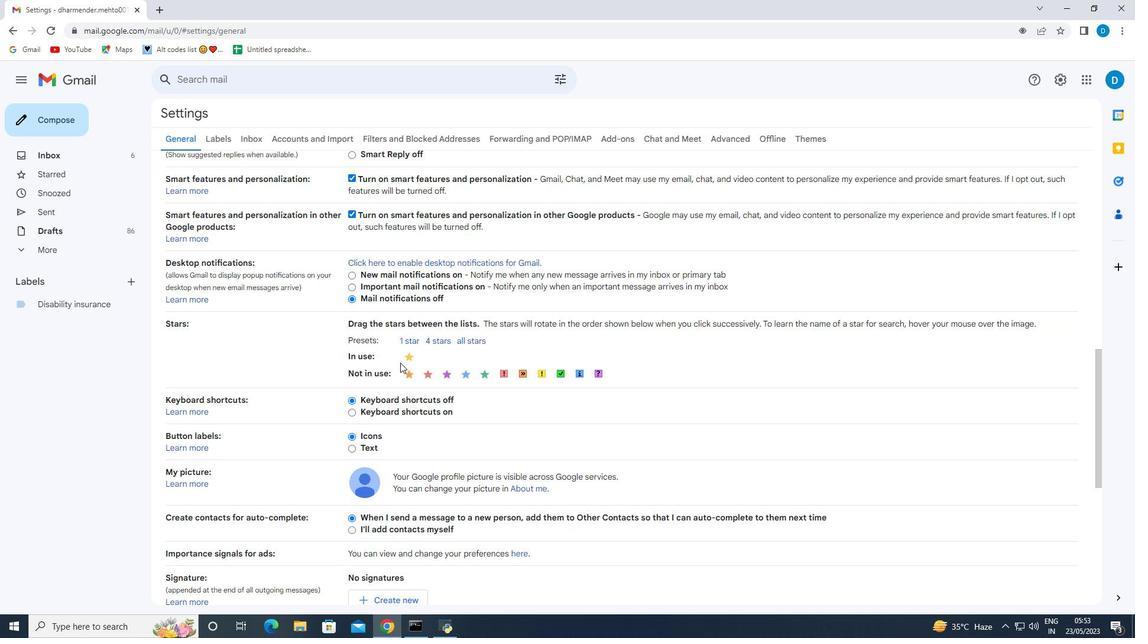 
Action: Mouse moved to (396, 366)
Screenshot: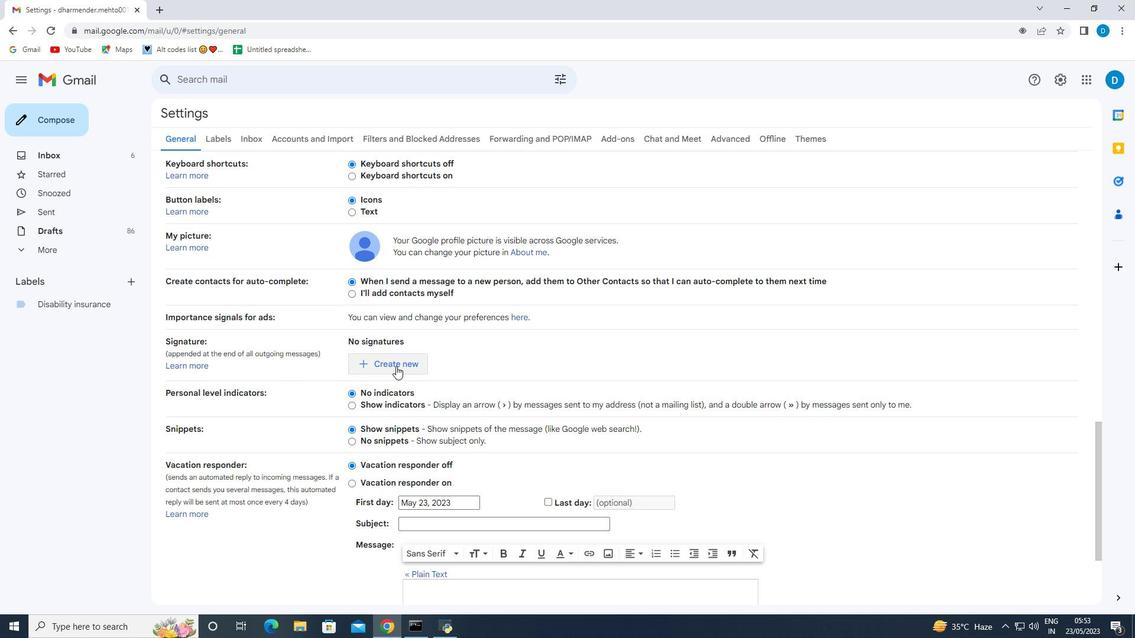 
Action: Mouse scrolled (396, 365) with delta (0, 0)
Screenshot: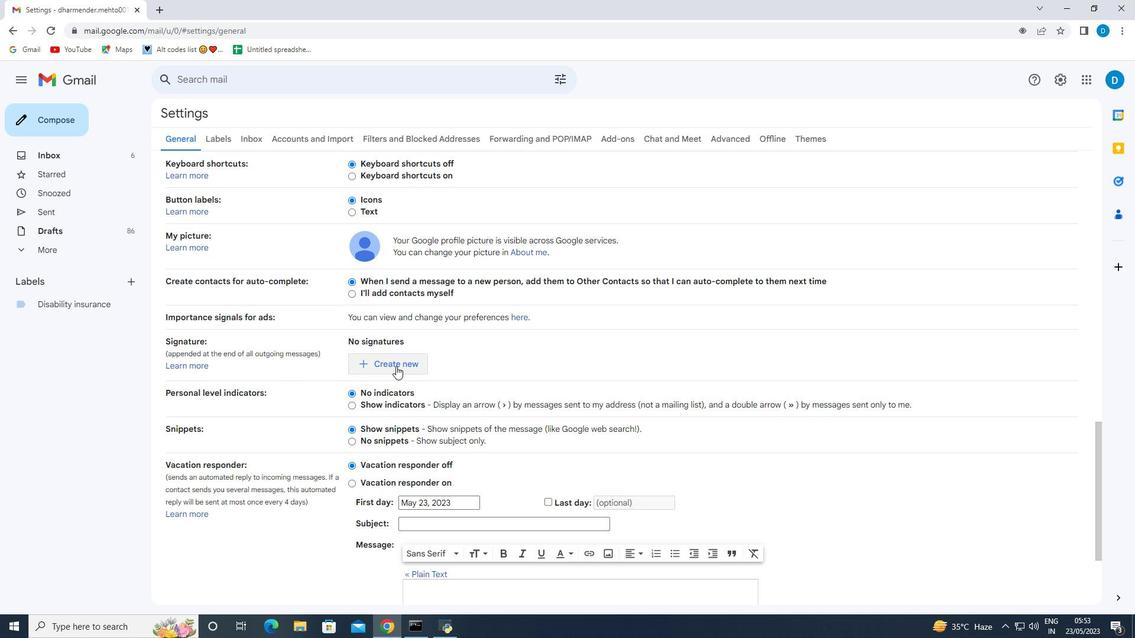 
Action: Mouse moved to (397, 366)
Screenshot: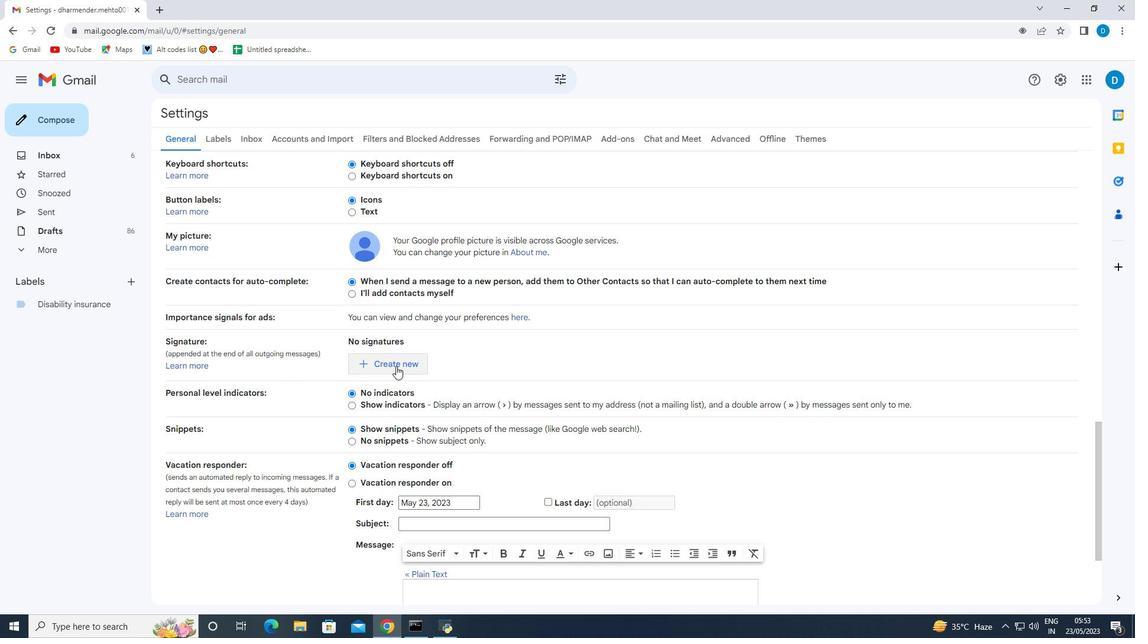 
Action: Mouse scrolled (397, 365) with delta (0, 0)
Screenshot: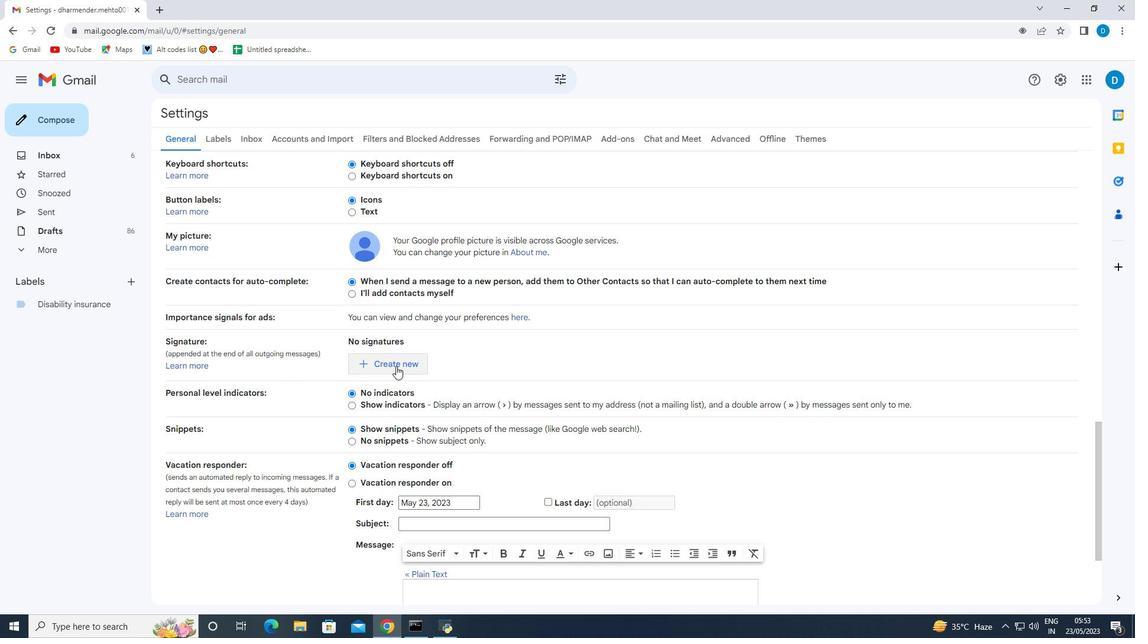 
Action: Mouse moved to (399, 243)
Screenshot: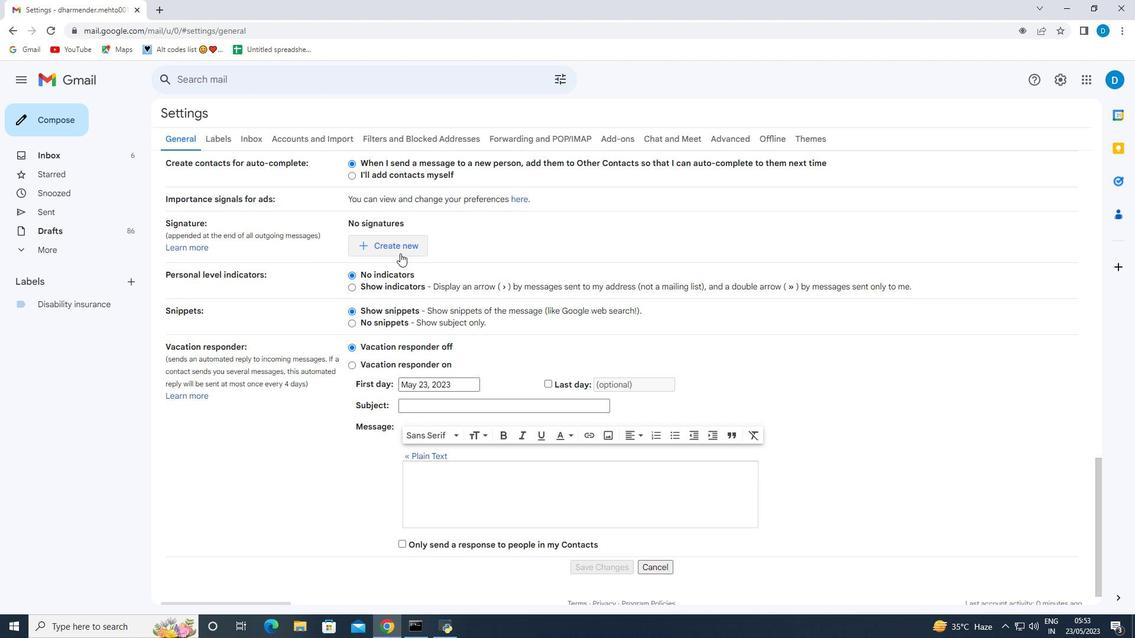 
Action: Mouse pressed left at (399, 243)
Screenshot: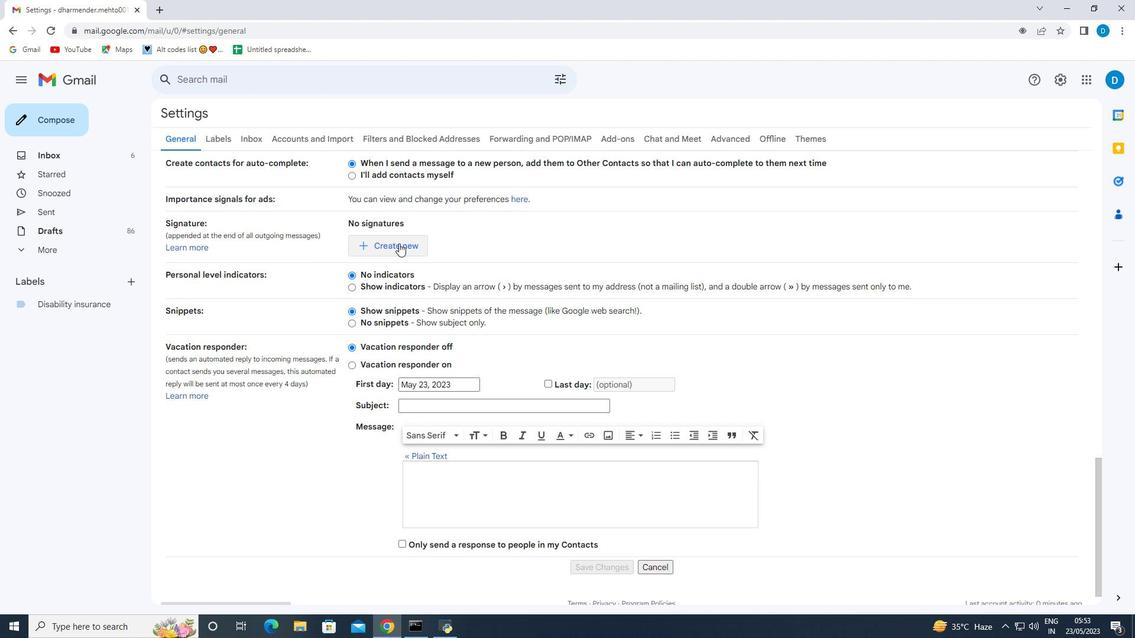 
Action: Mouse moved to (483, 331)
Screenshot: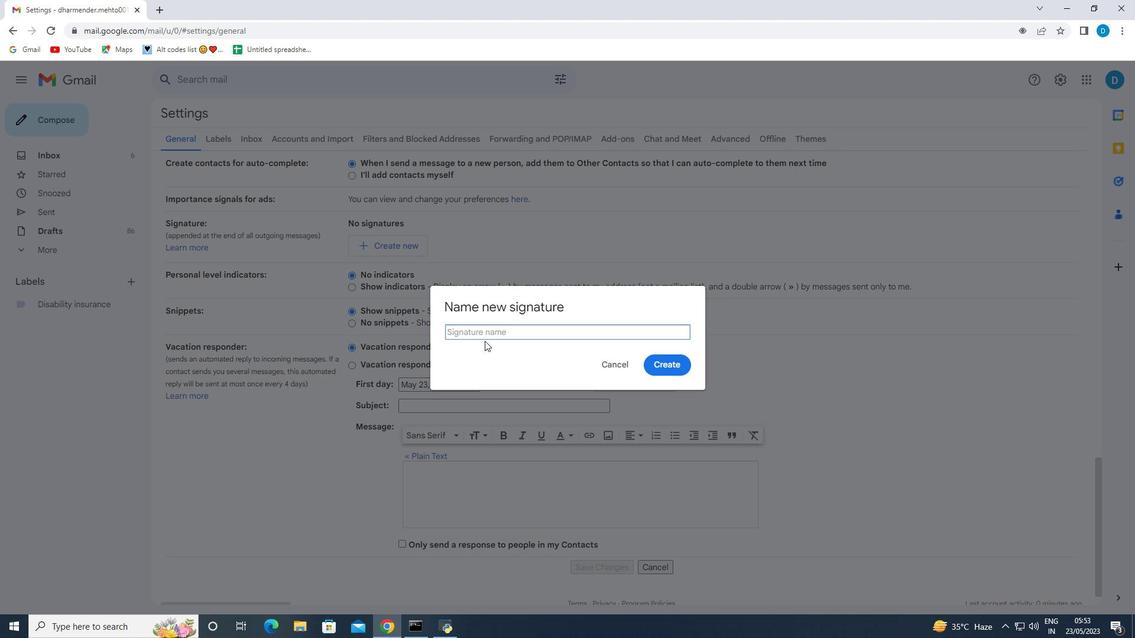 
Action: Mouse pressed left at (483, 331)
Screenshot: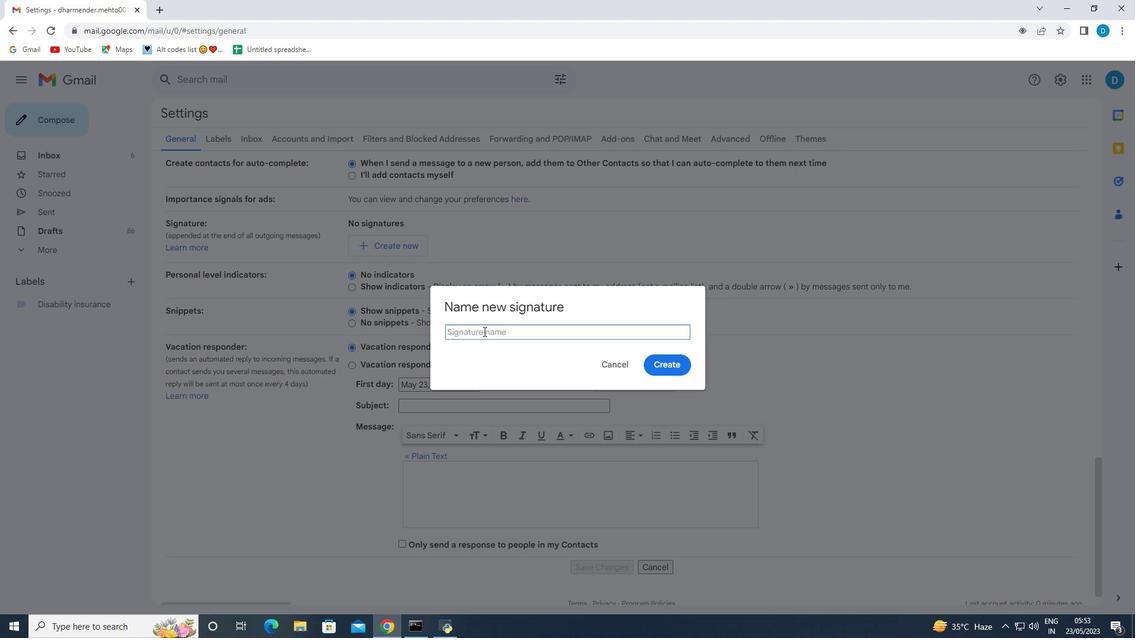 
Action: Mouse moved to (483, 325)
Screenshot: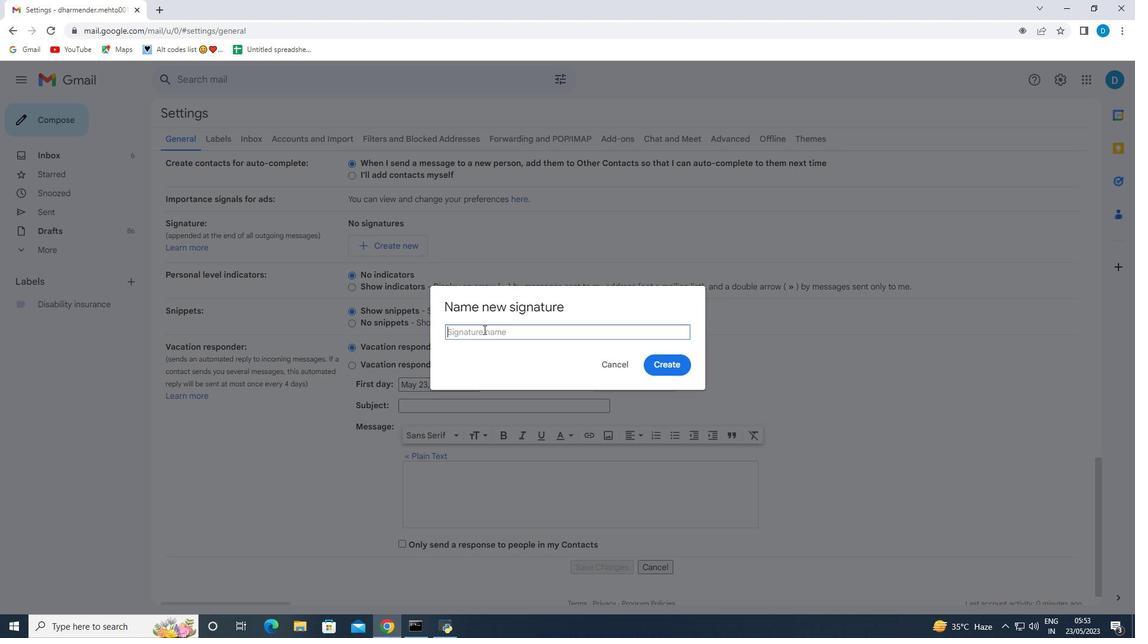 
Action: Key pressed <Key.shift>Melody<Key.space><Key.shift><Key.shift><Key.shift><Key.shift><Key.shift><Key.shift><Key.shift><Key.shift><Key.shift><Key.shift><Key.shift>Gonzales
Screenshot: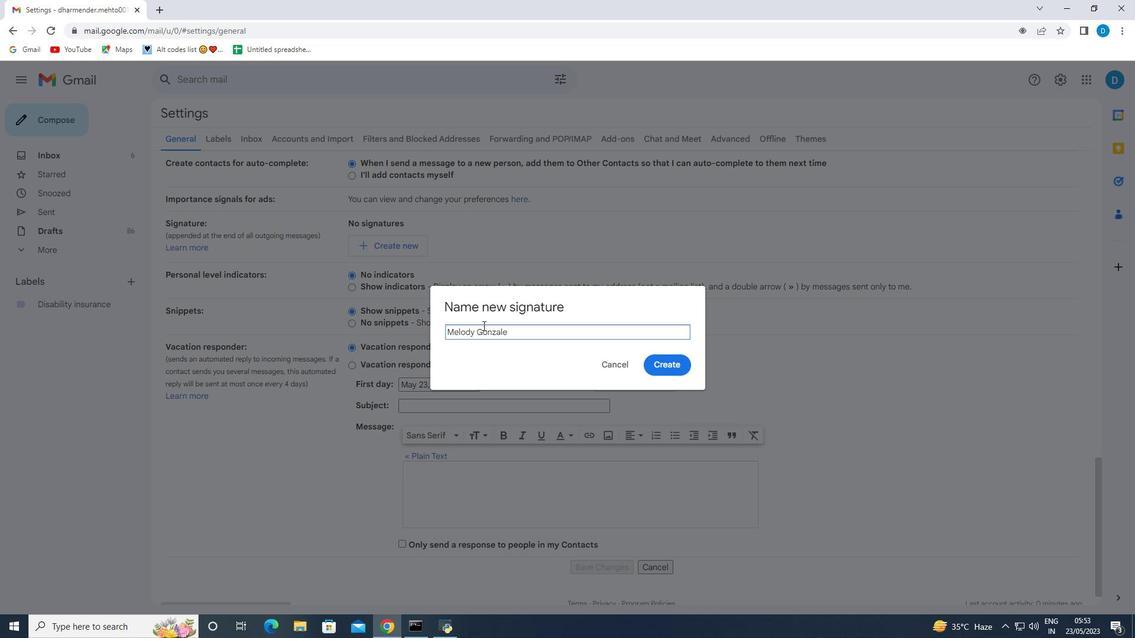 
Action: Mouse moved to (655, 367)
Screenshot: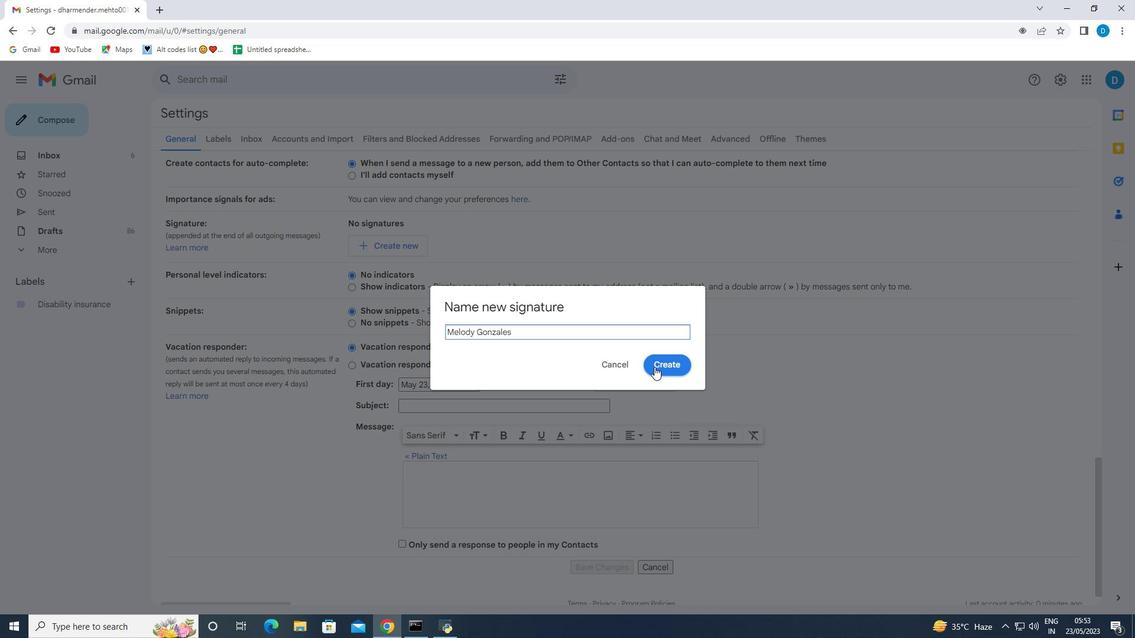 
Action: Mouse pressed left at (655, 367)
Screenshot: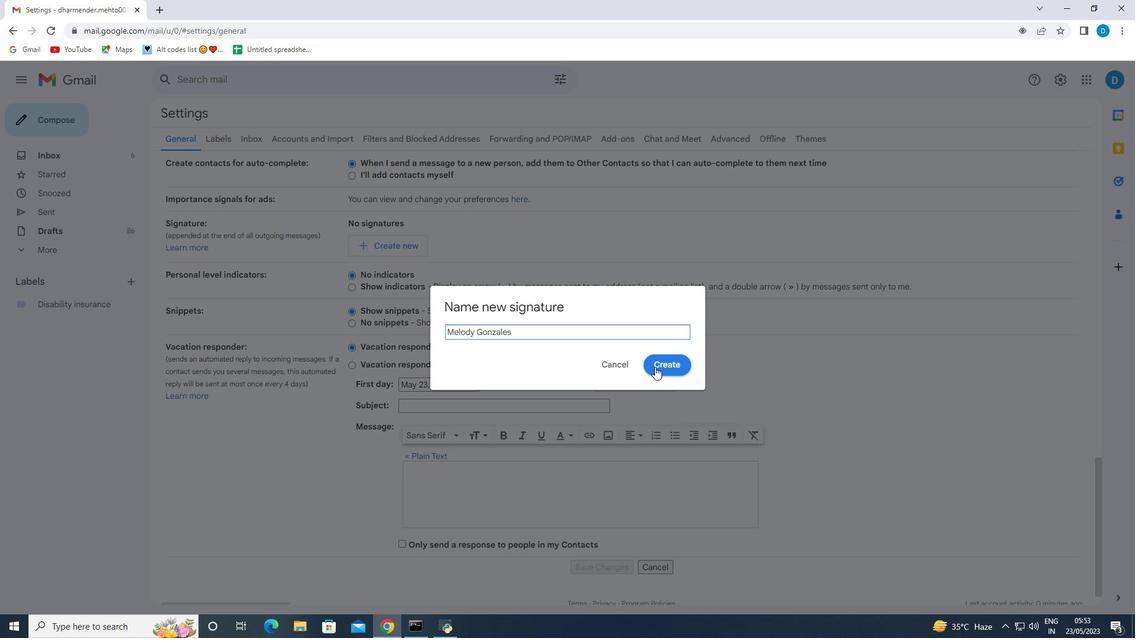 
Action: Mouse moved to (510, 248)
Screenshot: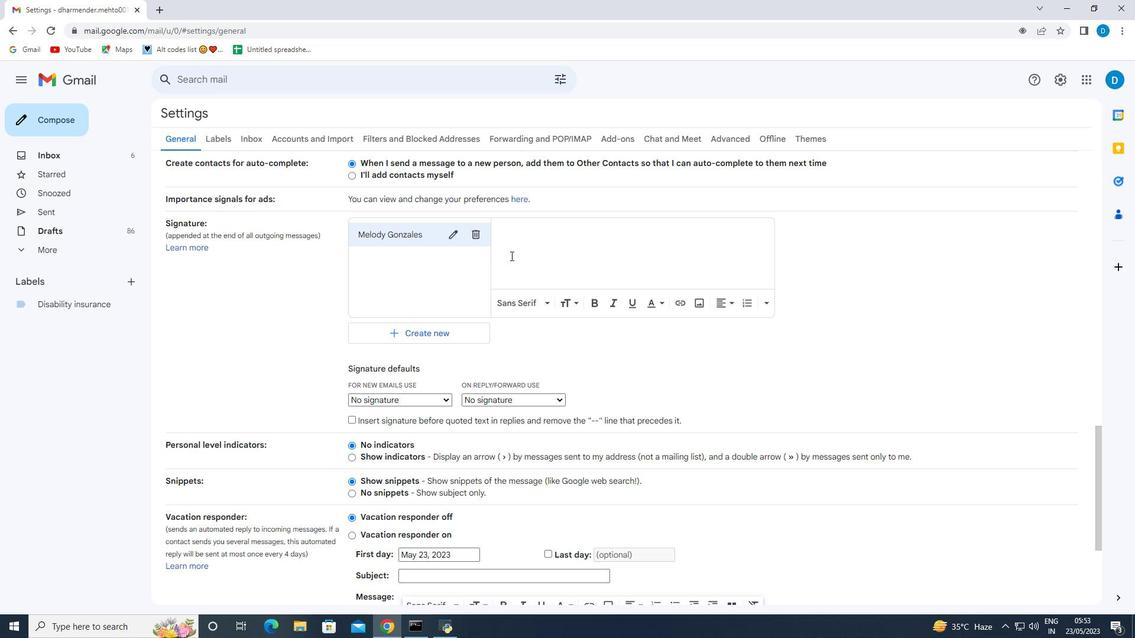 
Action: Mouse pressed left at (510, 248)
Screenshot: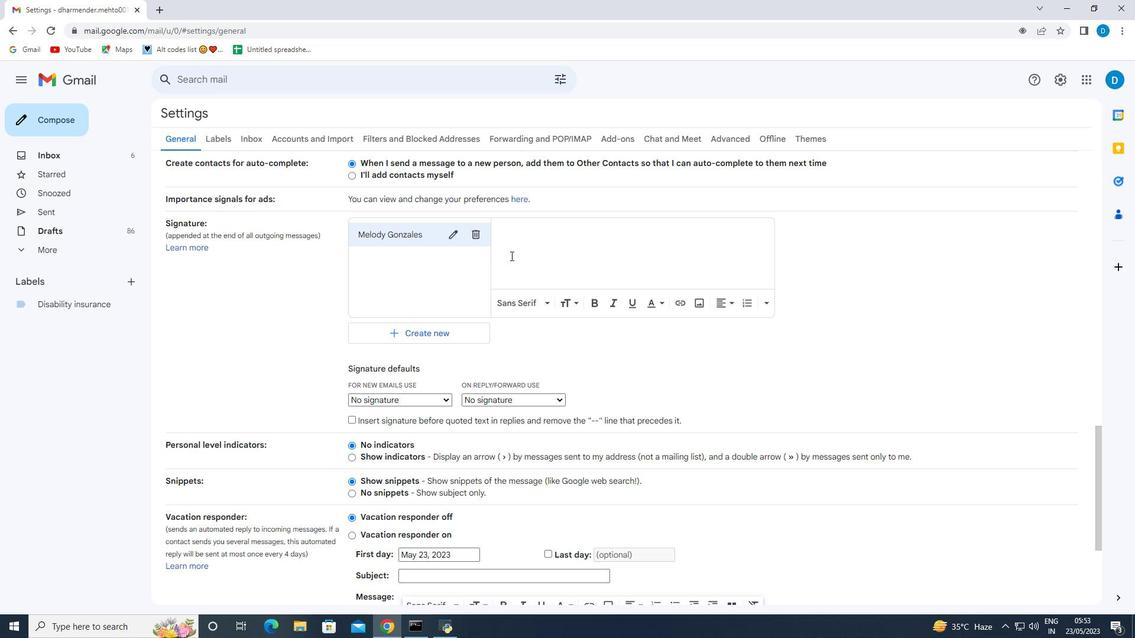 
Action: Mouse moved to (510, 248)
Screenshot: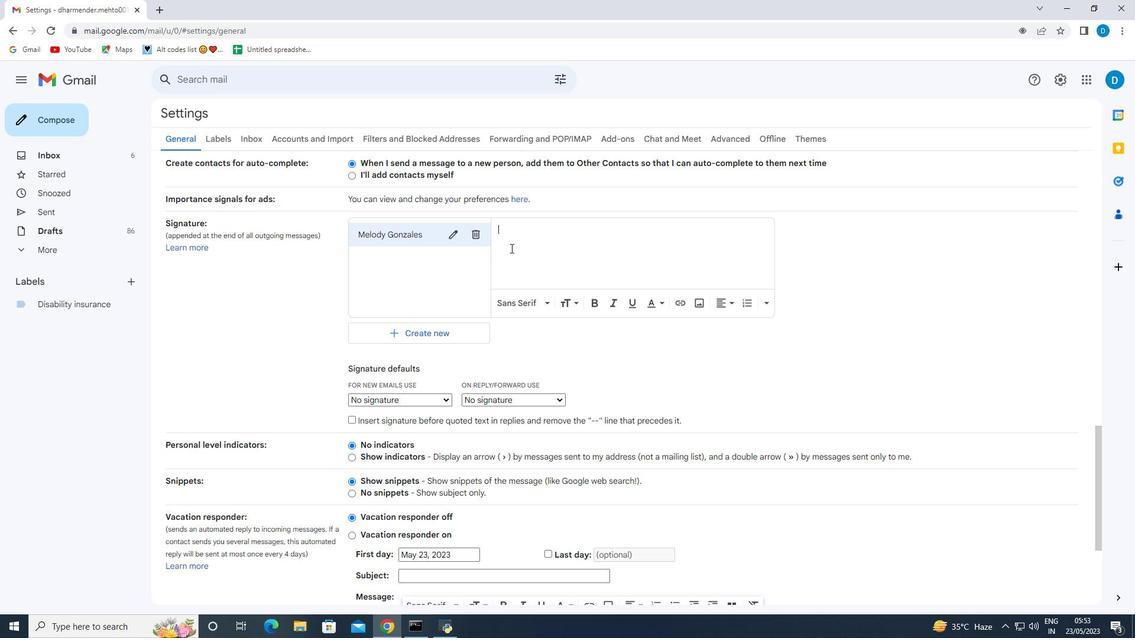 
Action: Key pressed <Key.shift><Key.shift><Key.shift><Key.shift>Melody<Key.space><Key.shift><Key.shift><Key.shift><Key.shift><Key.shift>Gonzales
Screenshot: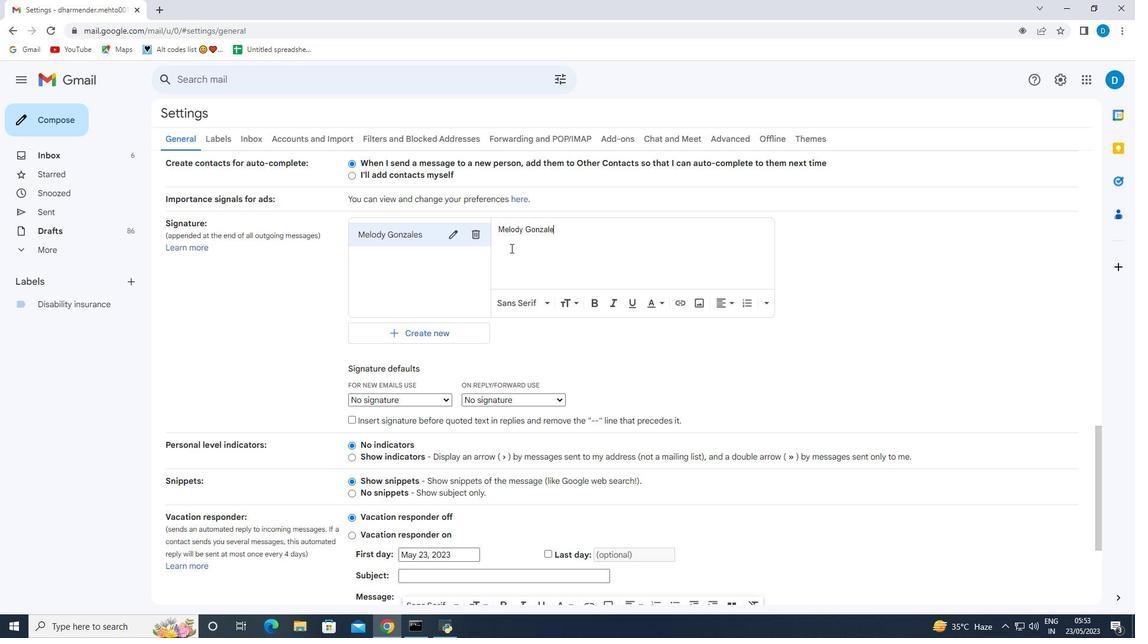 
Action: Mouse moved to (409, 396)
Screenshot: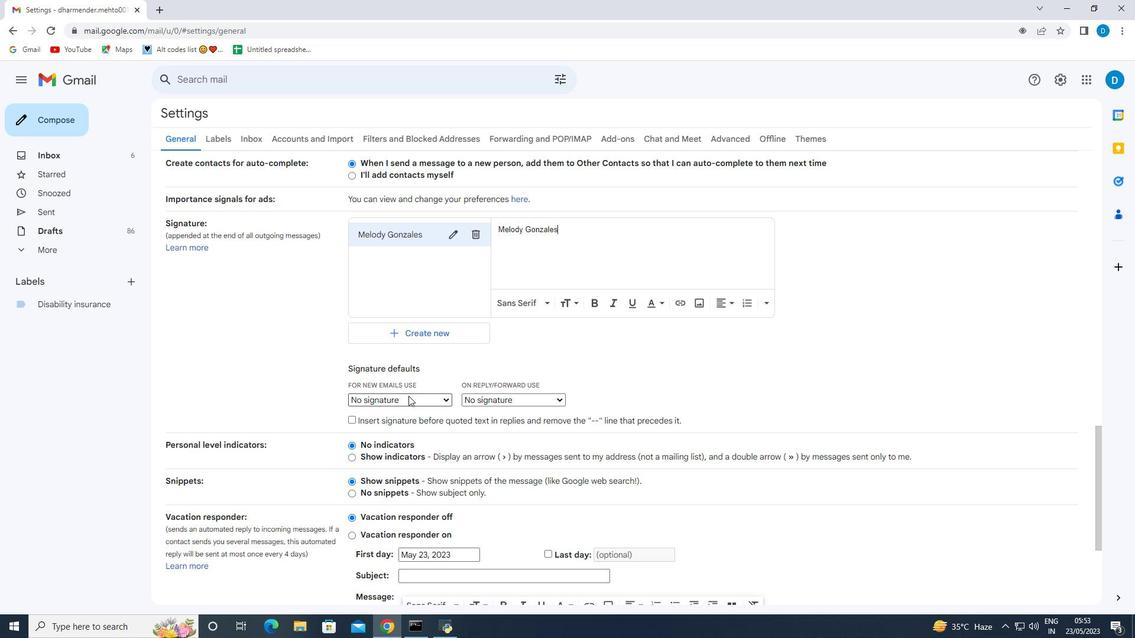 
Action: Mouse pressed left at (409, 396)
Screenshot: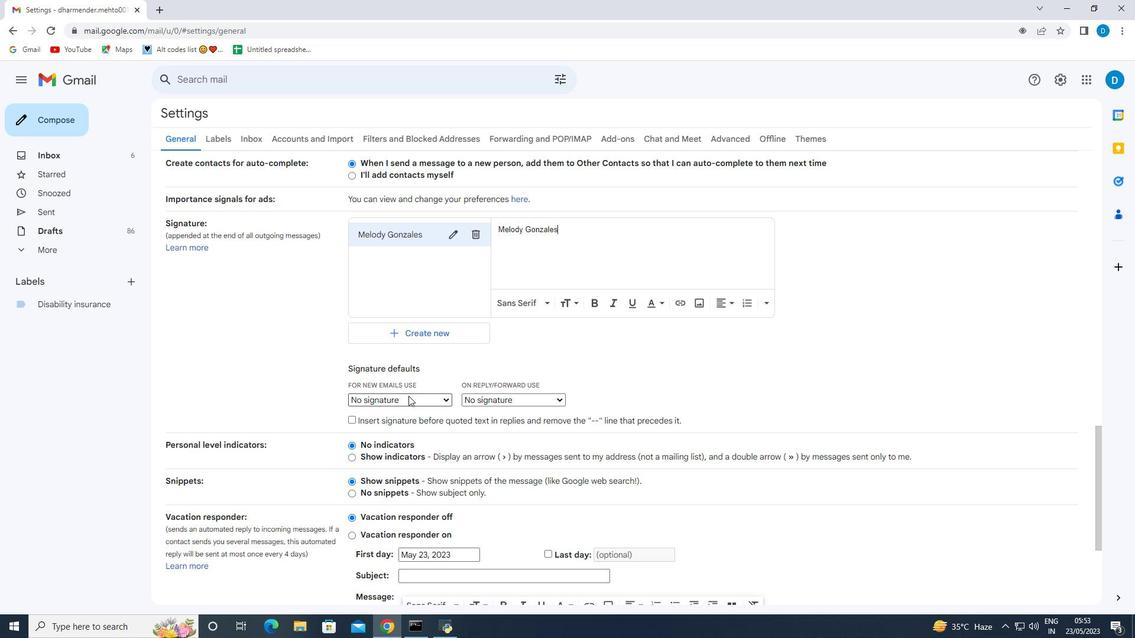 
Action: Mouse moved to (412, 416)
Screenshot: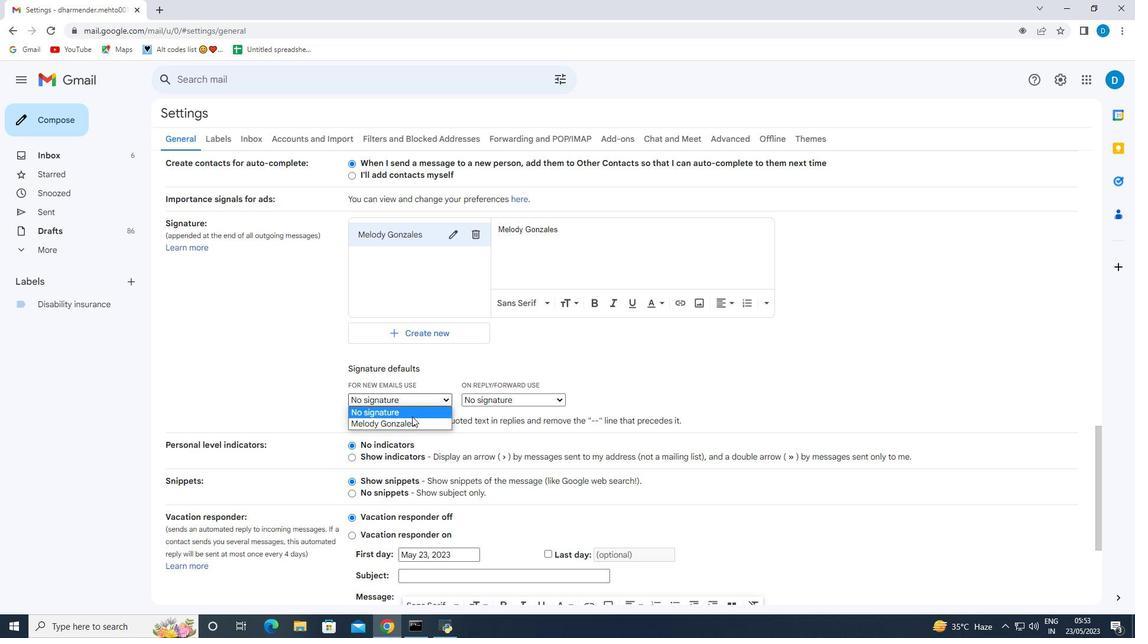 
Action: Mouse pressed left at (412, 416)
Screenshot: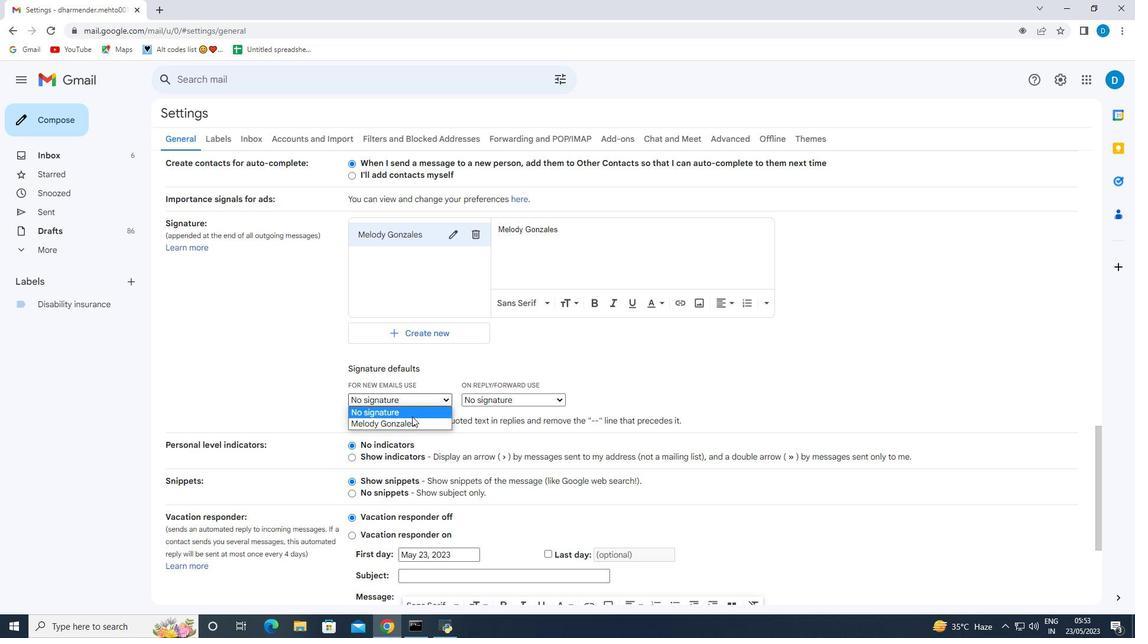 
Action: Mouse moved to (413, 402)
Screenshot: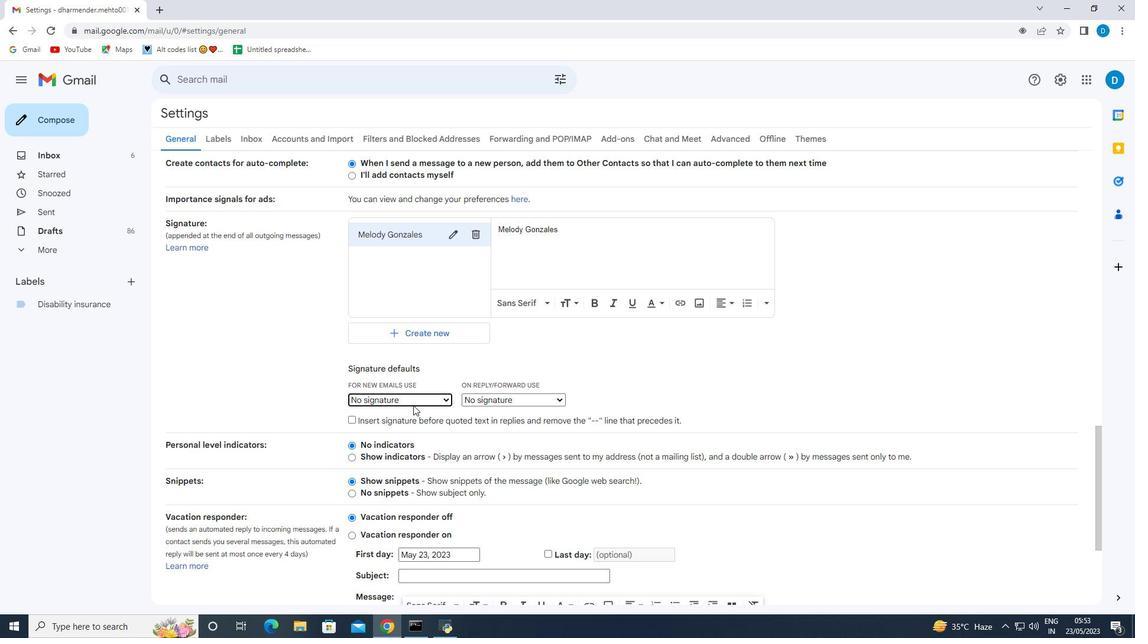 
Action: Mouse pressed left at (413, 402)
Screenshot: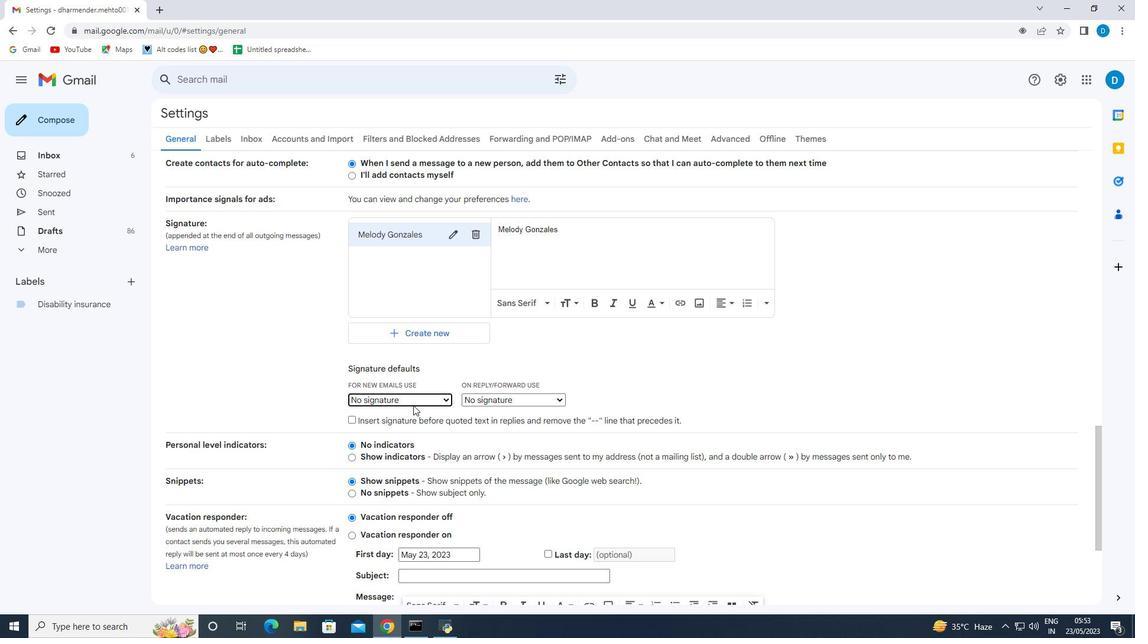 
Action: Mouse moved to (414, 424)
Screenshot: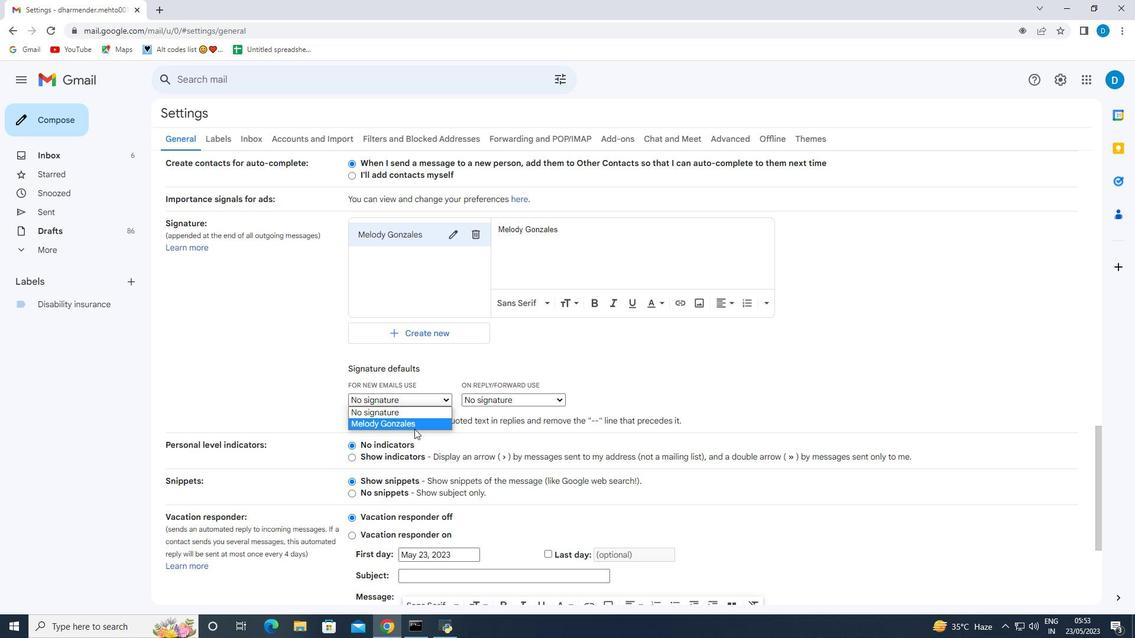 
Action: Mouse pressed left at (414, 424)
Screenshot: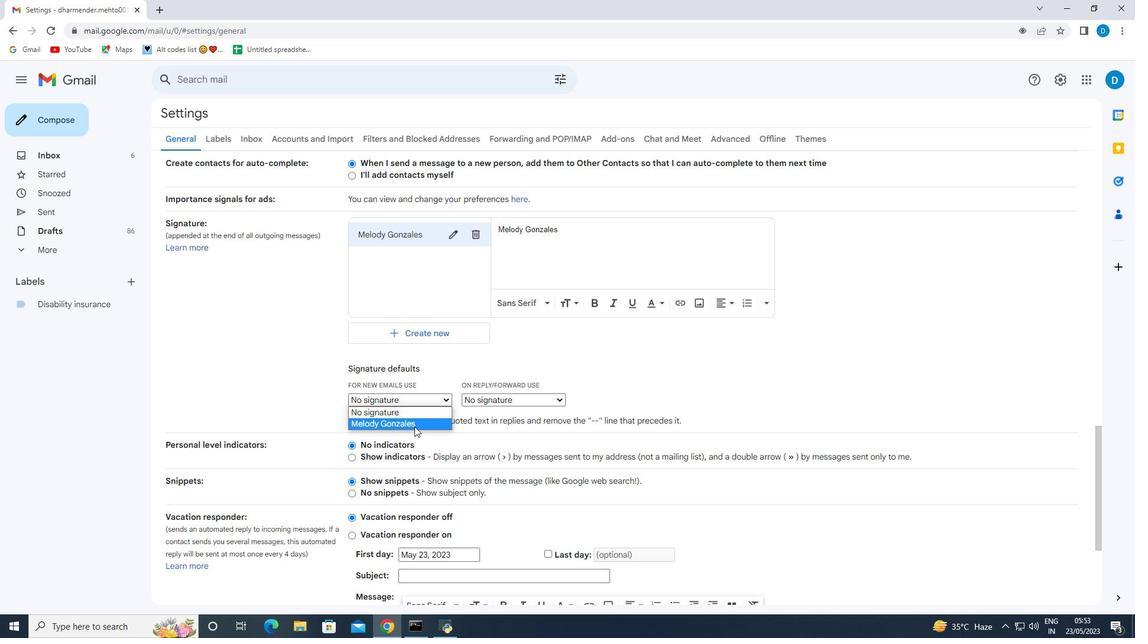 
Action: Mouse moved to (491, 402)
Screenshot: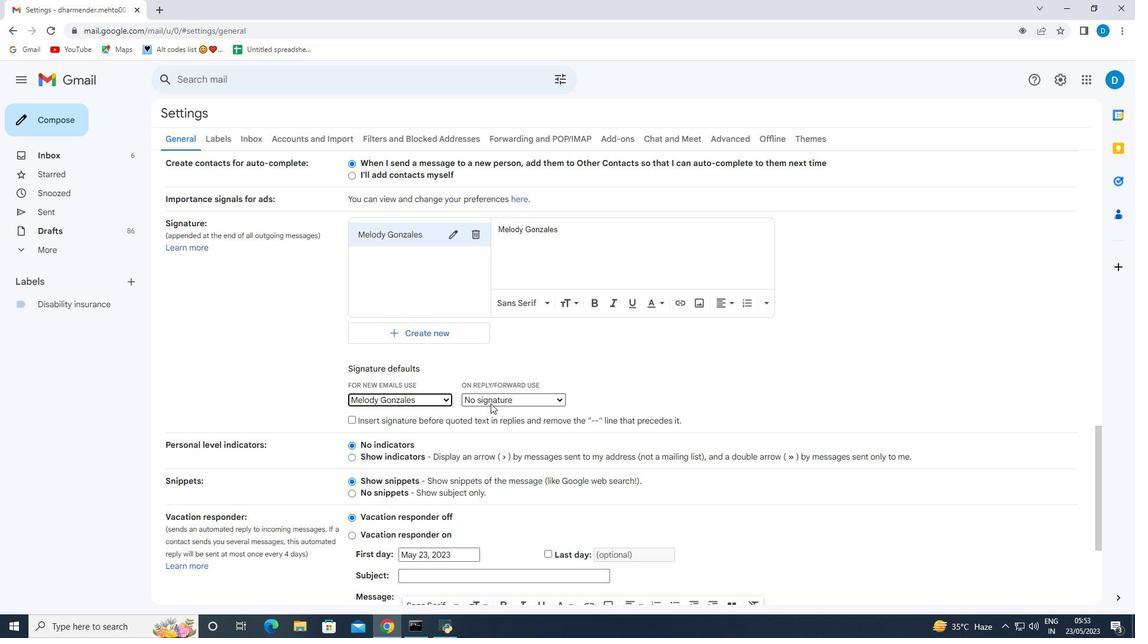 
Action: Mouse pressed left at (491, 402)
Screenshot: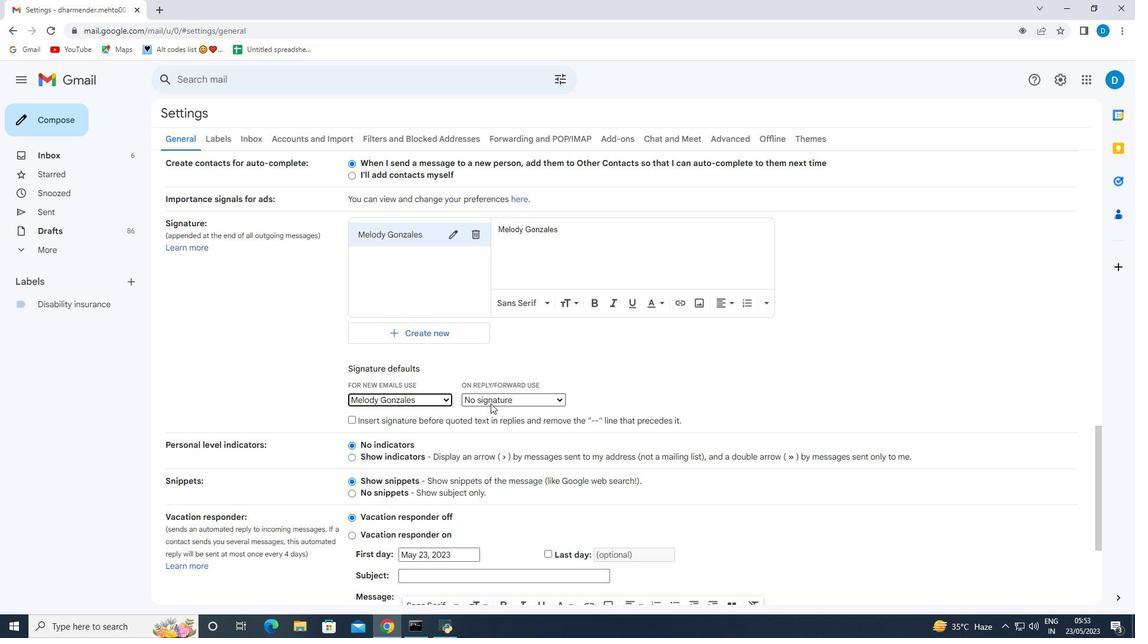 
Action: Mouse moved to (492, 420)
Screenshot: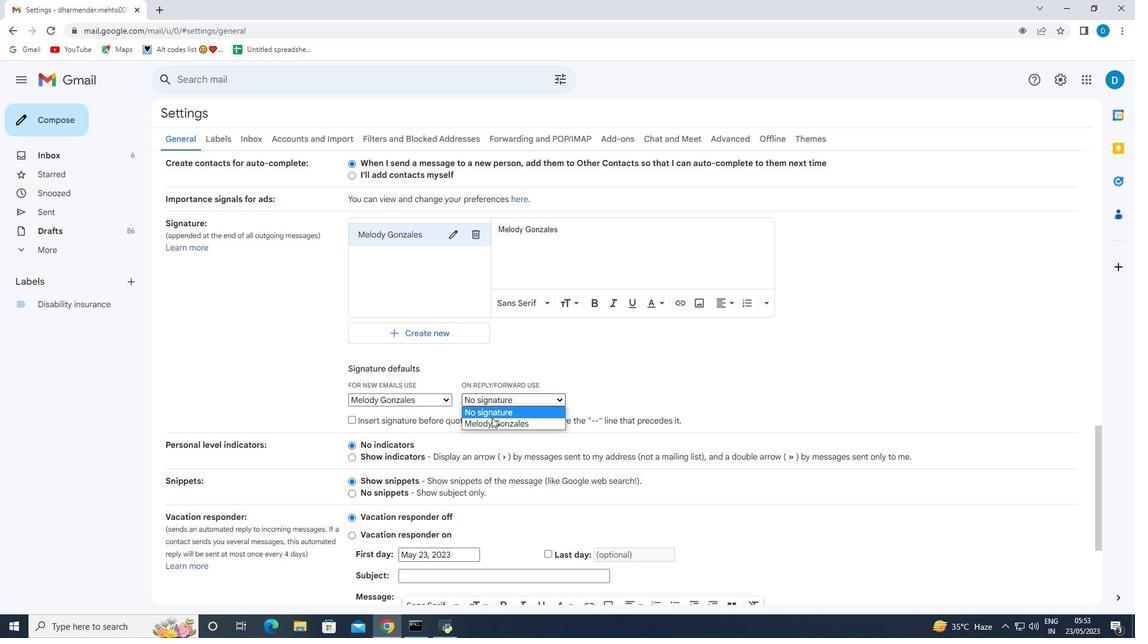 
Action: Mouse pressed left at (492, 420)
Screenshot: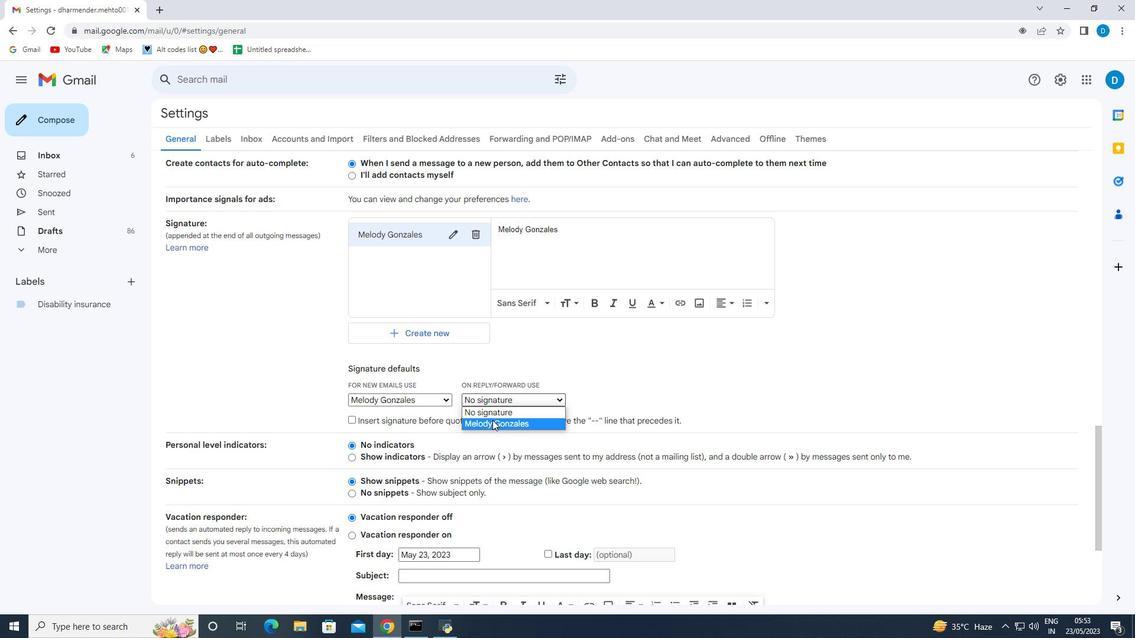 
Action: Mouse moved to (481, 406)
Screenshot: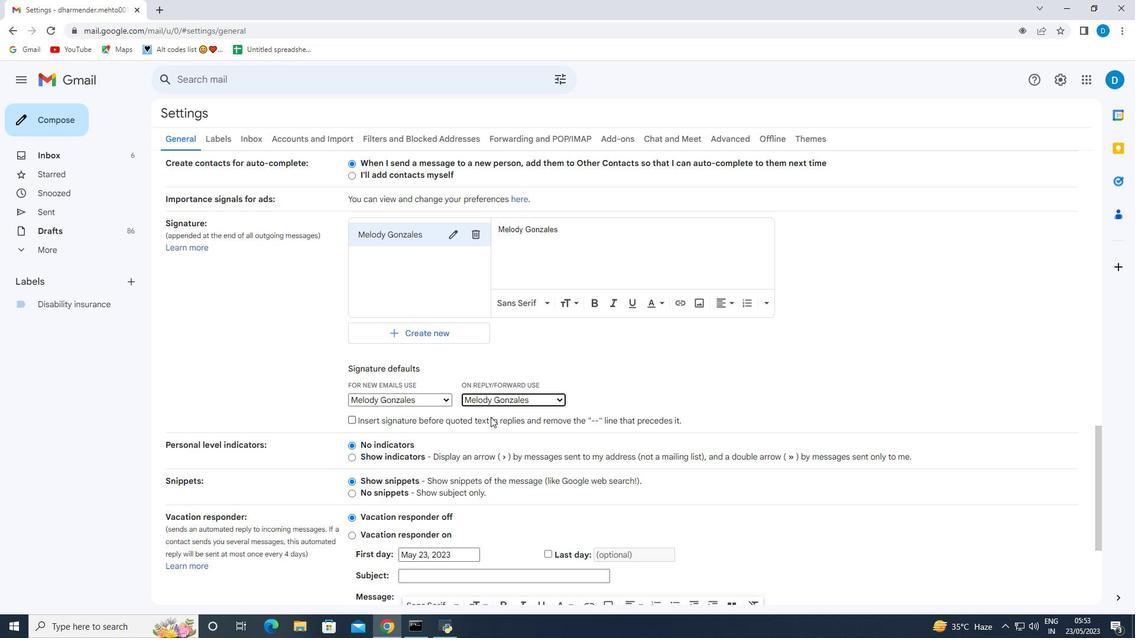 
Action: Mouse scrolled (481, 406) with delta (0, 0)
Screenshot: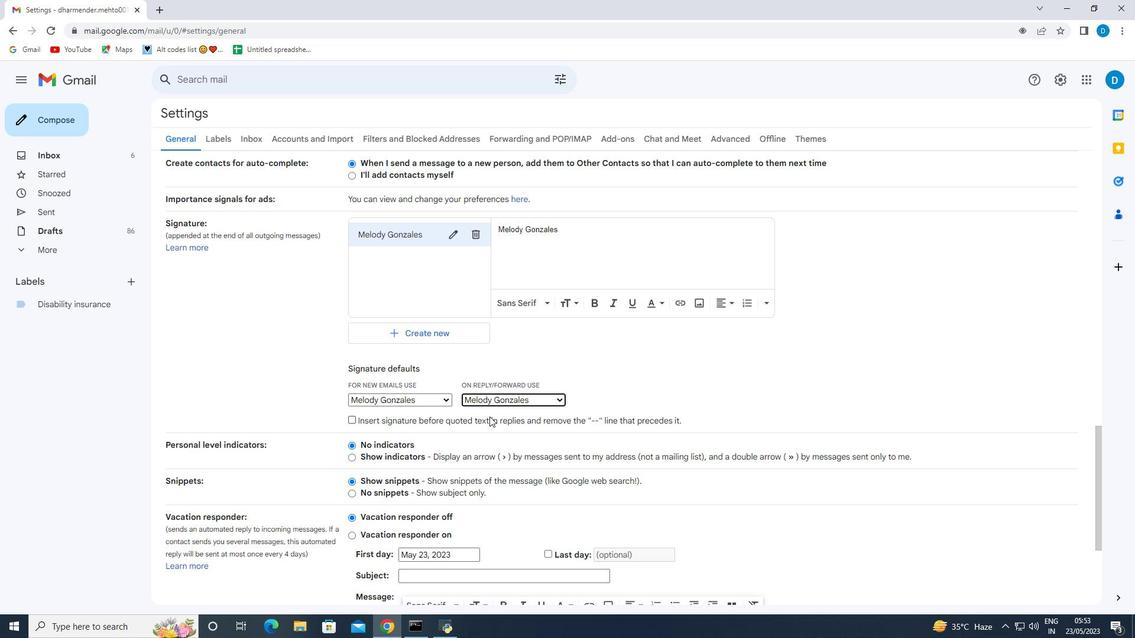 
Action: Mouse scrolled (481, 406) with delta (0, 0)
Screenshot: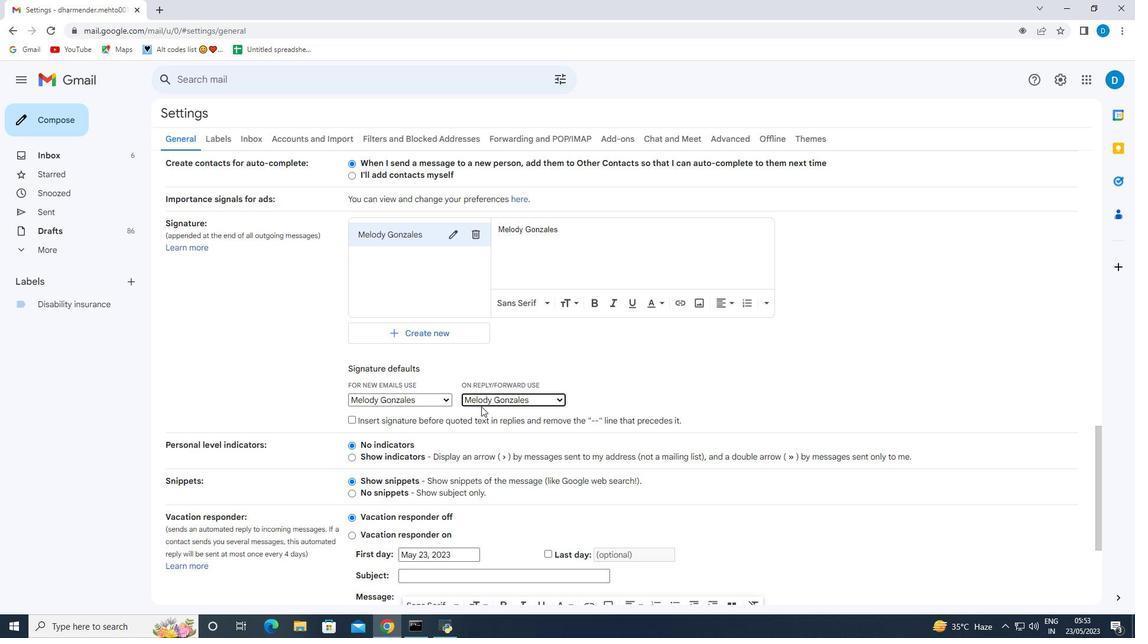 
Action: Mouse scrolled (481, 406) with delta (0, 0)
Screenshot: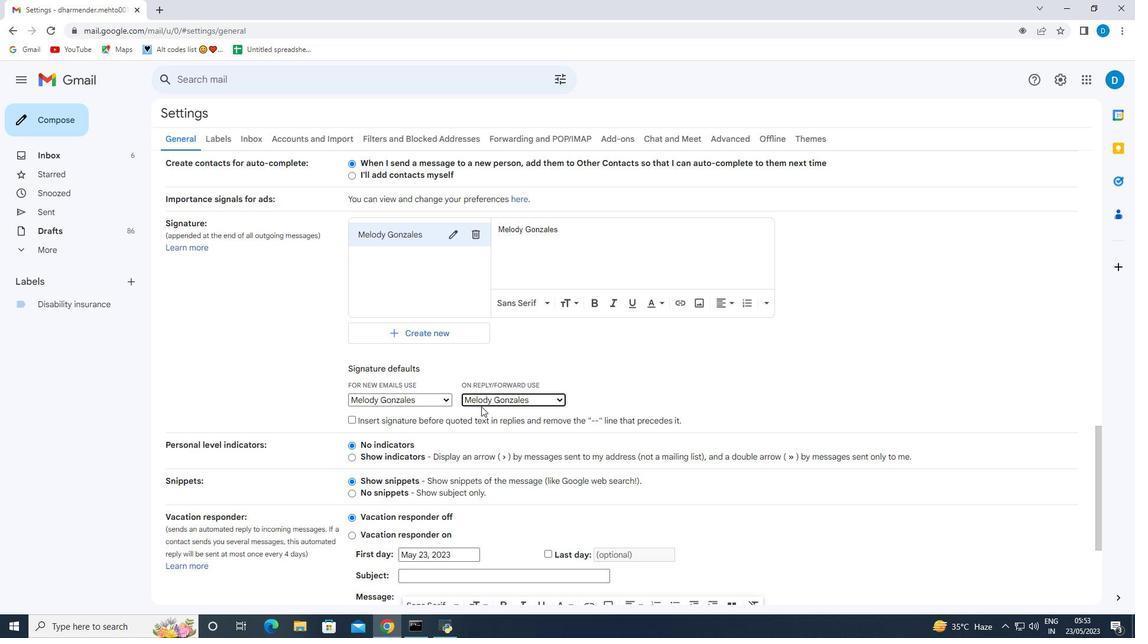 
Action: Mouse moved to (477, 420)
Screenshot: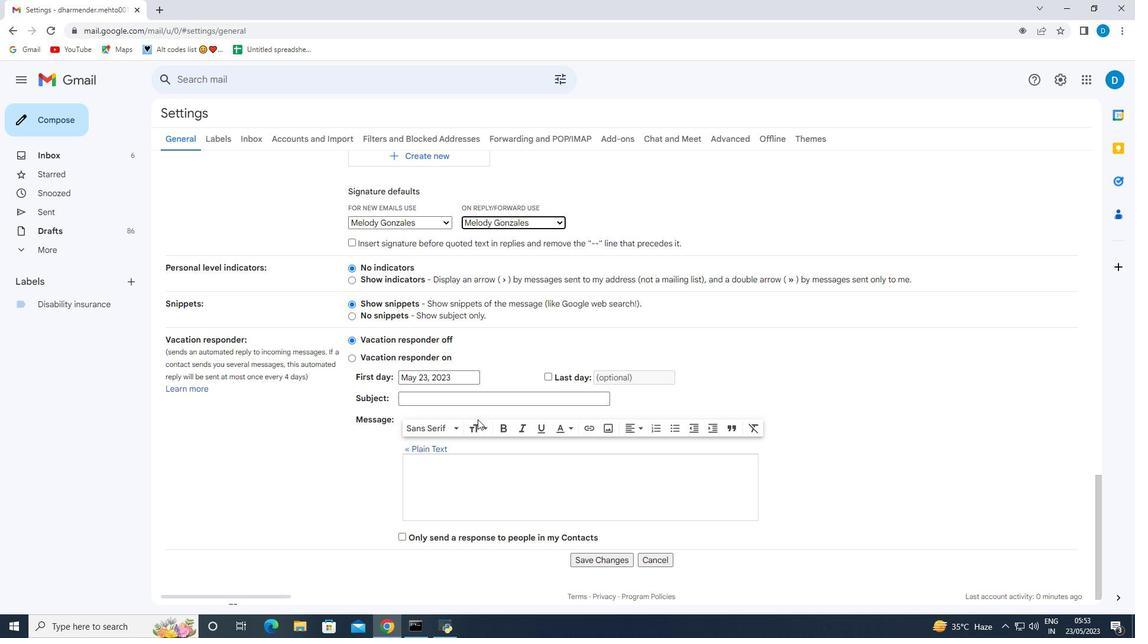
Action: Mouse scrolled (477, 420) with delta (0, 0)
Screenshot: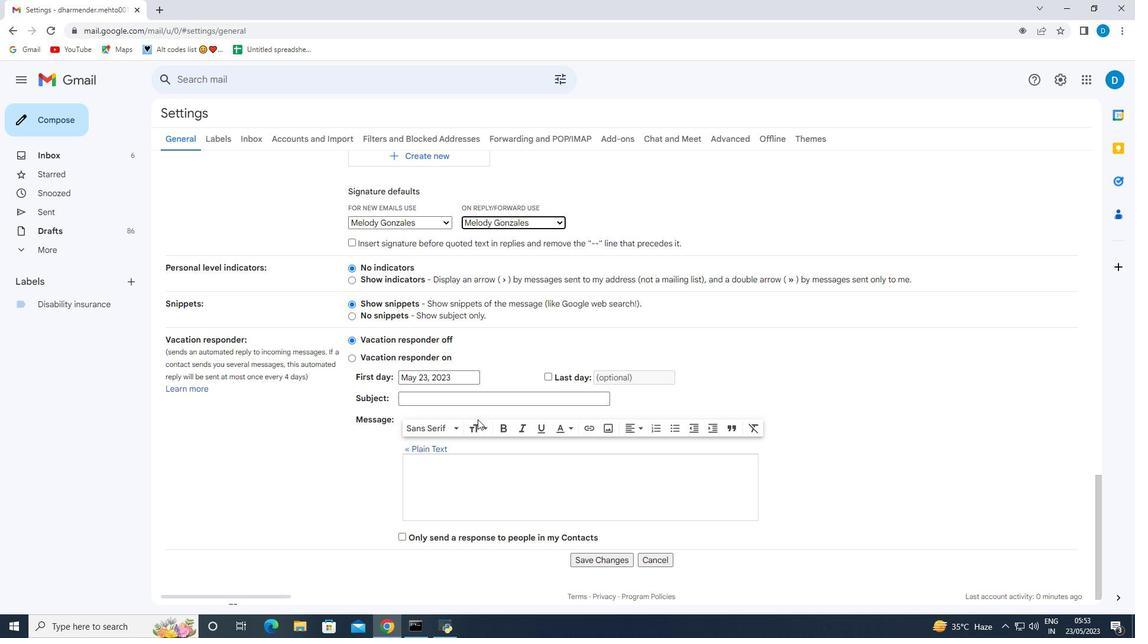 
Action: Mouse moved to (517, 457)
Screenshot: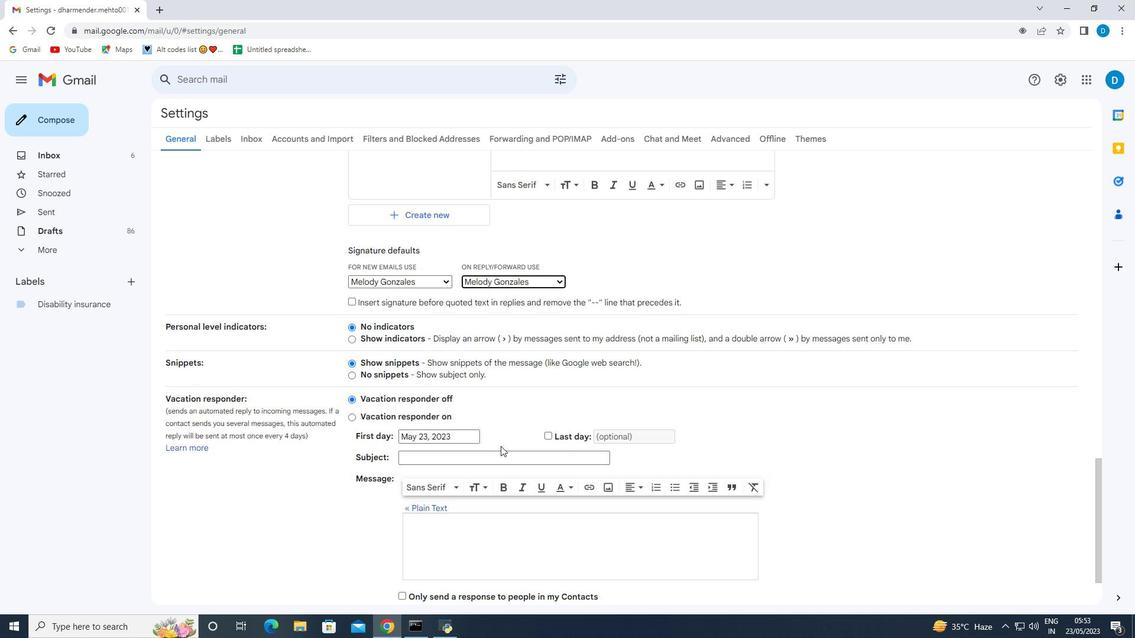 
Action: Mouse scrolled (517, 457) with delta (0, 0)
Screenshot: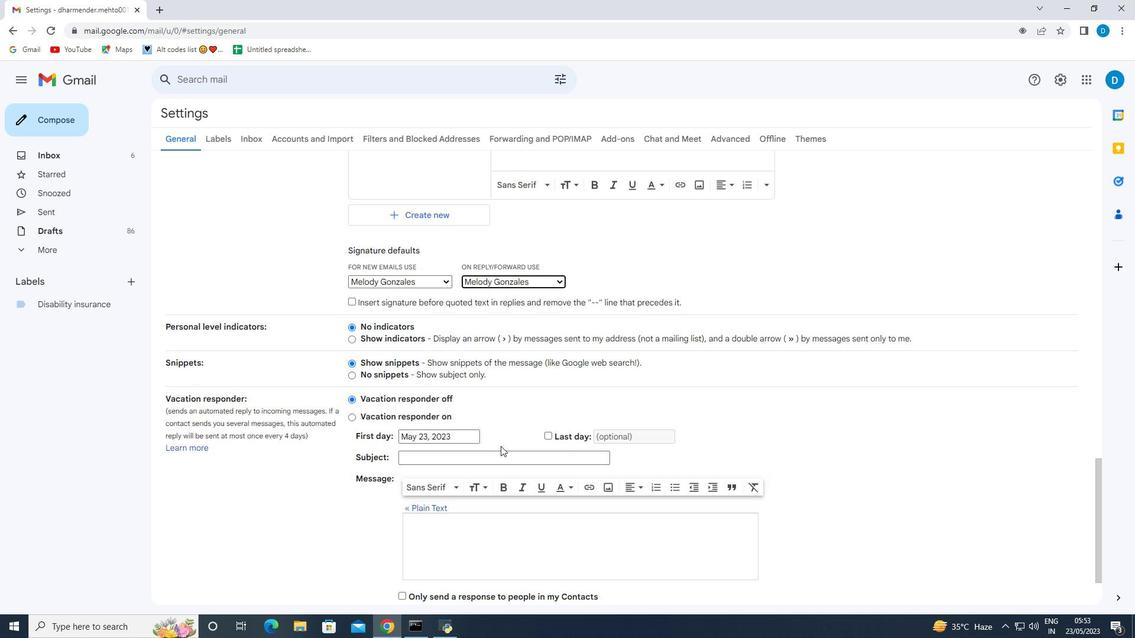 
Action: Mouse scrolled (517, 457) with delta (0, 0)
Screenshot: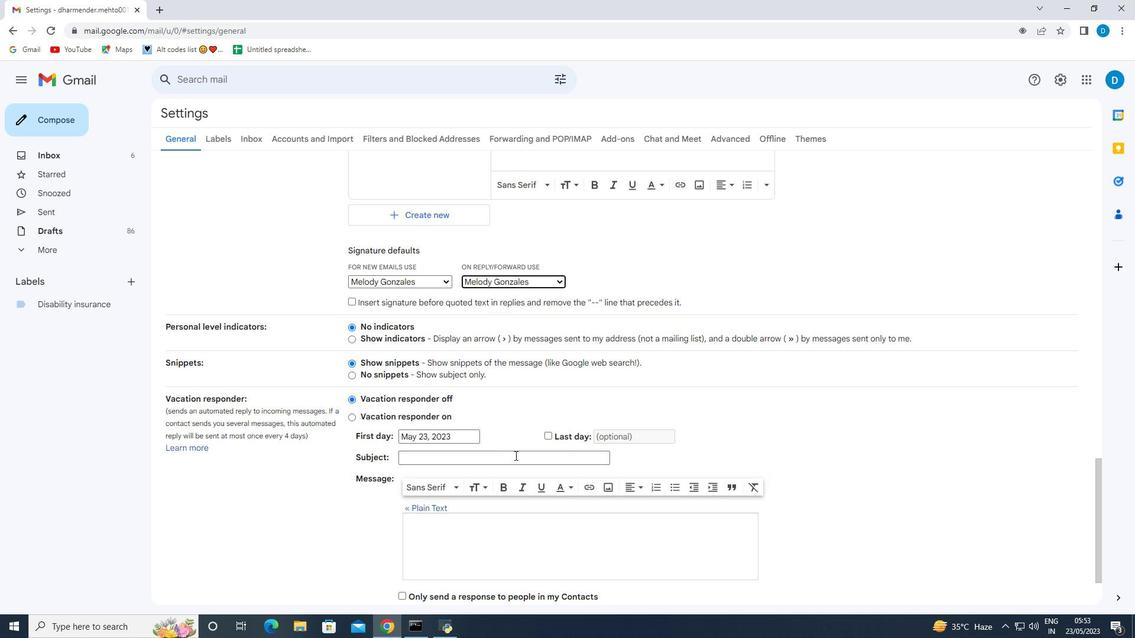 
Action: Mouse scrolled (517, 458) with delta (0, 0)
Screenshot: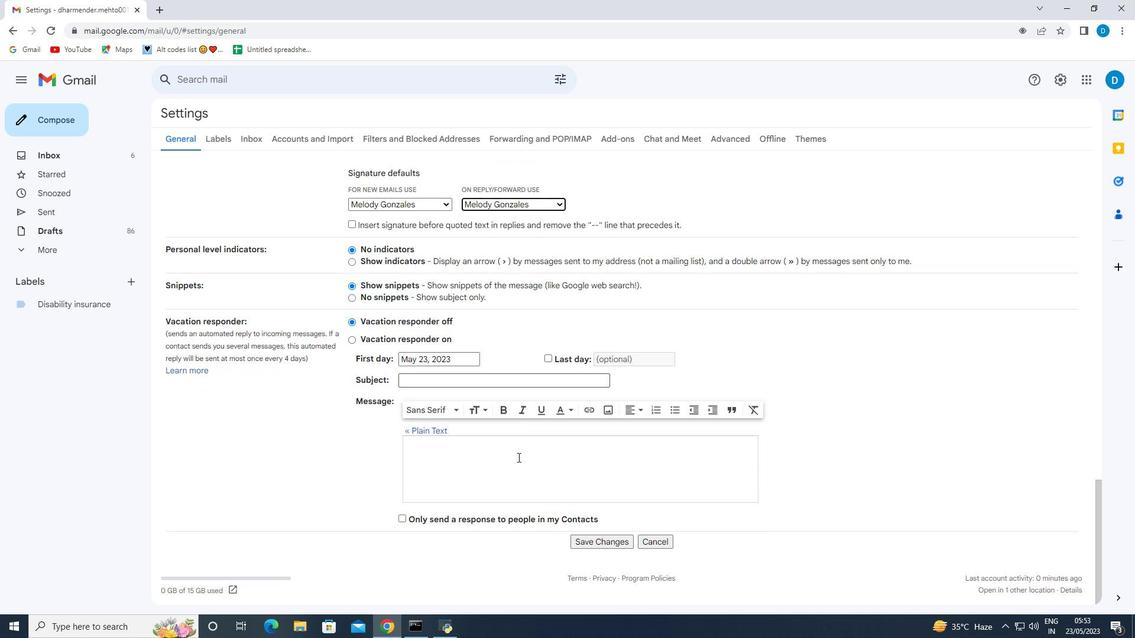 
Action: Mouse moved to (518, 457)
Screenshot: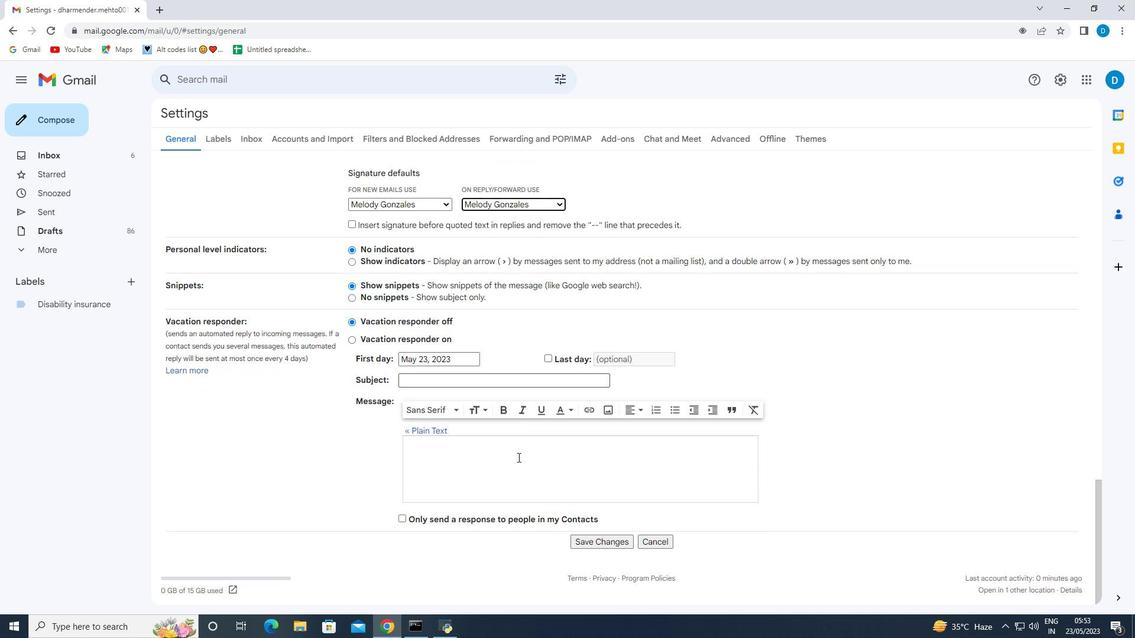 
Action: Mouse scrolled (518, 458) with delta (0, 0)
Screenshot: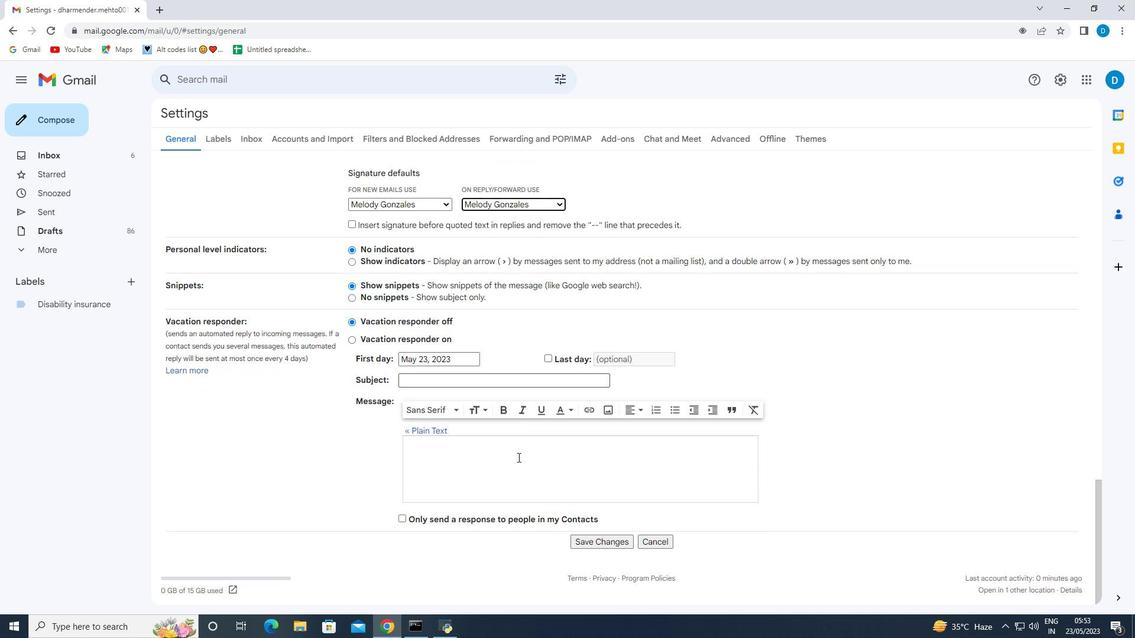 
Action: Mouse moved to (521, 457)
Screenshot: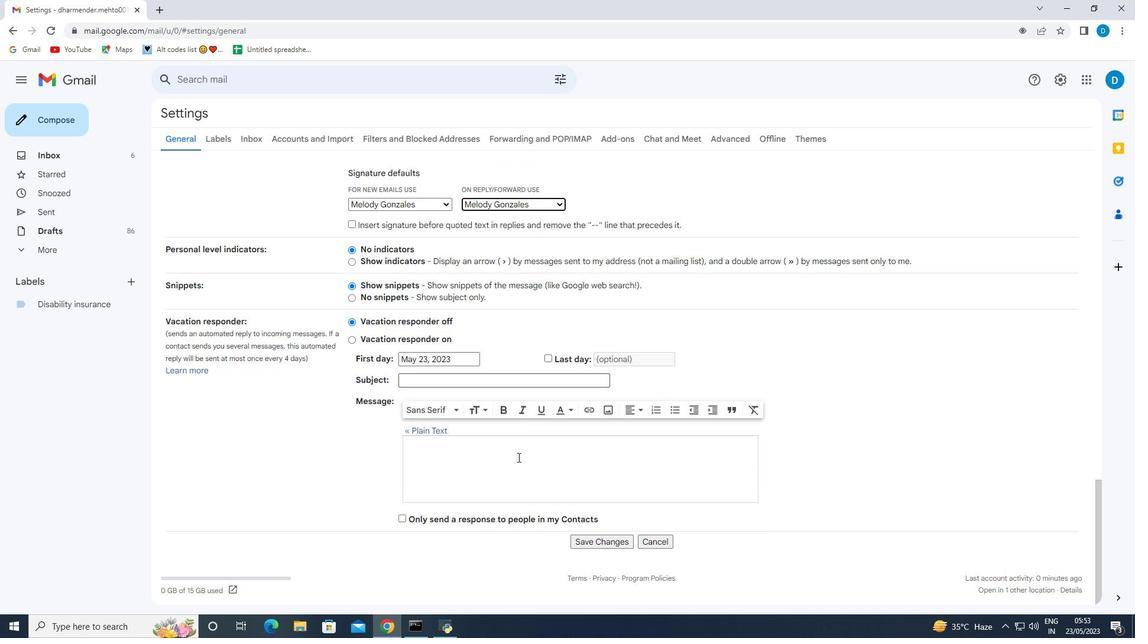 
Action: Mouse scrolled (519, 458) with delta (0, 0)
Screenshot: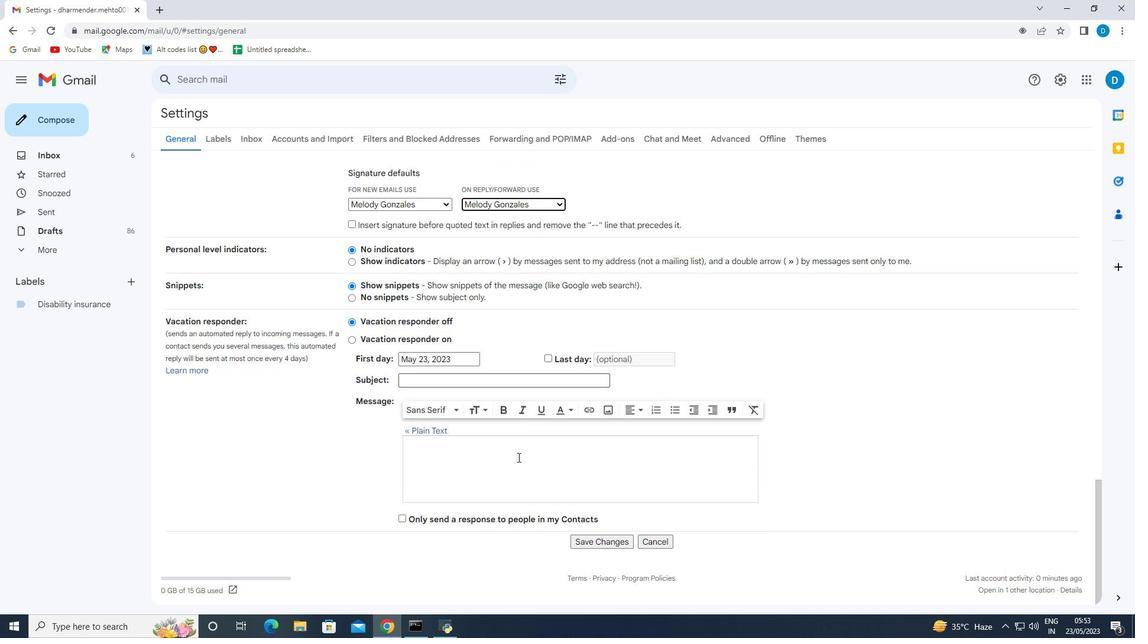 
Action: Mouse moved to (523, 457)
Screenshot: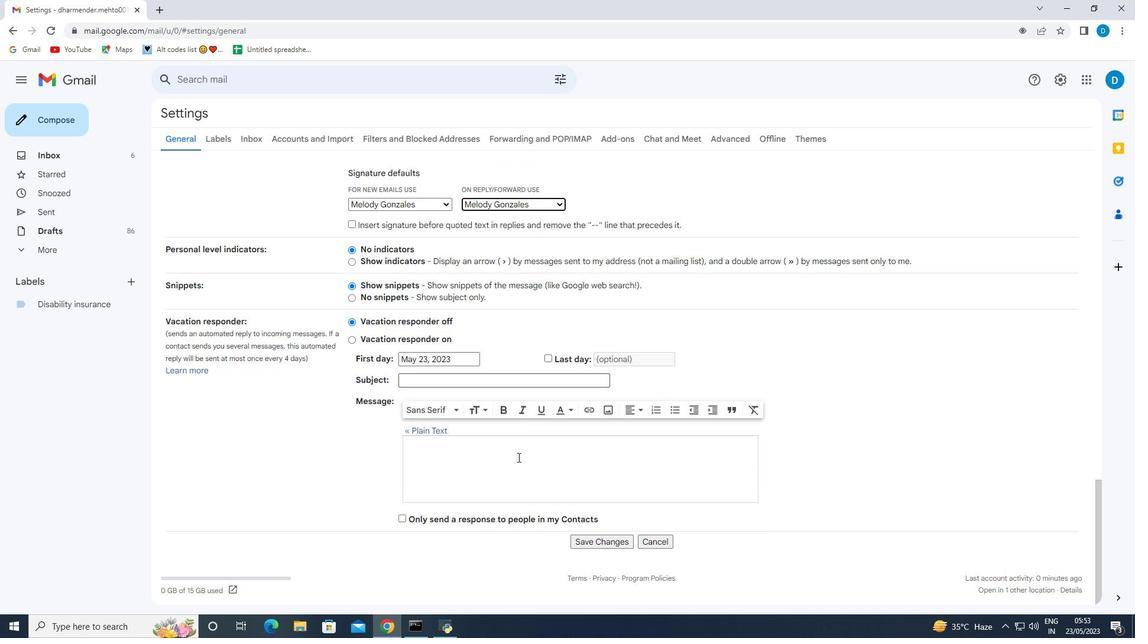 
Action: Mouse scrolled (523, 457) with delta (0, 0)
Screenshot: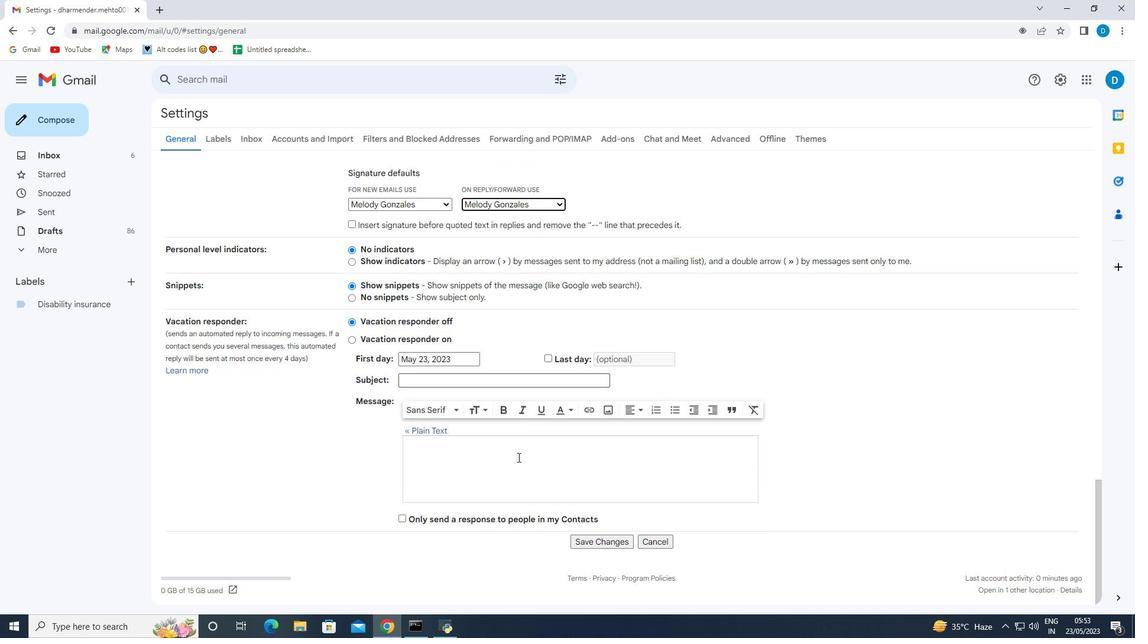 
Action: Mouse moved to (527, 456)
Screenshot: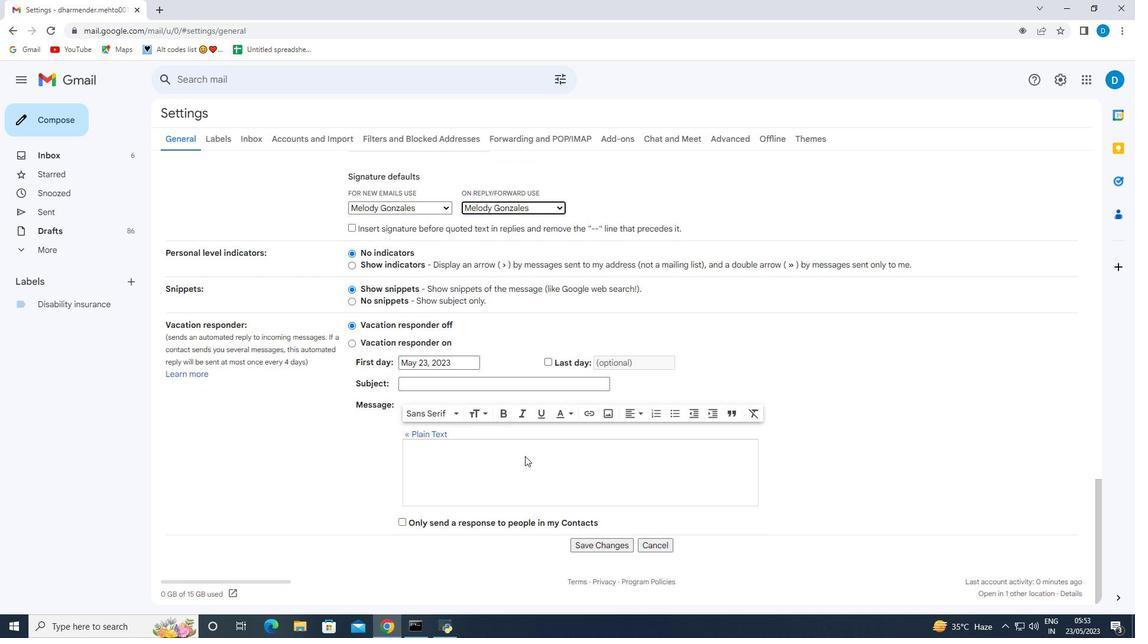 
Action: Mouse scrolled (527, 457) with delta (0, 0)
Screenshot: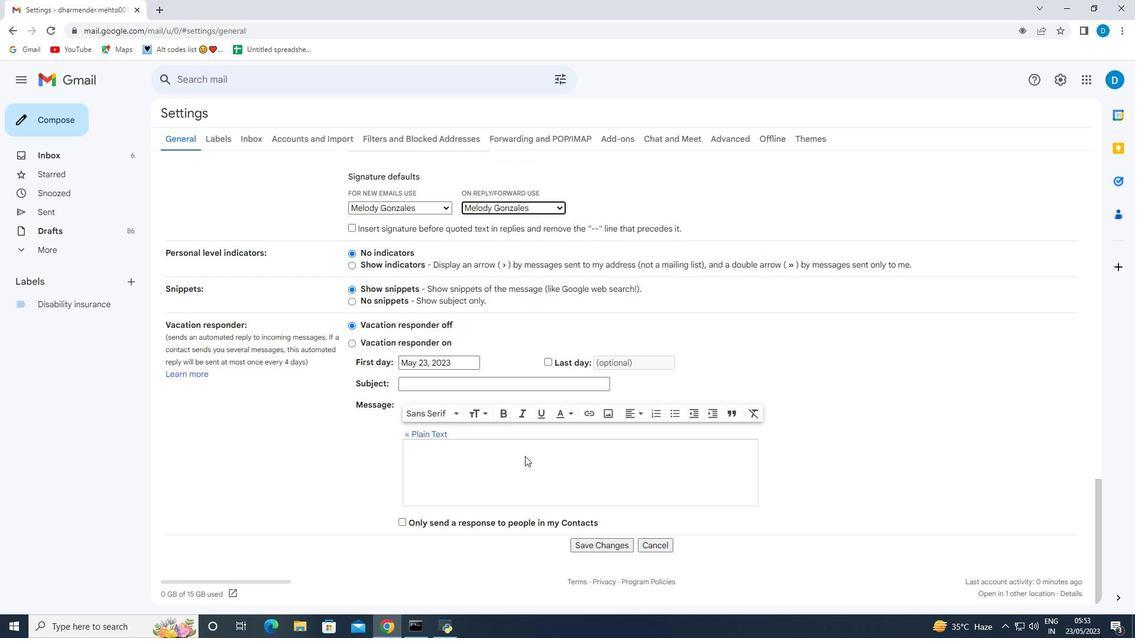 
Action: Mouse moved to (519, 452)
Screenshot: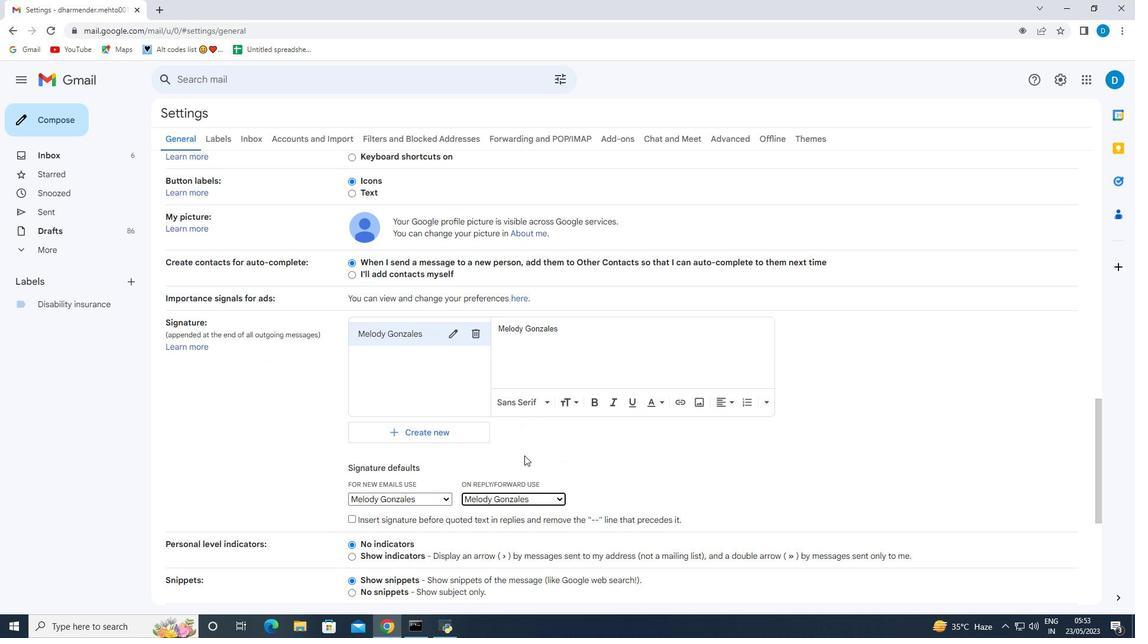 
Action: Mouse scrolled (519, 451) with delta (0, 0)
Screenshot: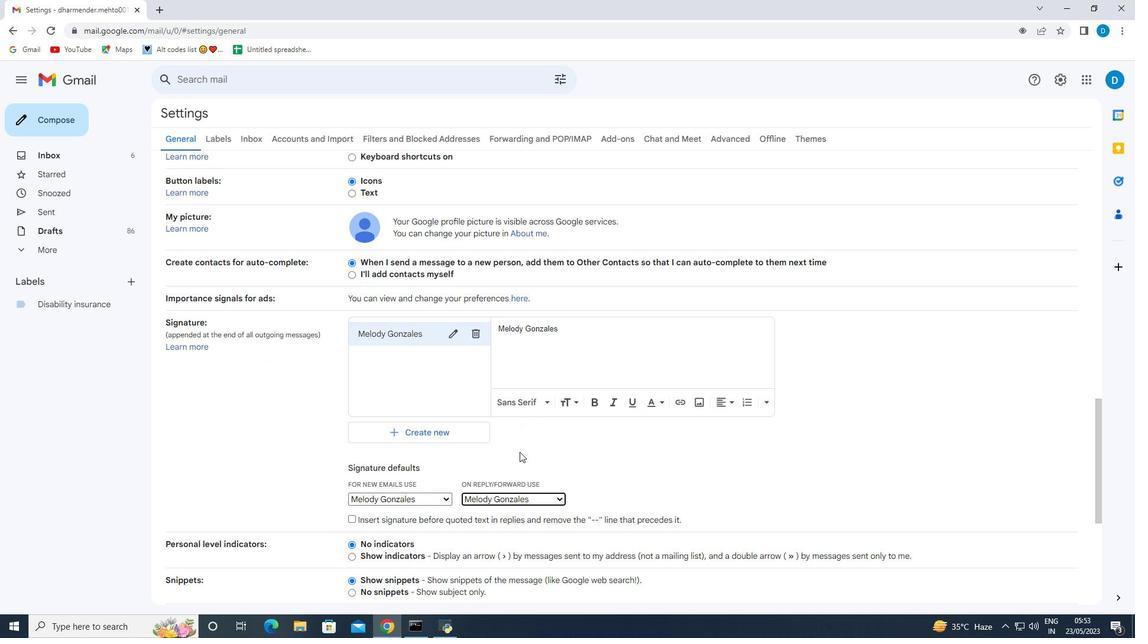
Action: Mouse scrolled (519, 451) with delta (0, 0)
Screenshot: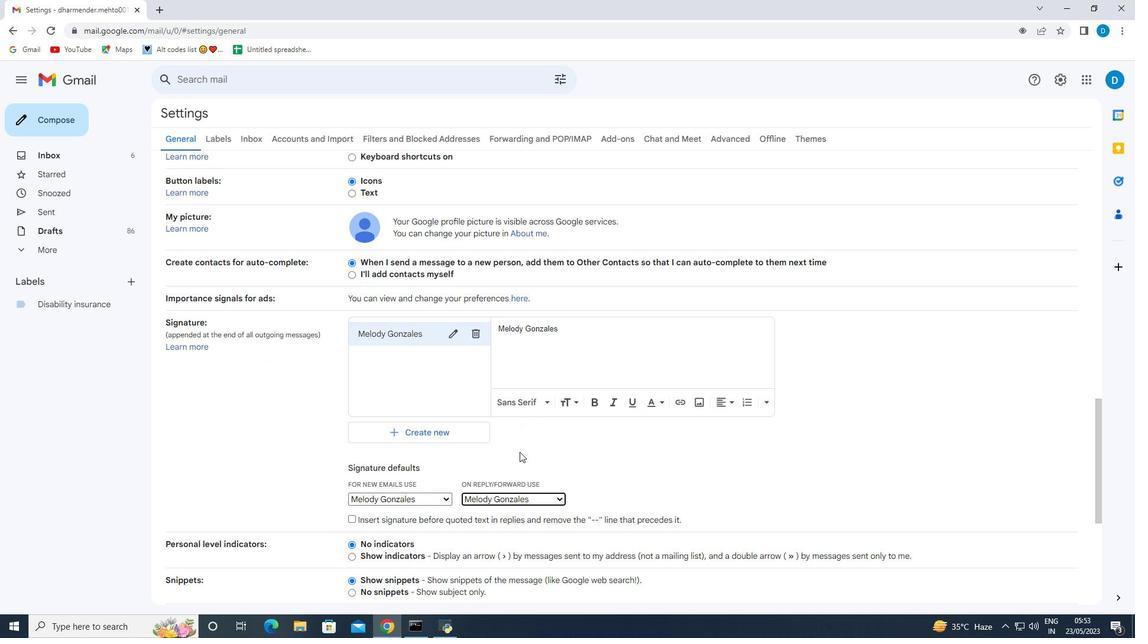 
Action: Mouse scrolled (519, 451) with delta (0, 0)
Screenshot: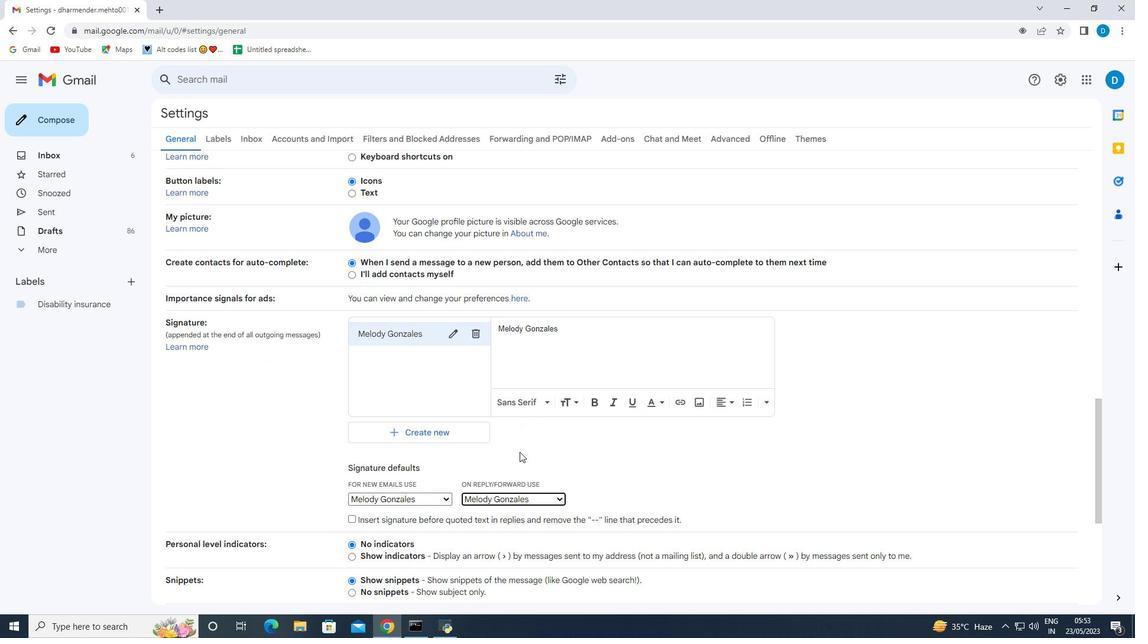 
Action: Mouse scrolled (519, 451) with delta (0, 0)
Screenshot: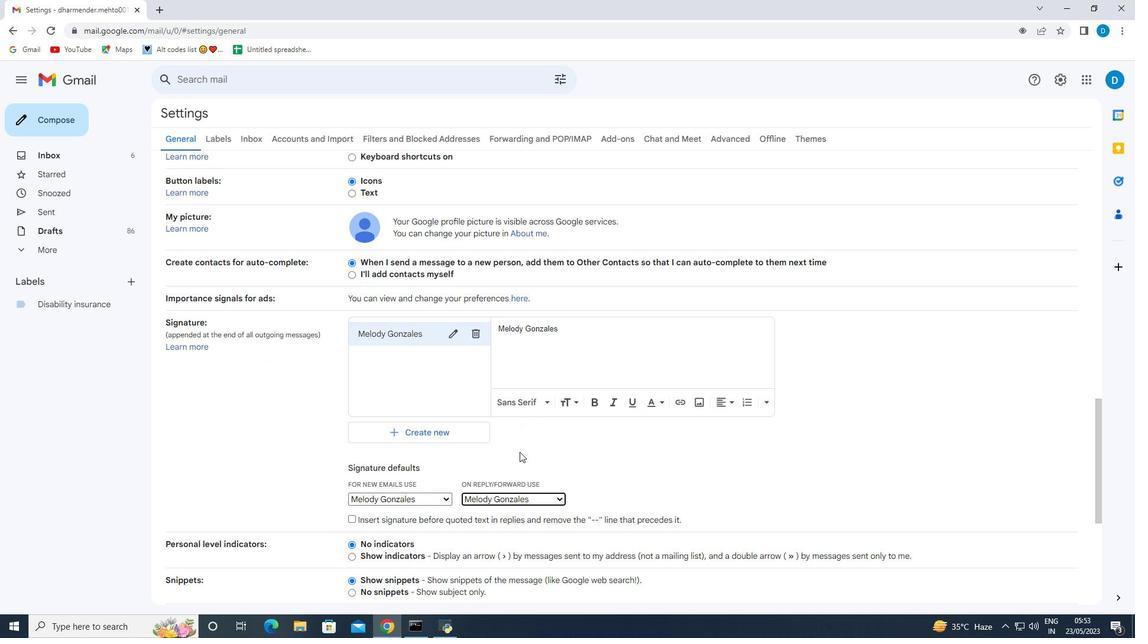 
Action: Mouse scrolled (519, 451) with delta (0, 0)
Screenshot: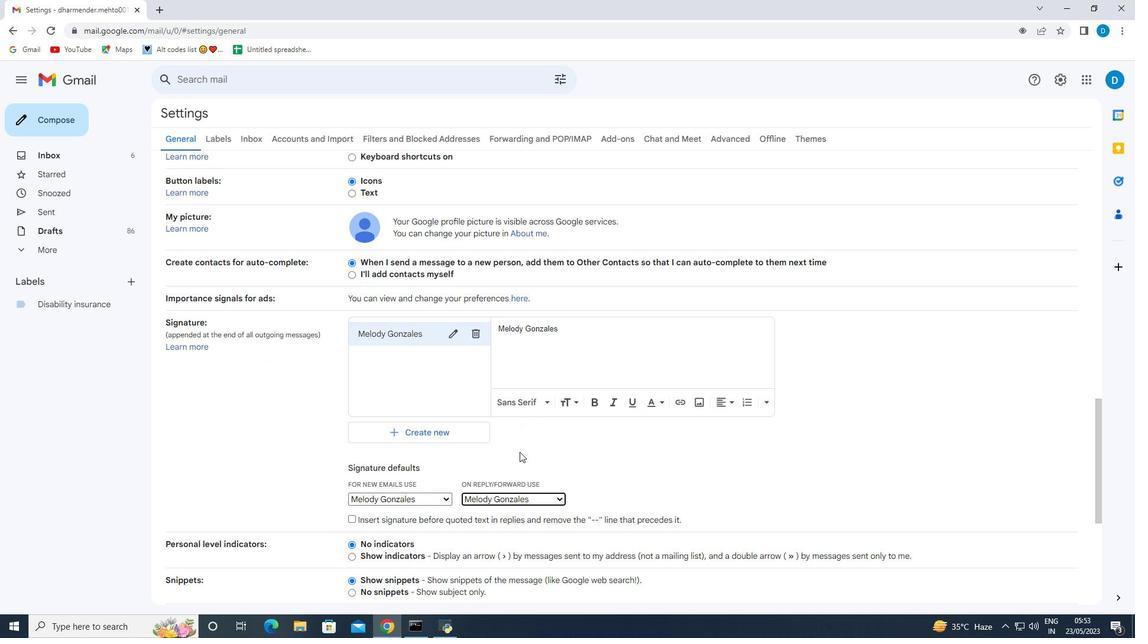
Action: Mouse moved to (599, 544)
Screenshot: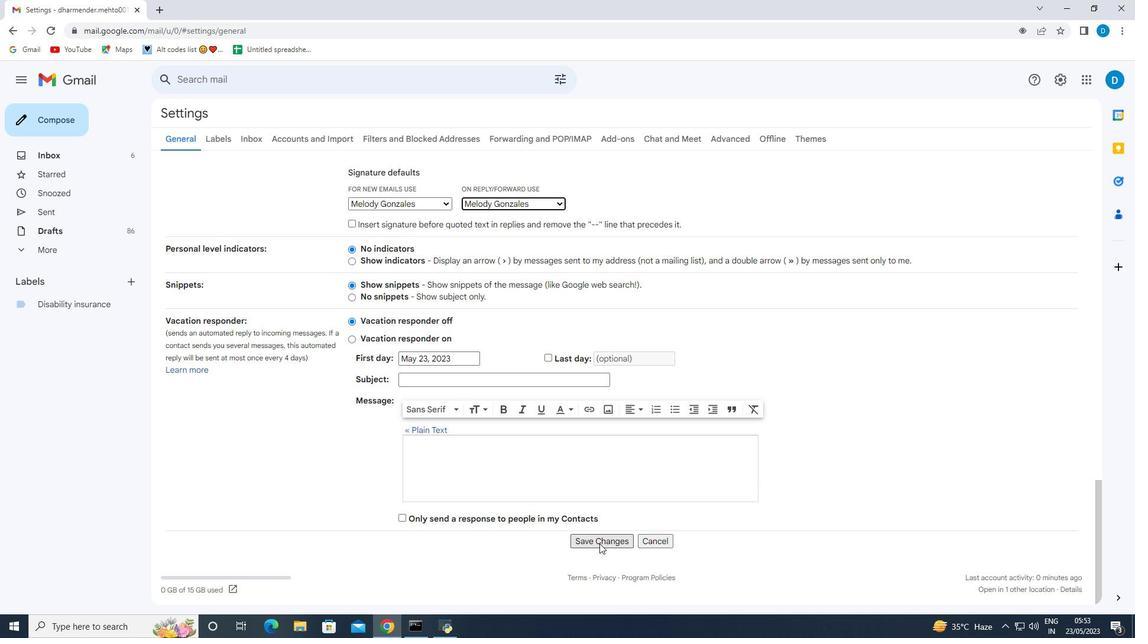 
Action: Mouse pressed left at (599, 544)
Screenshot: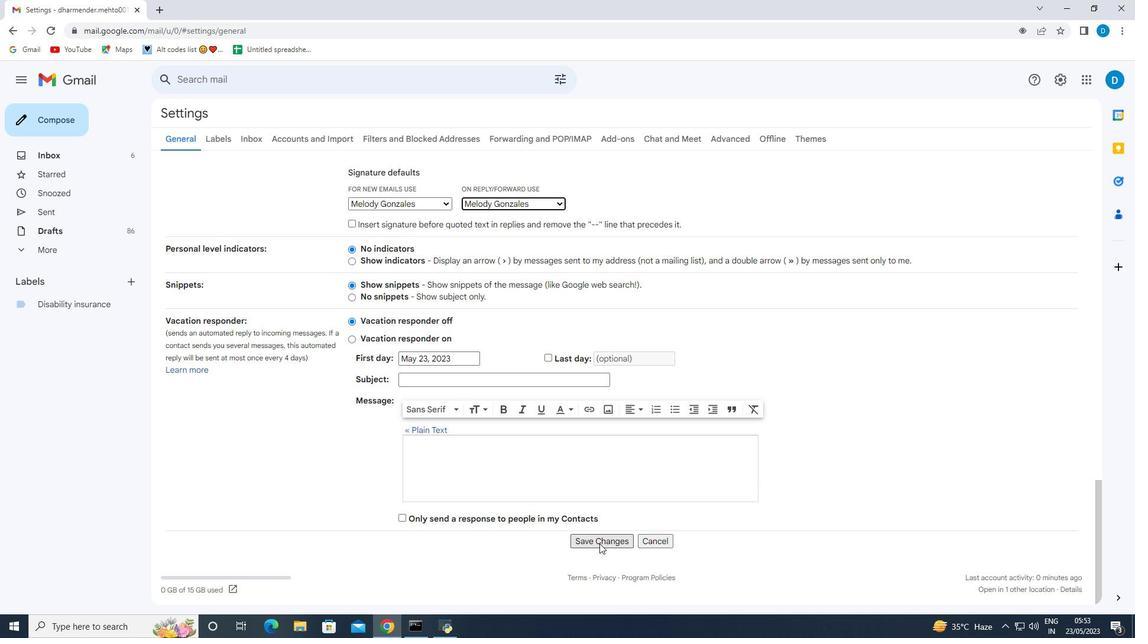 
Action: Mouse moved to (127, 309)
Screenshot: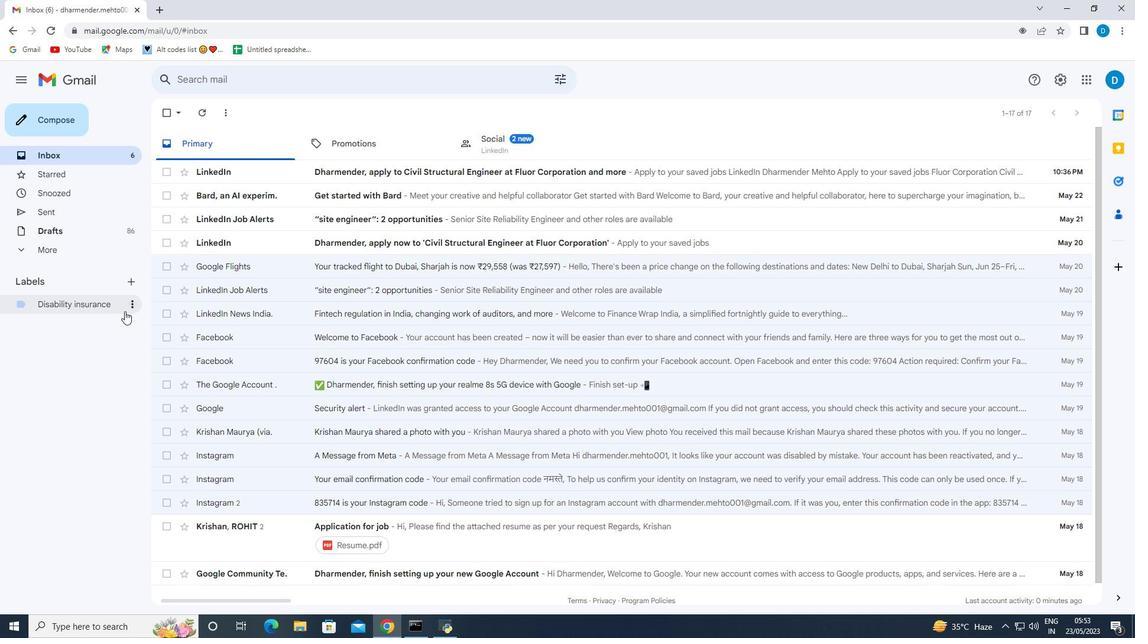 
Action: Mouse pressed left at (127, 309)
Screenshot: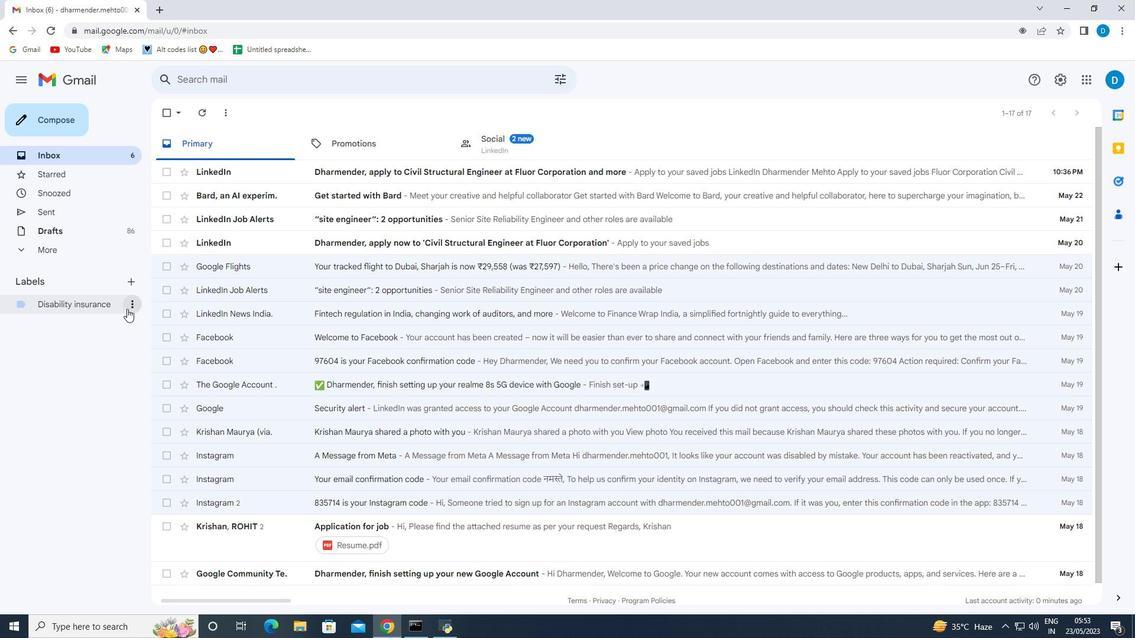 
Action: Mouse moved to (232, 503)
Screenshot: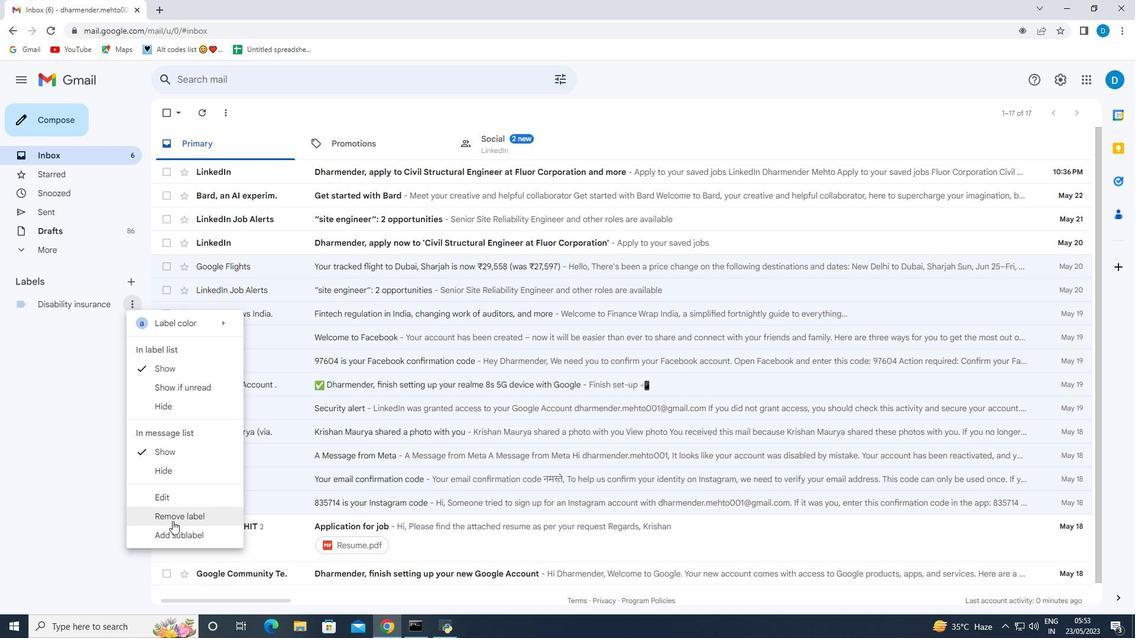 
Action: Mouse pressed left at (172, 518)
Screenshot: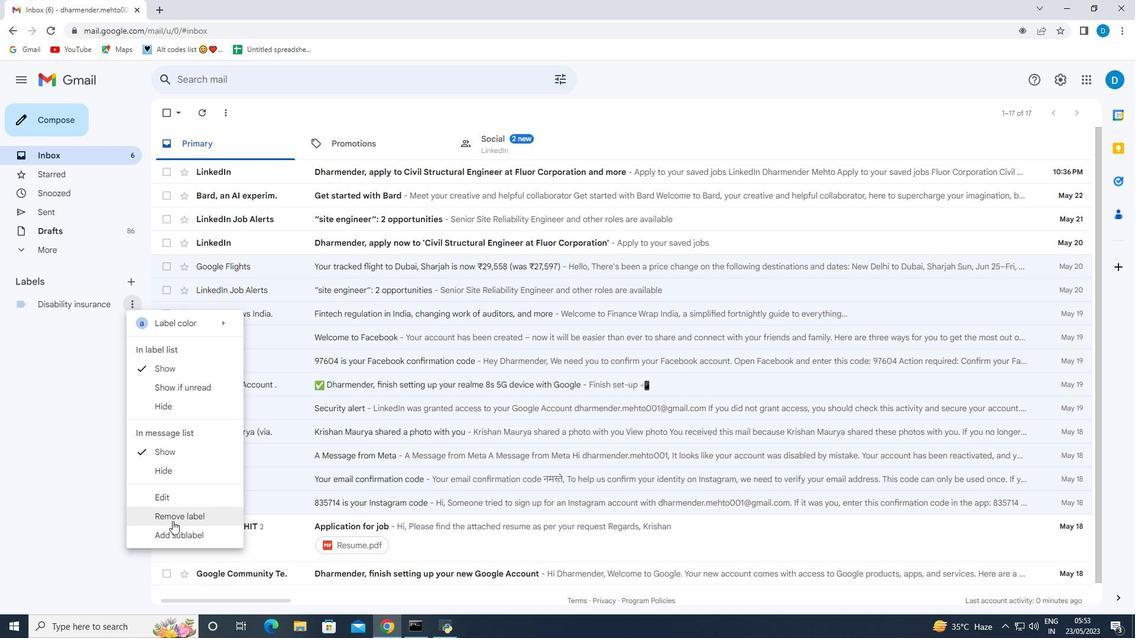 
Action: Mouse moved to (672, 378)
Screenshot: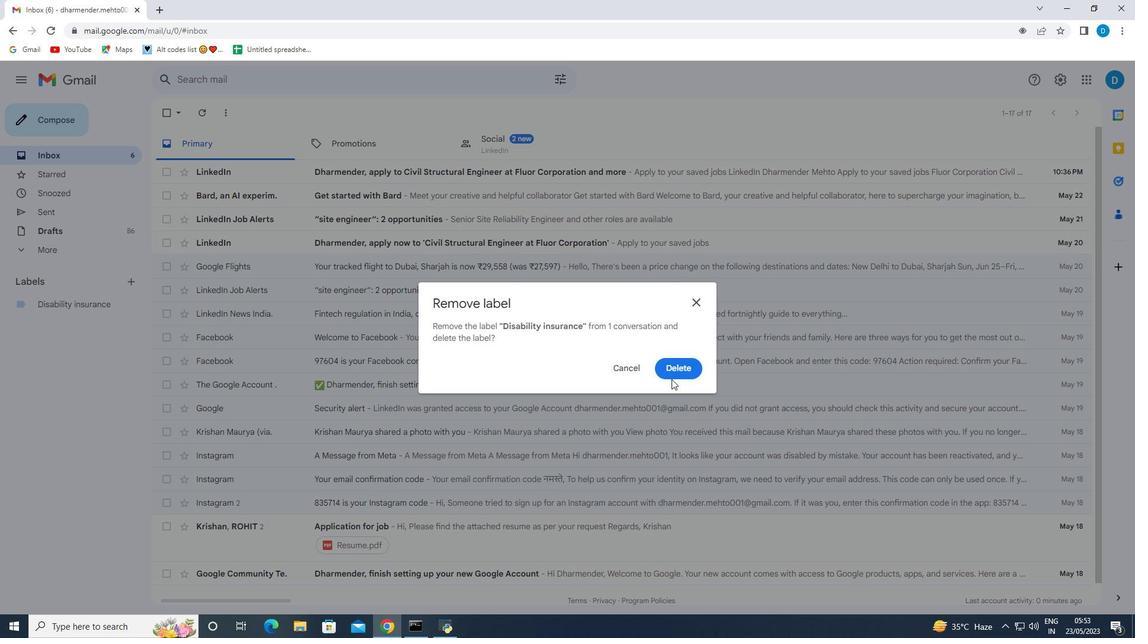 
Action: Mouse pressed left at (672, 378)
Screenshot: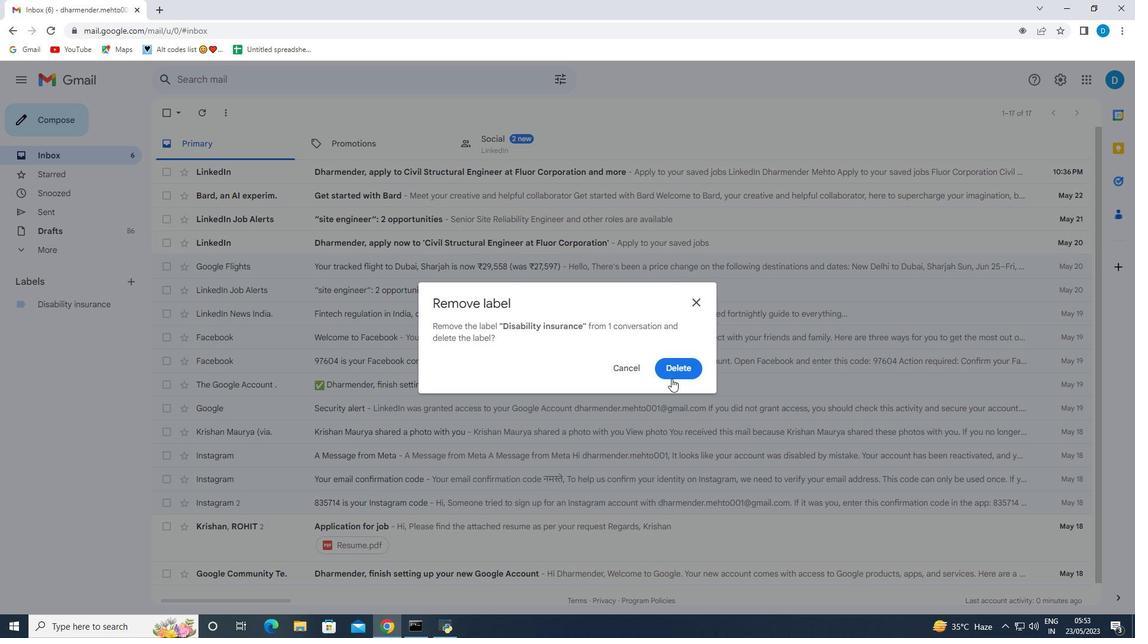 
Action: Mouse moved to (131, 281)
Screenshot: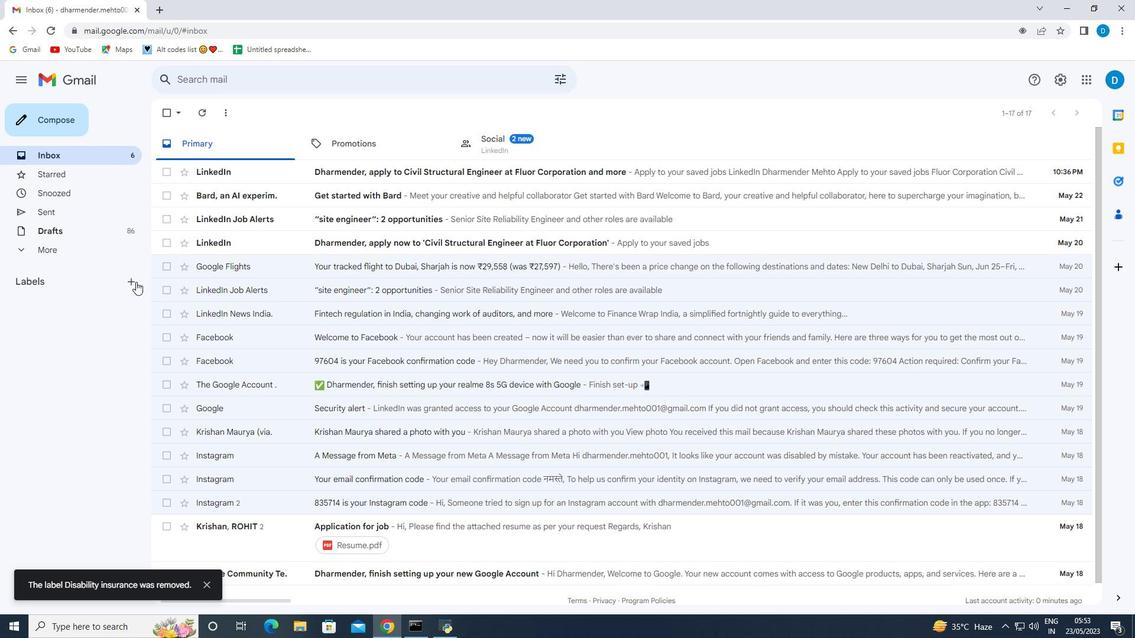 
Action: Mouse pressed left at (131, 281)
Screenshot: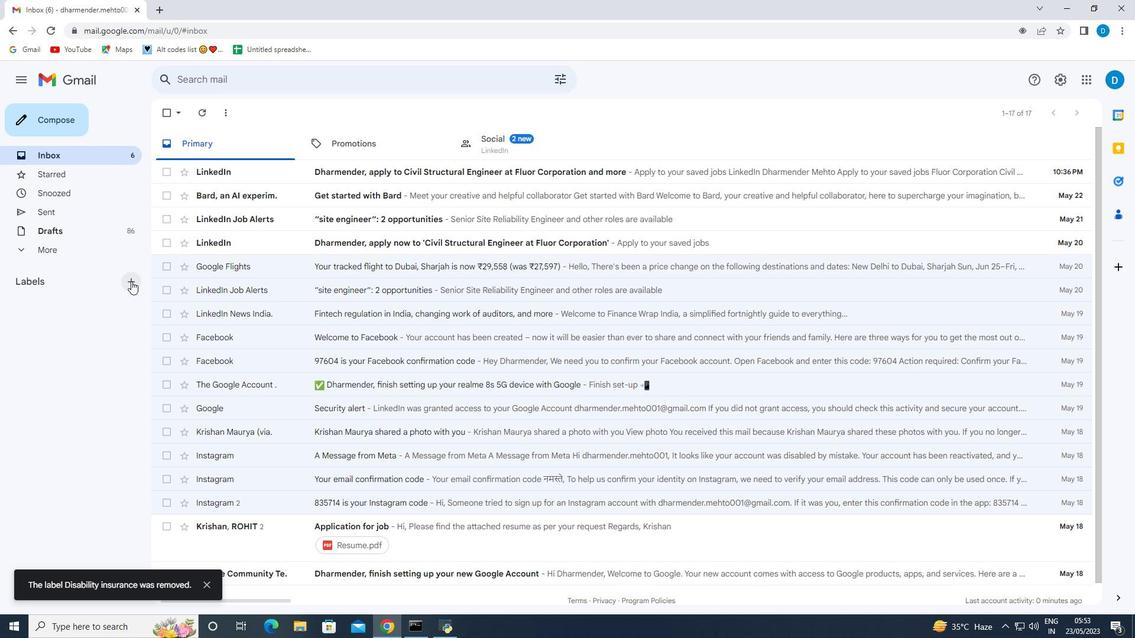 
Action: Mouse moved to (445, 325)
Screenshot: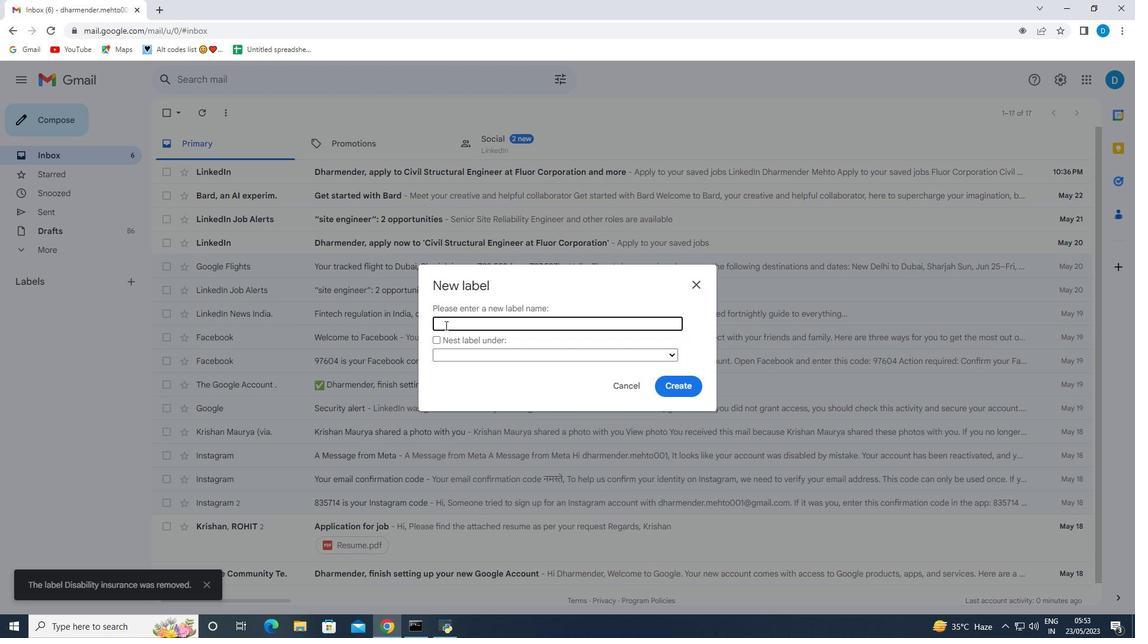 
Action: Mouse pressed left at (445, 325)
Screenshot: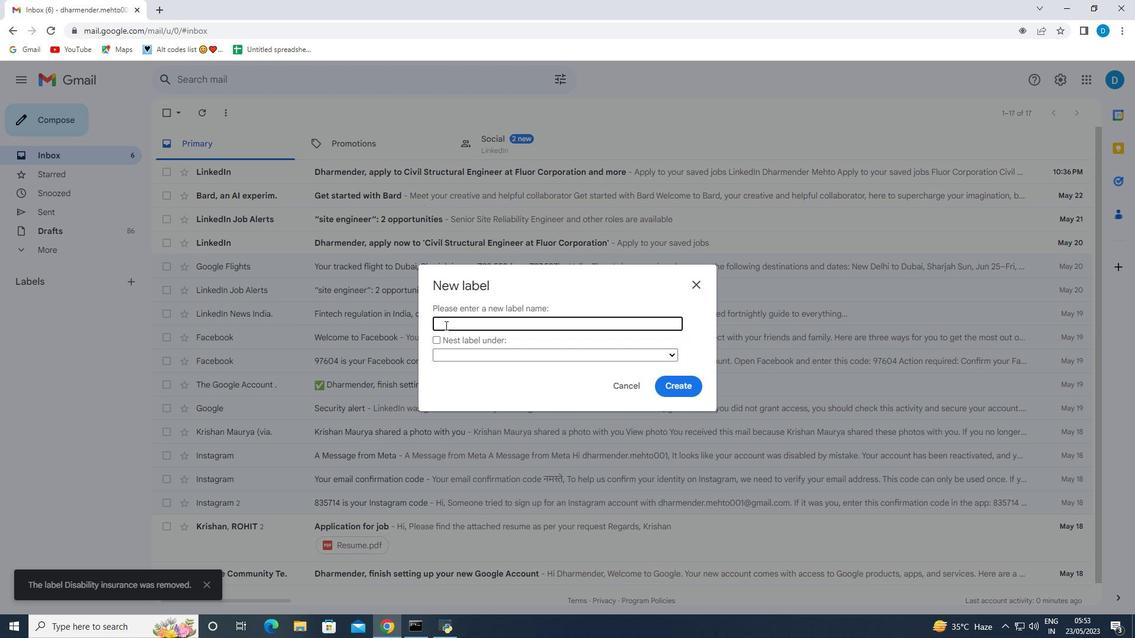 
Action: Key pressed <Key.shift>Health<Key.space>insurance
Screenshot: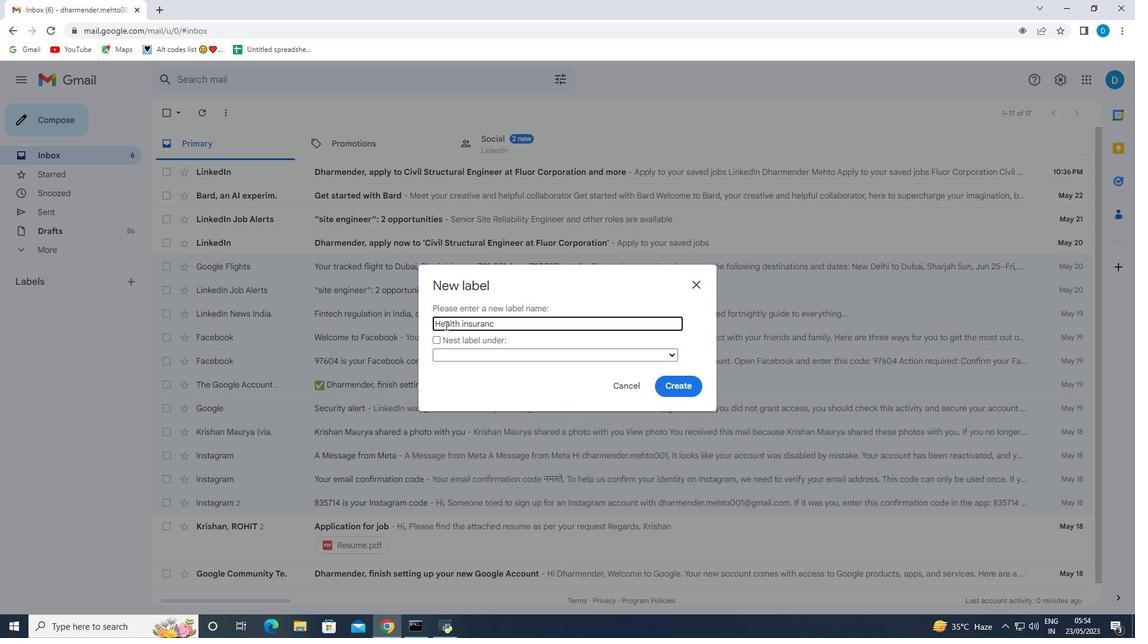 
Action: Mouse moved to (685, 378)
Screenshot: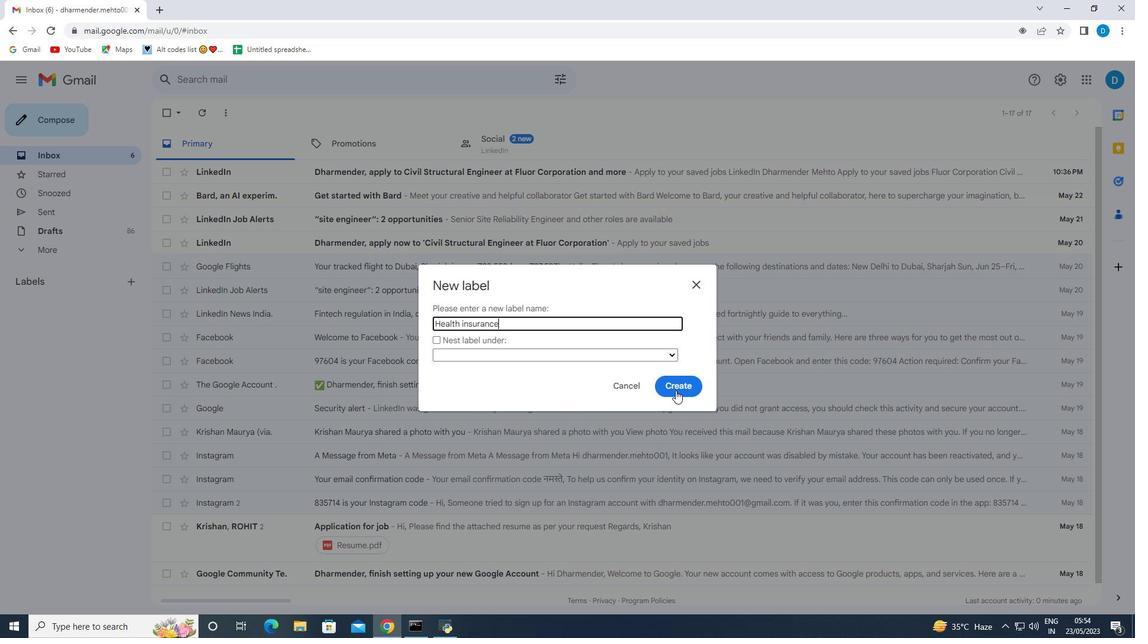 
Action: Mouse pressed left at (685, 378)
Screenshot: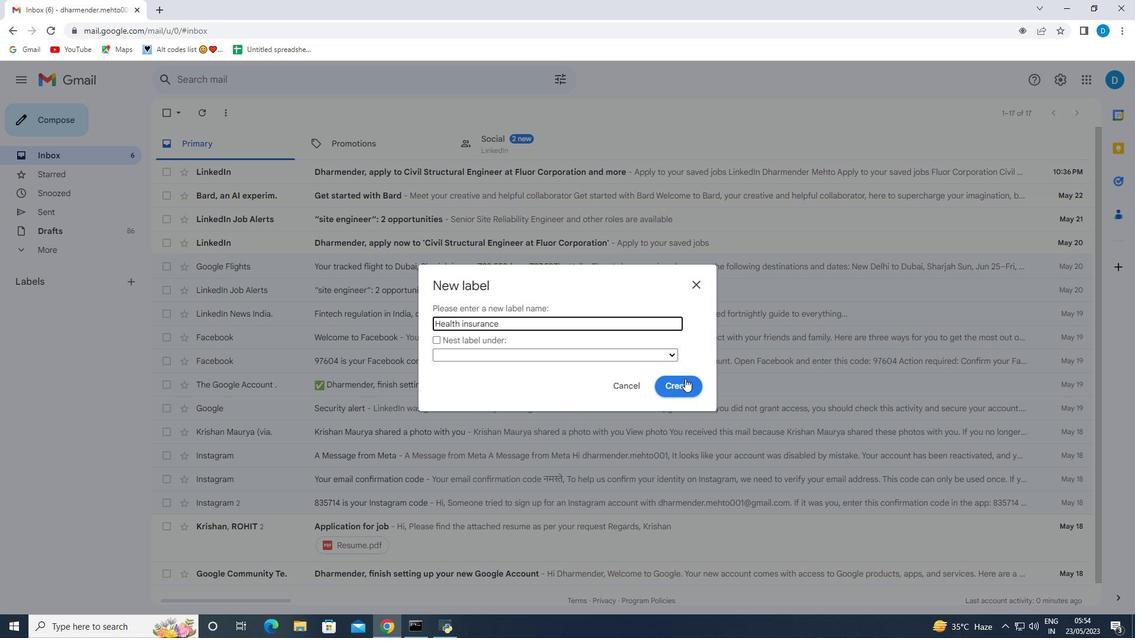 
Action: Mouse moved to (134, 300)
Screenshot: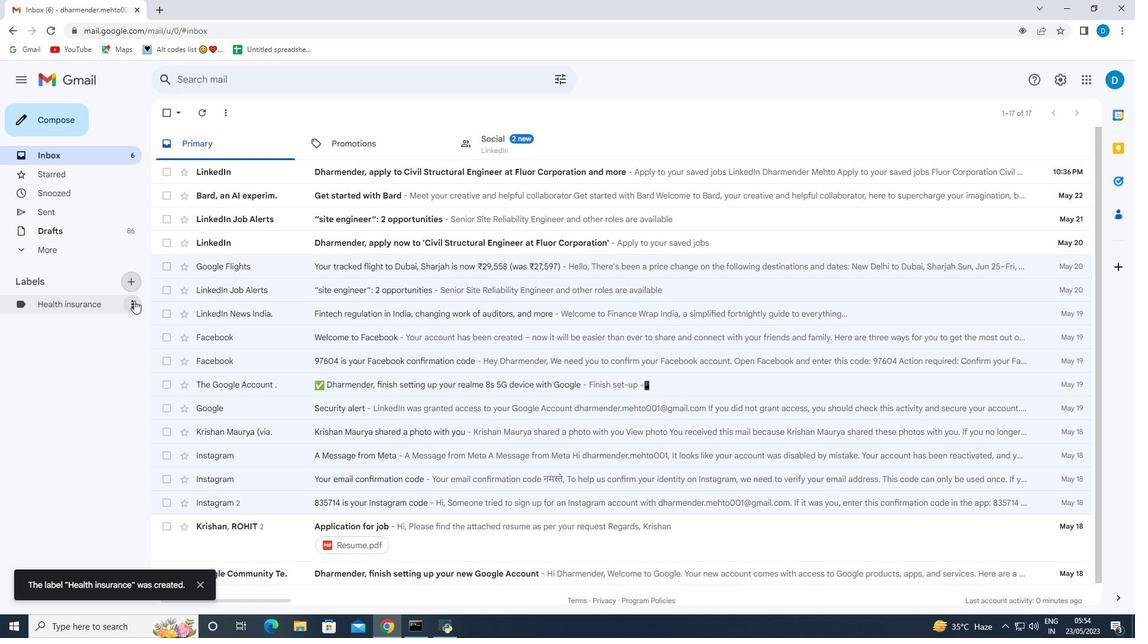 
Action: Mouse pressed left at (134, 300)
Screenshot: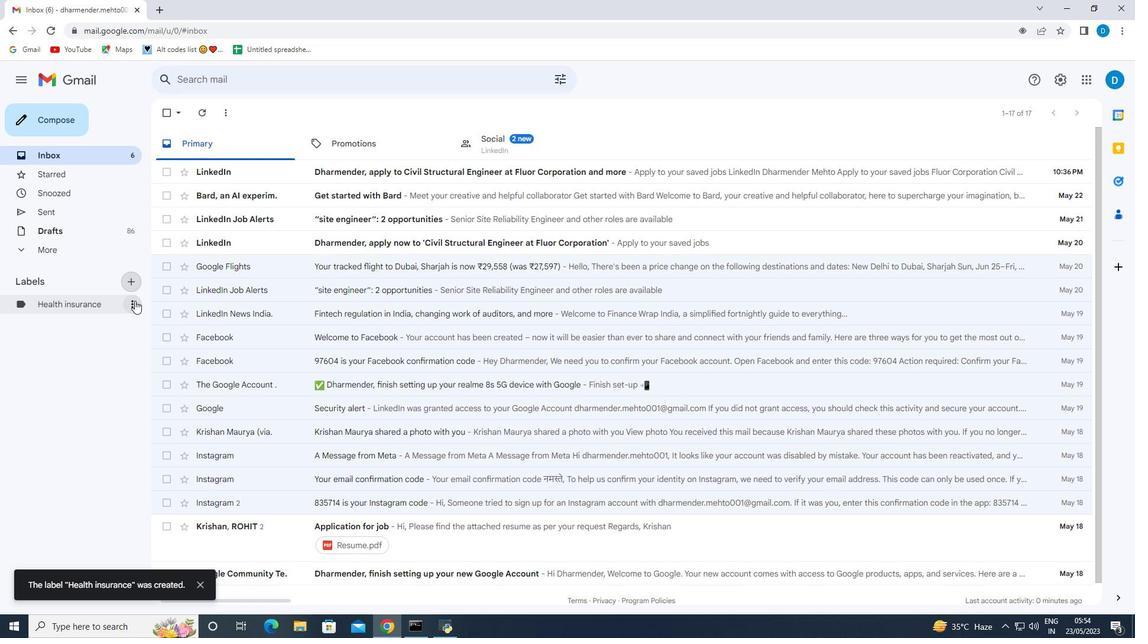 
Action: Mouse moved to (332, 360)
Screenshot: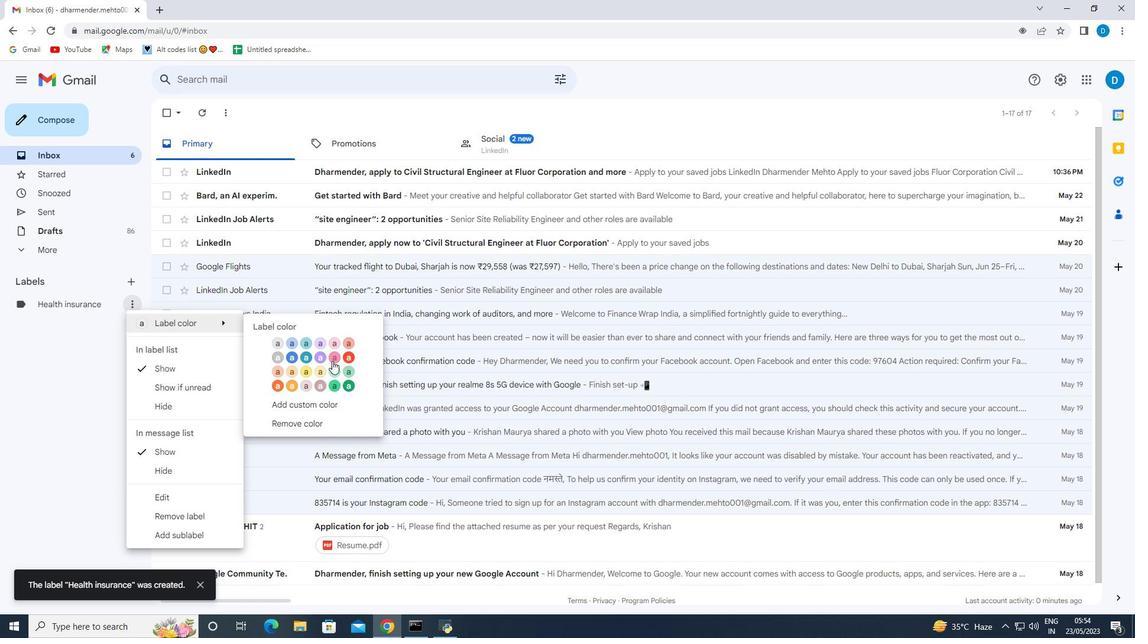 
Action: Mouse pressed left at (332, 360)
Screenshot: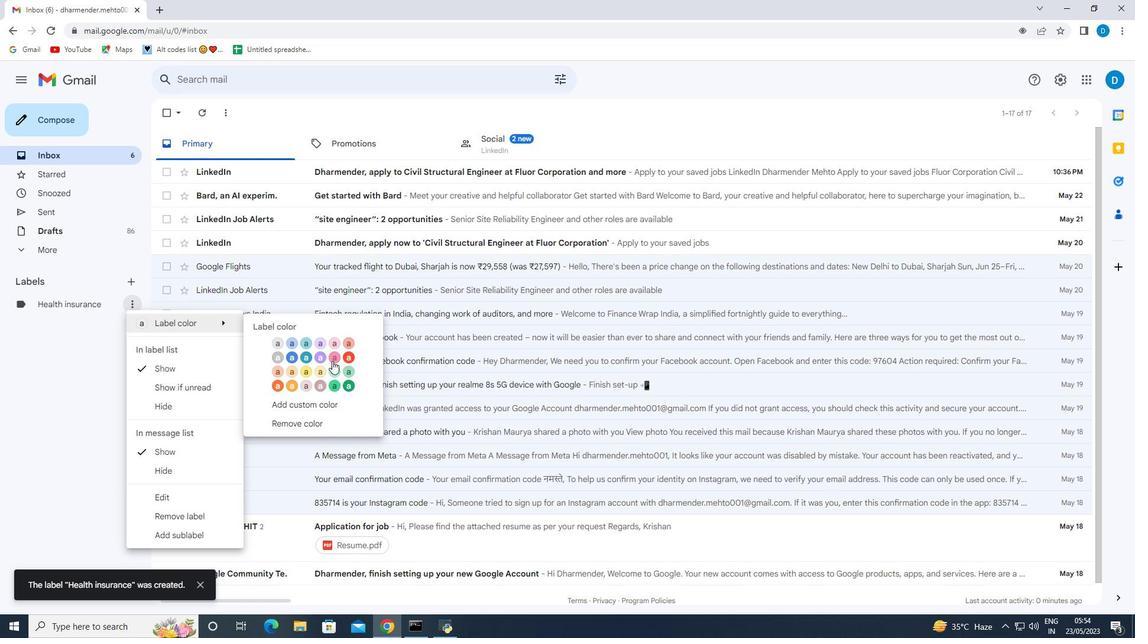 
Action: Mouse moved to (42, 123)
Screenshot: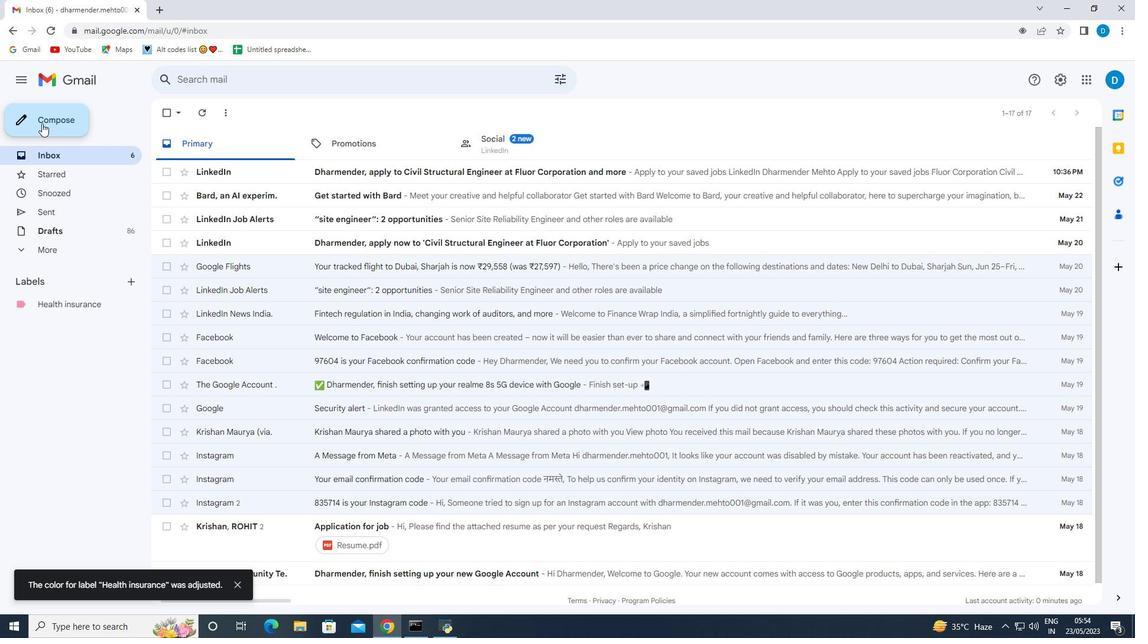 
Action: Mouse pressed left at (42, 123)
Screenshot: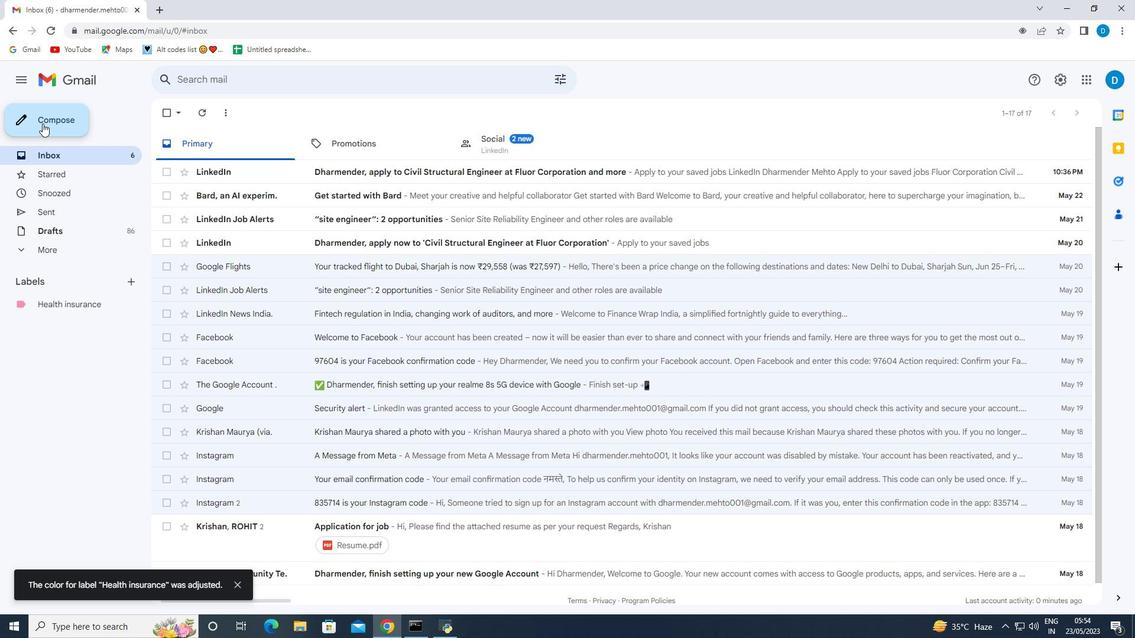 
Action: Mouse moved to (774, 350)
Screenshot: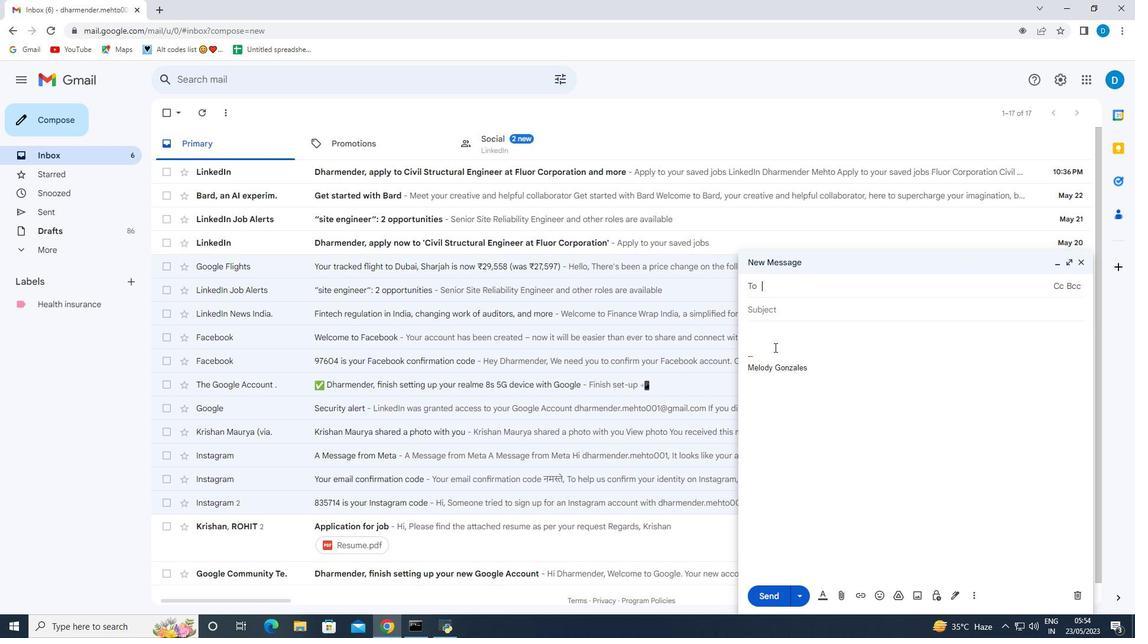 
Action: Mouse pressed left at (774, 350)
Screenshot: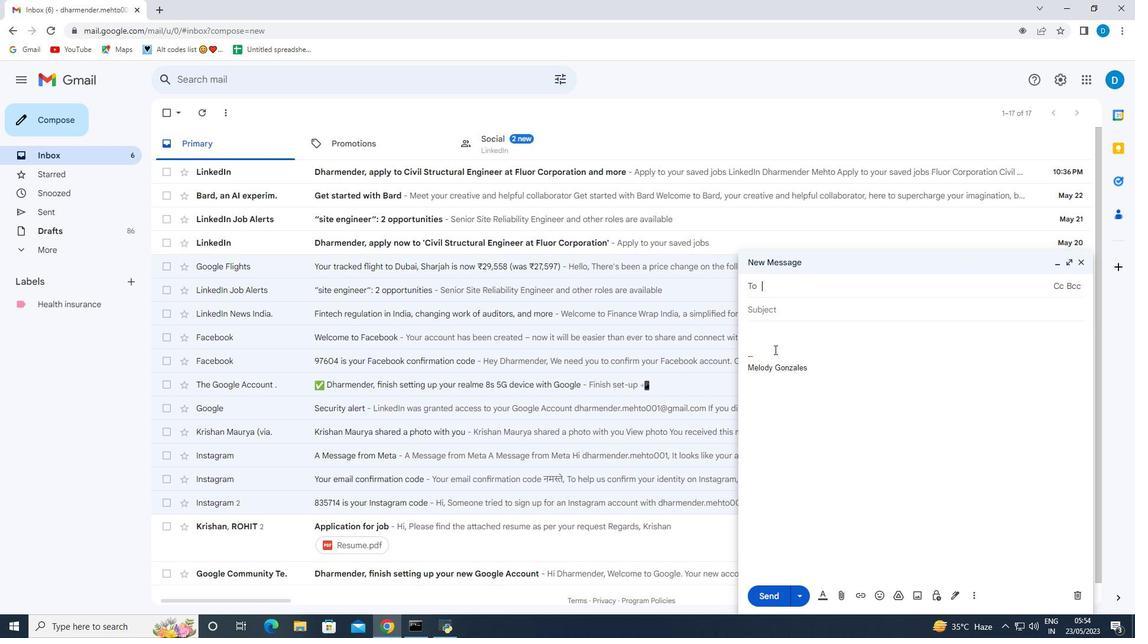 
Action: Mouse moved to (771, 354)
Screenshot: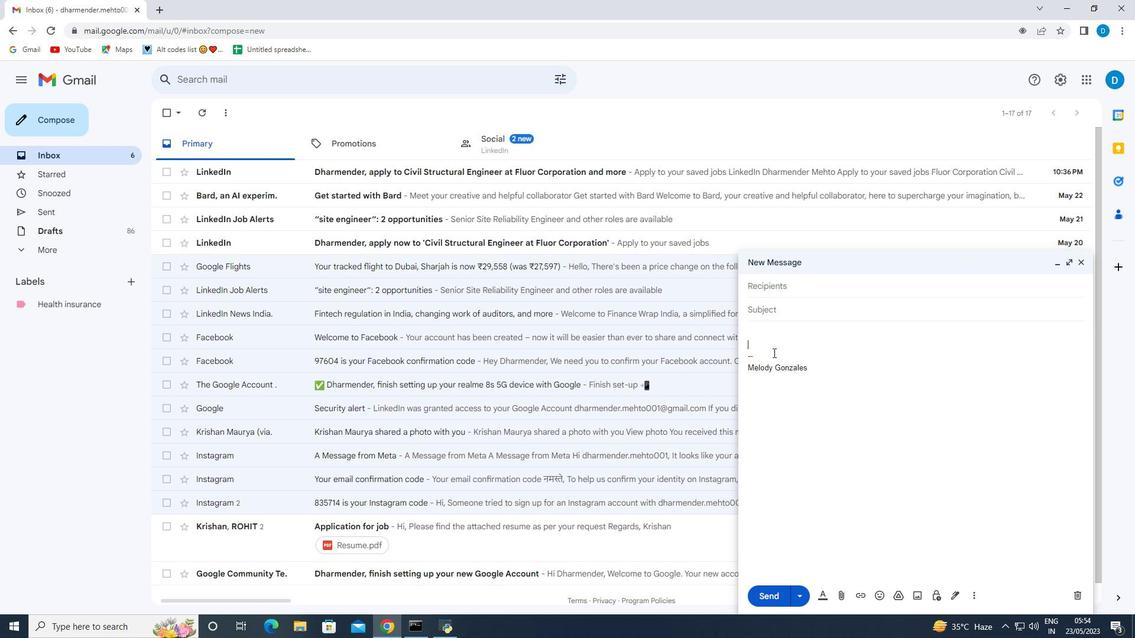 
Action: Mouse pressed left at (771, 354)
Screenshot: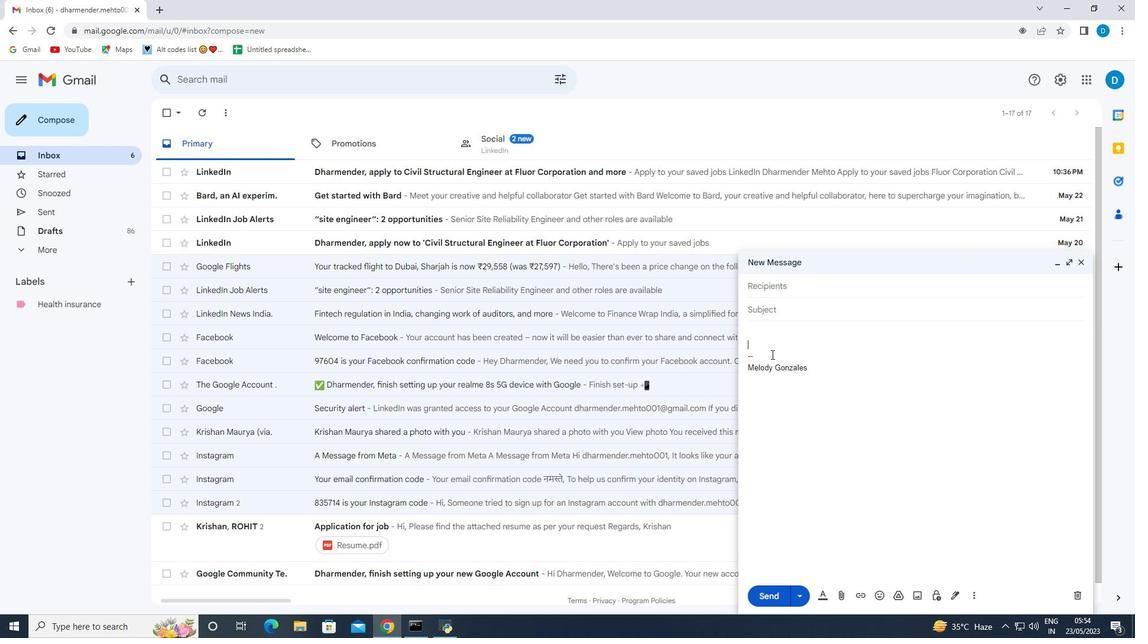 
Action: Mouse moved to (771, 354)
Screenshot: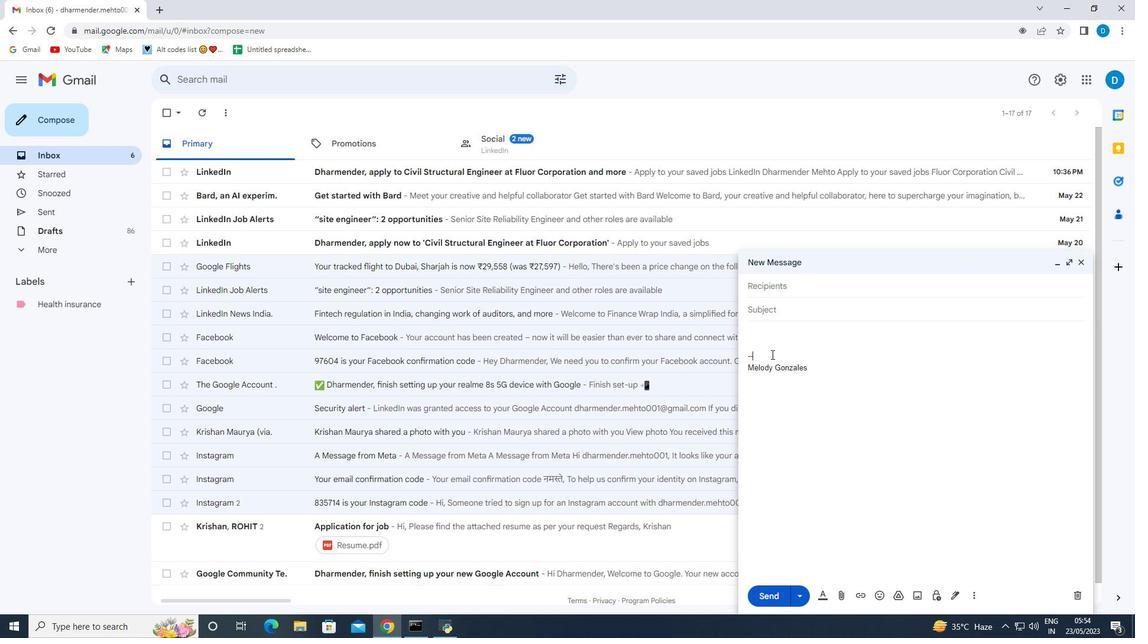 
Action: Key pressed <Key.backspace><Key.backspace><Key.backspace><Key.backspace><Key.enter><Key.up><Key.shift><Key.shift><Key.shift>With<Key.space>sincere<Key.space>appreciation<Key.space>and<Key.space>gratitude,
Screenshot: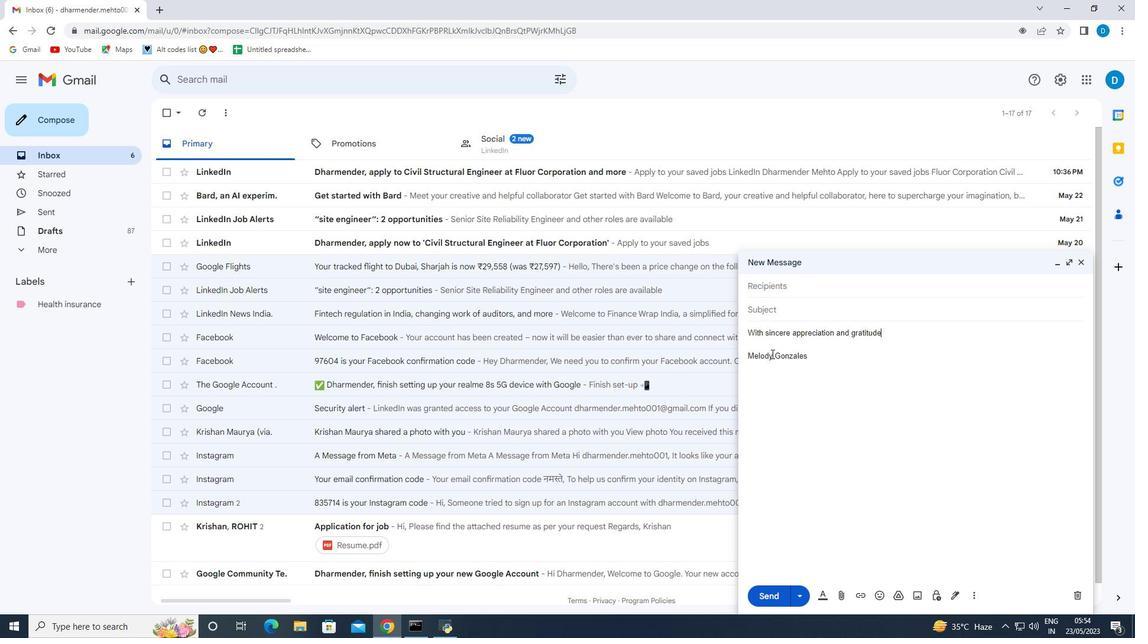 
Action: Mouse moved to (971, 593)
Screenshot: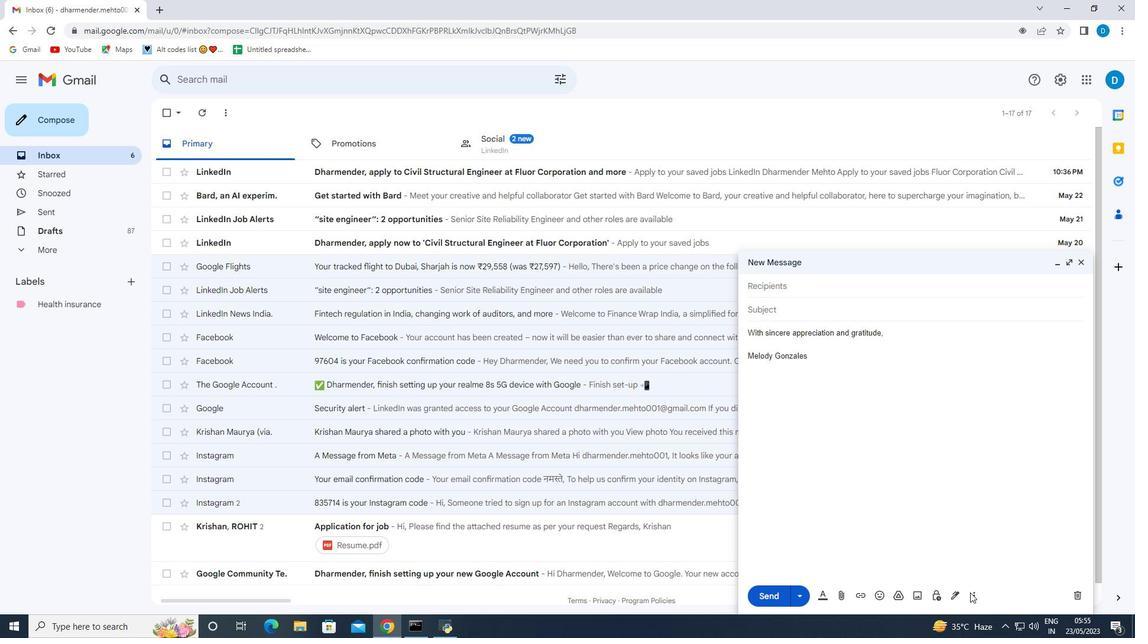 
Action: Mouse pressed left at (971, 593)
Screenshot: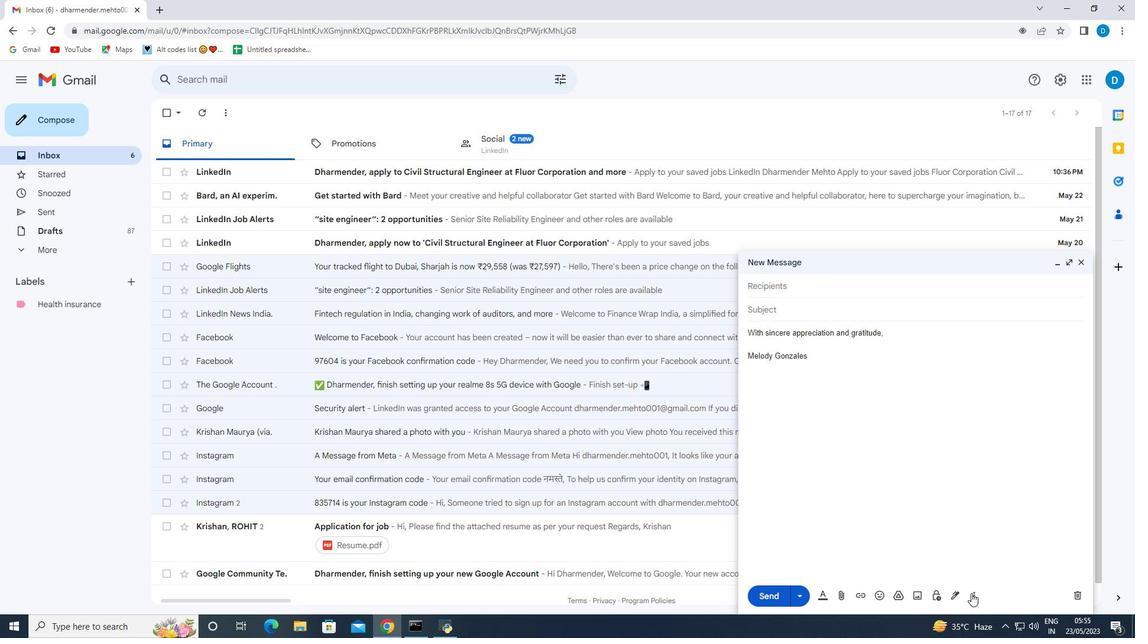 
Action: Mouse moved to (998, 490)
Screenshot: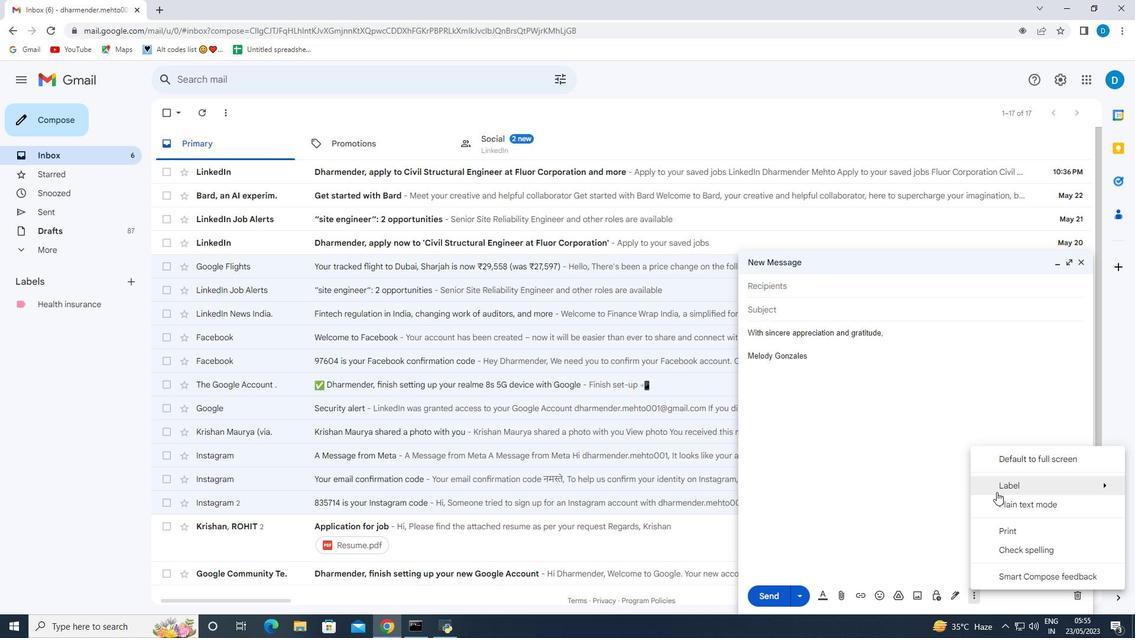 
Action: Mouse pressed left at (998, 490)
Screenshot: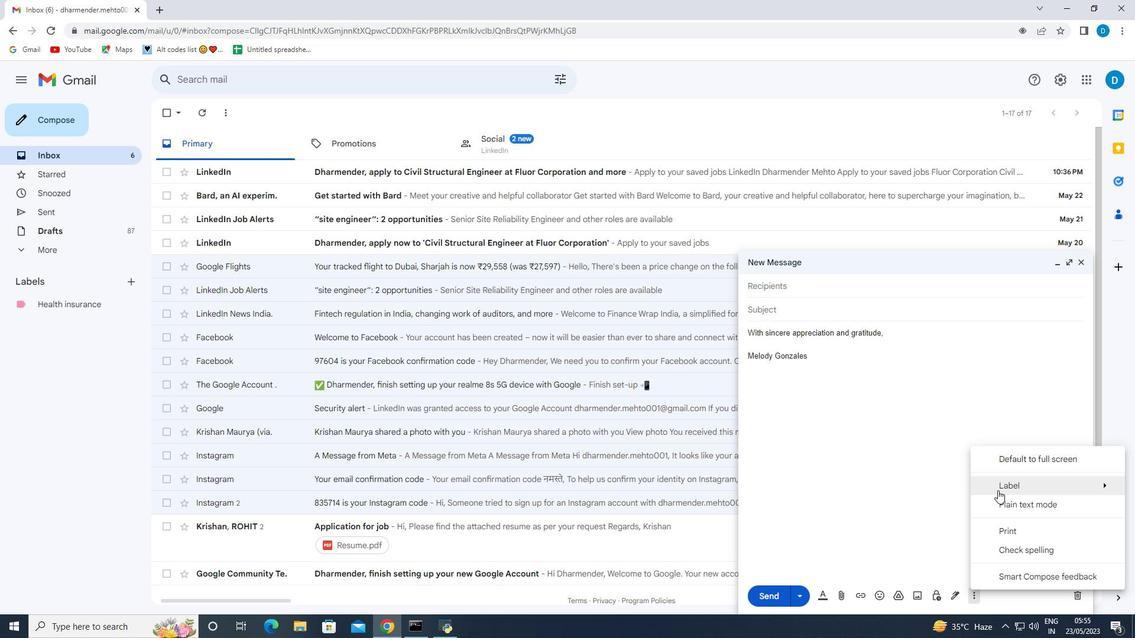
Action: Mouse moved to (847, 335)
Screenshot: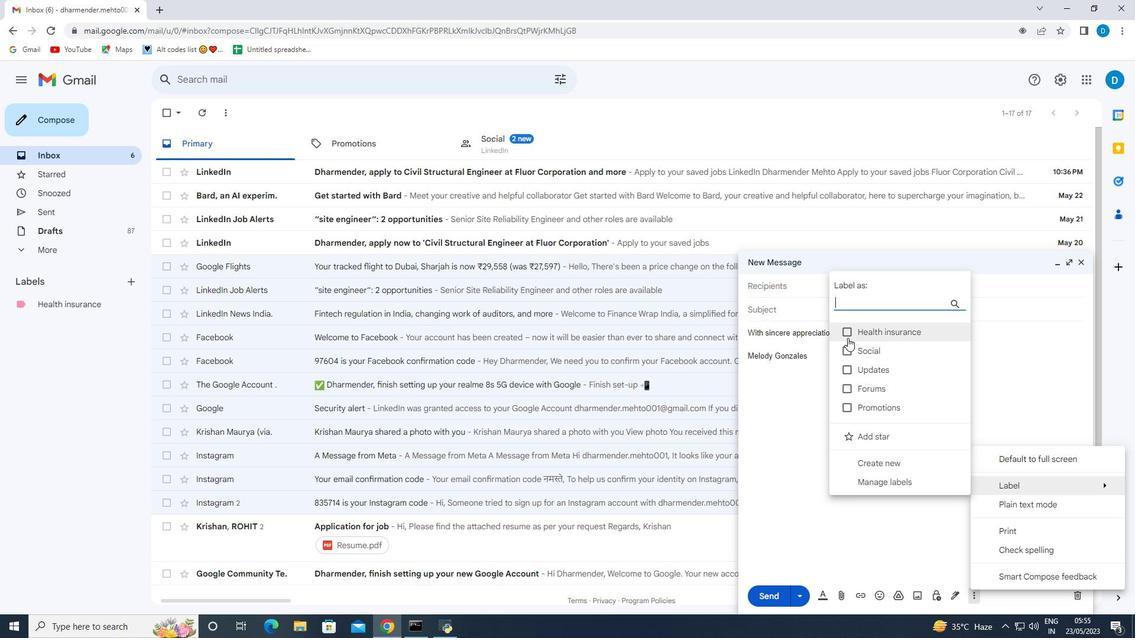 
Action: Mouse pressed left at (847, 335)
Screenshot: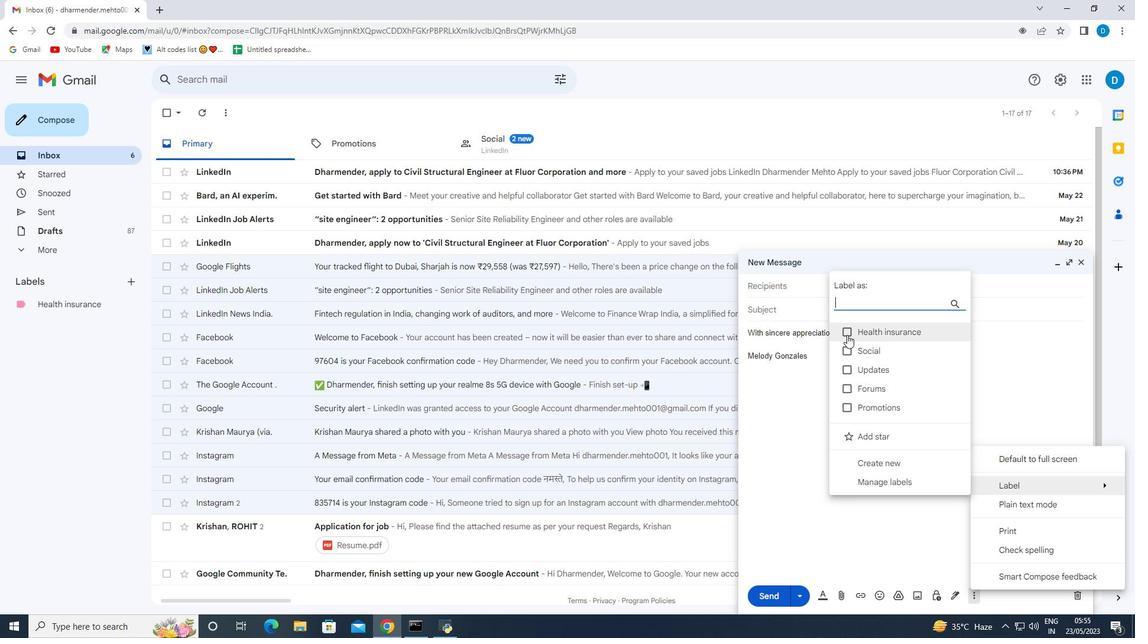 
Action: Mouse moved to (883, 462)
Screenshot: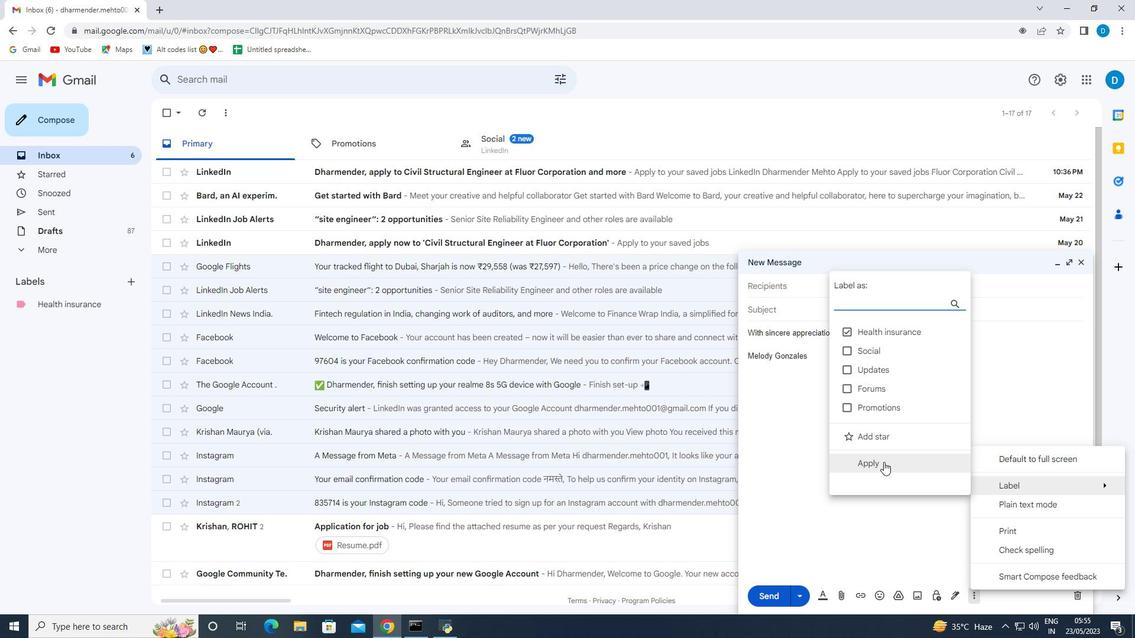 
Action: Mouse pressed left at (883, 462)
Screenshot: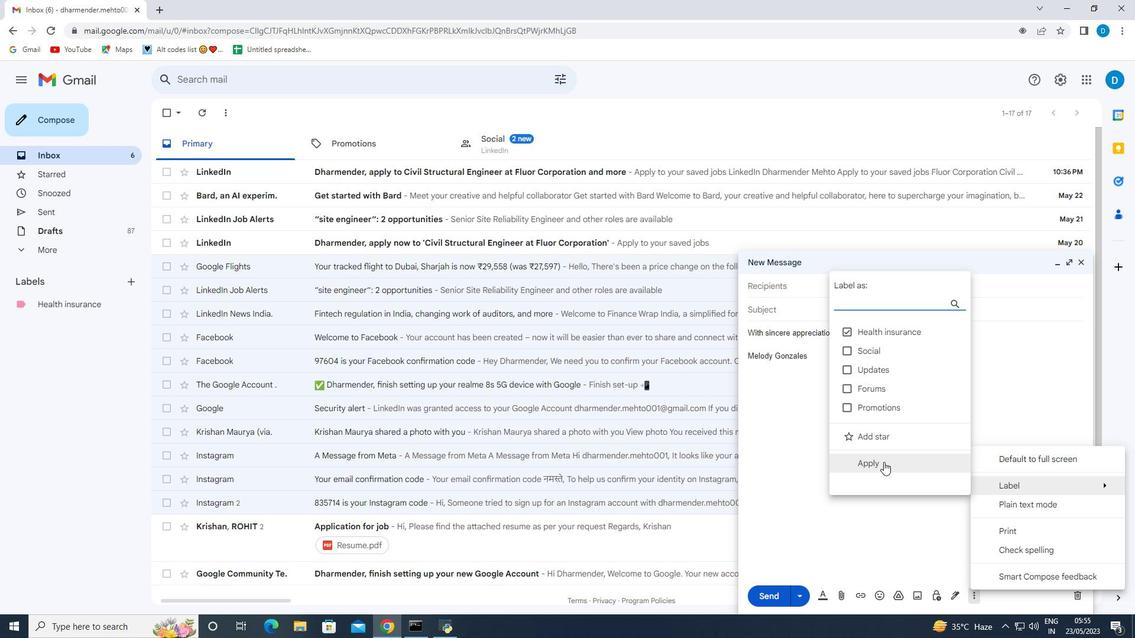 
Action: Mouse moved to (779, 283)
Screenshot: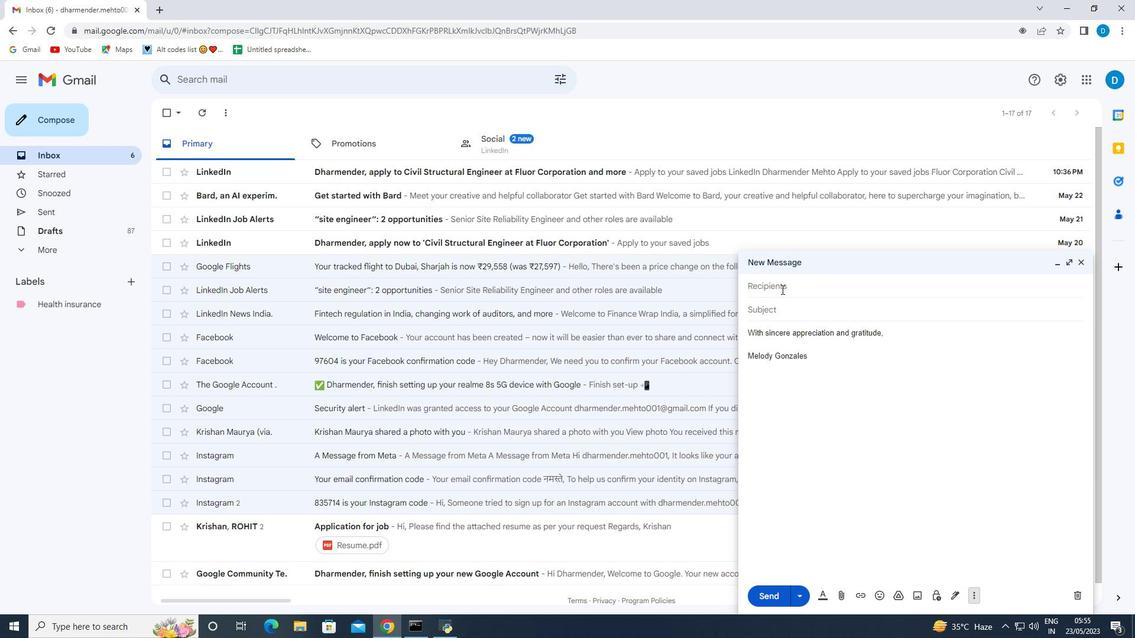 
Action: Mouse pressed left at (779, 283)
Screenshot: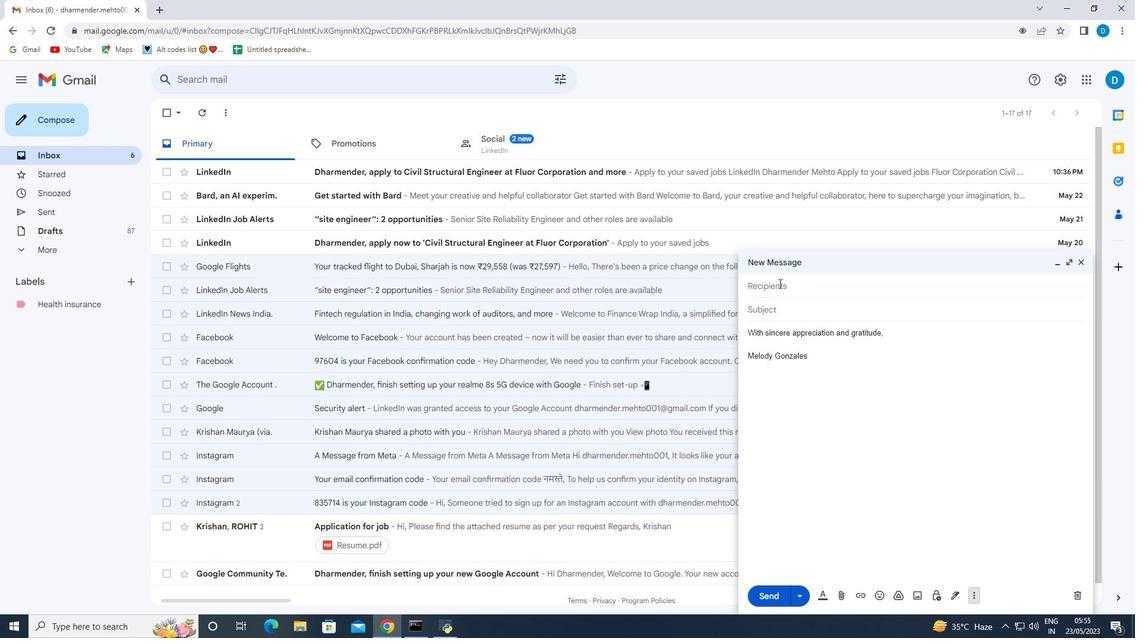 
Action: Key pressed softage.9<Key.shift>@softage.net
Screenshot: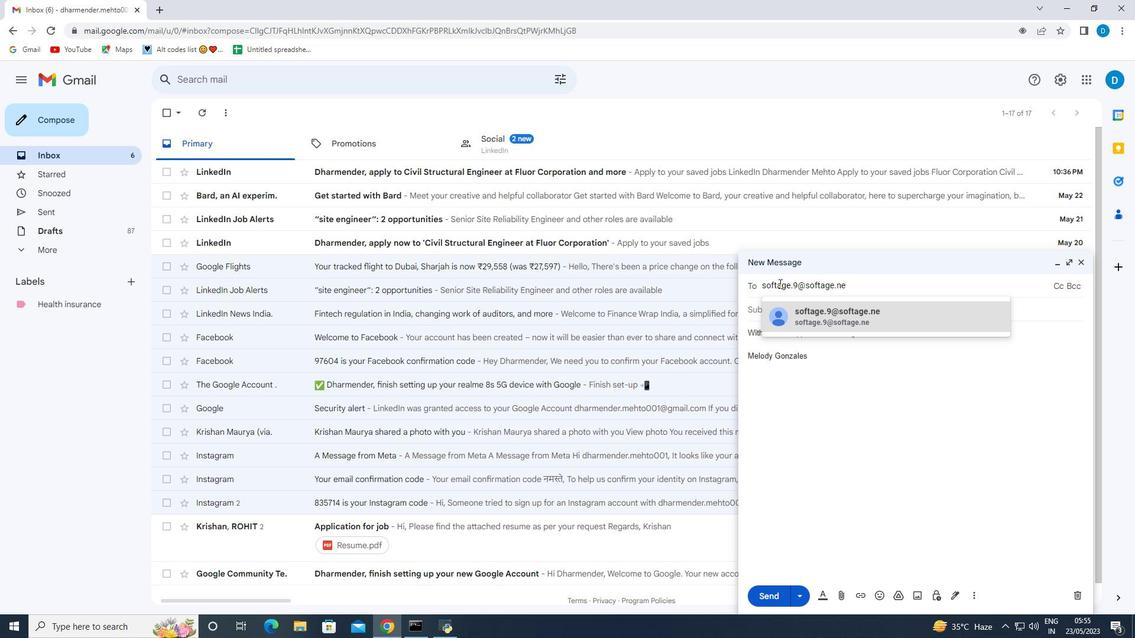 
Action: Mouse moved to (866, 324)
Screenshot: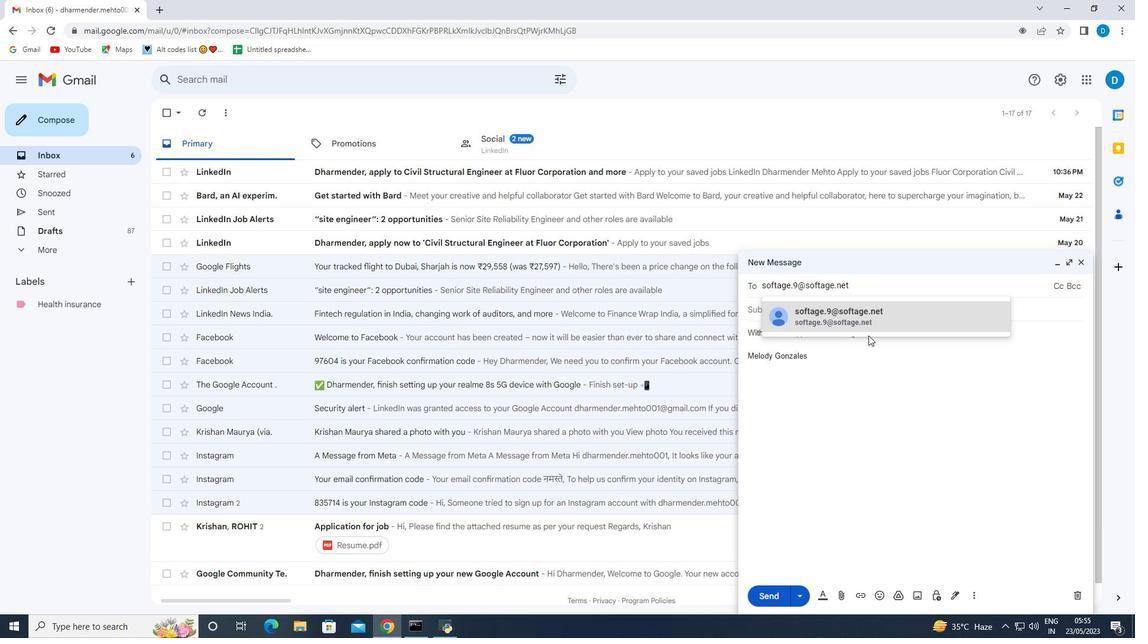 
Action: Mouse pressed left at (866, 324)
Screenshot: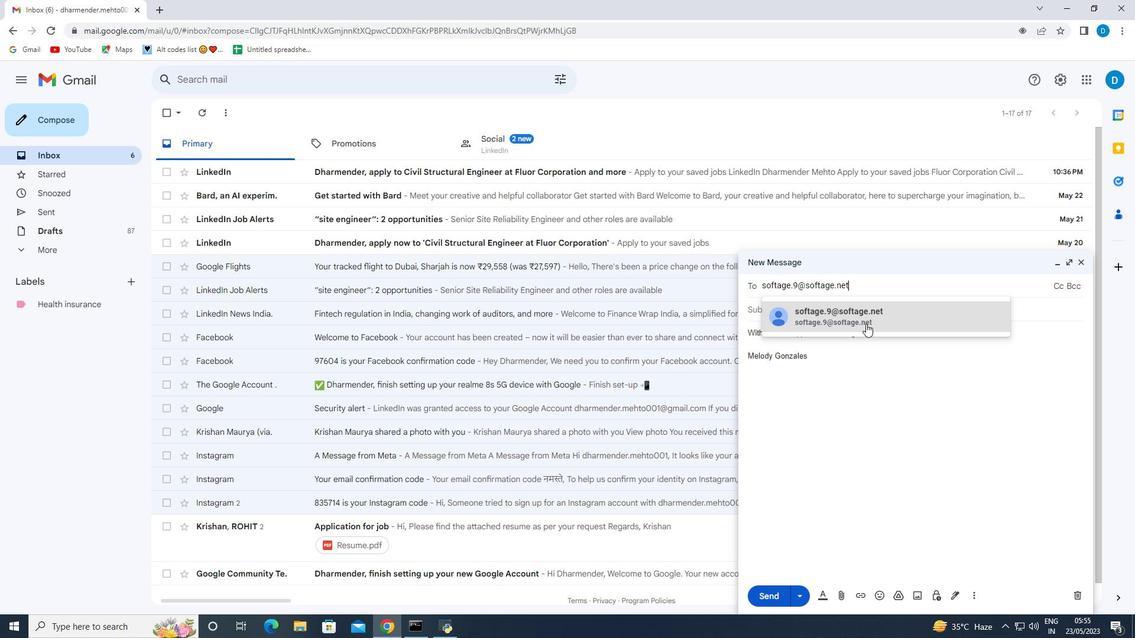 
Action: Mouse moved to (966, 559)
Screenshot: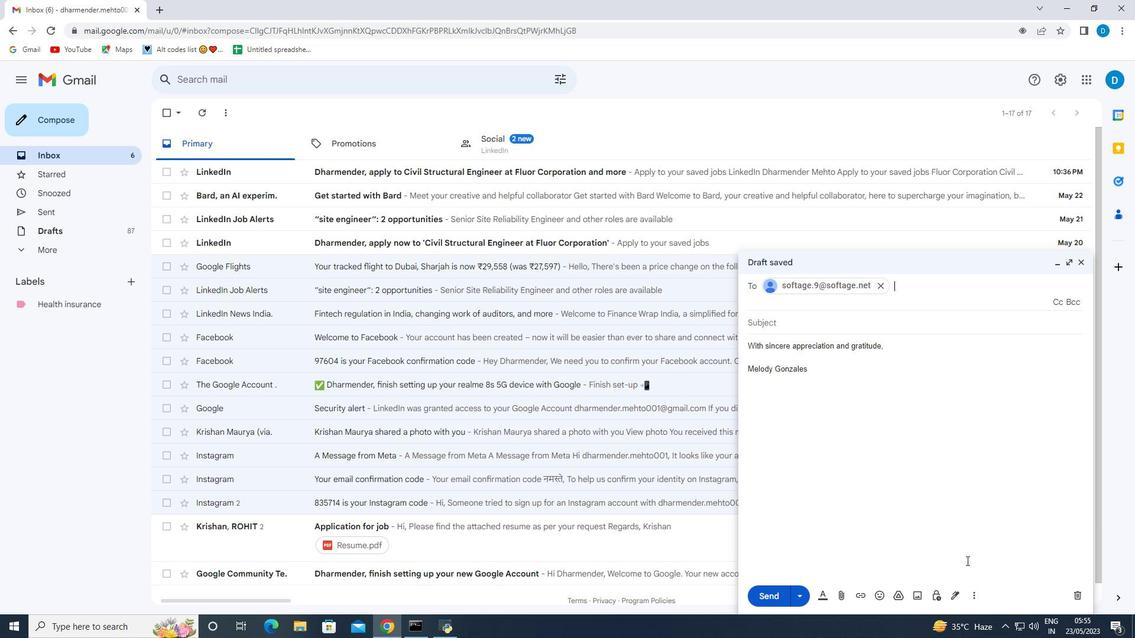 
